 Task: In the  document Civilrightsmovement.txt, select heading and apply ' Italics' Use the "find feature" to find mentioned word and apply Strikethrough in: 'Rosa Parks'. Insert smartchip (Place) on bottom of the page New York Insert the mentioned footnote for 11th word with font style Arial and font size 8: The source material provides additional context
Action: Mouse moved to (295, 431)
Screenshot: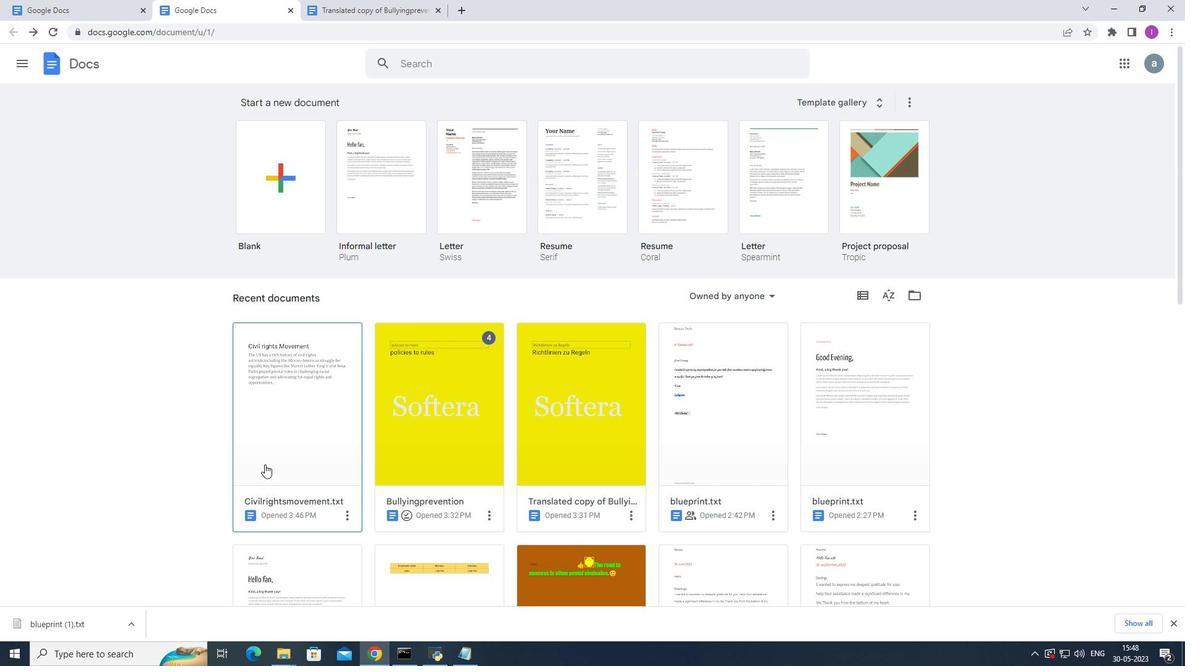
Action: Mouse pressed left at (295, 431)
Screenshot: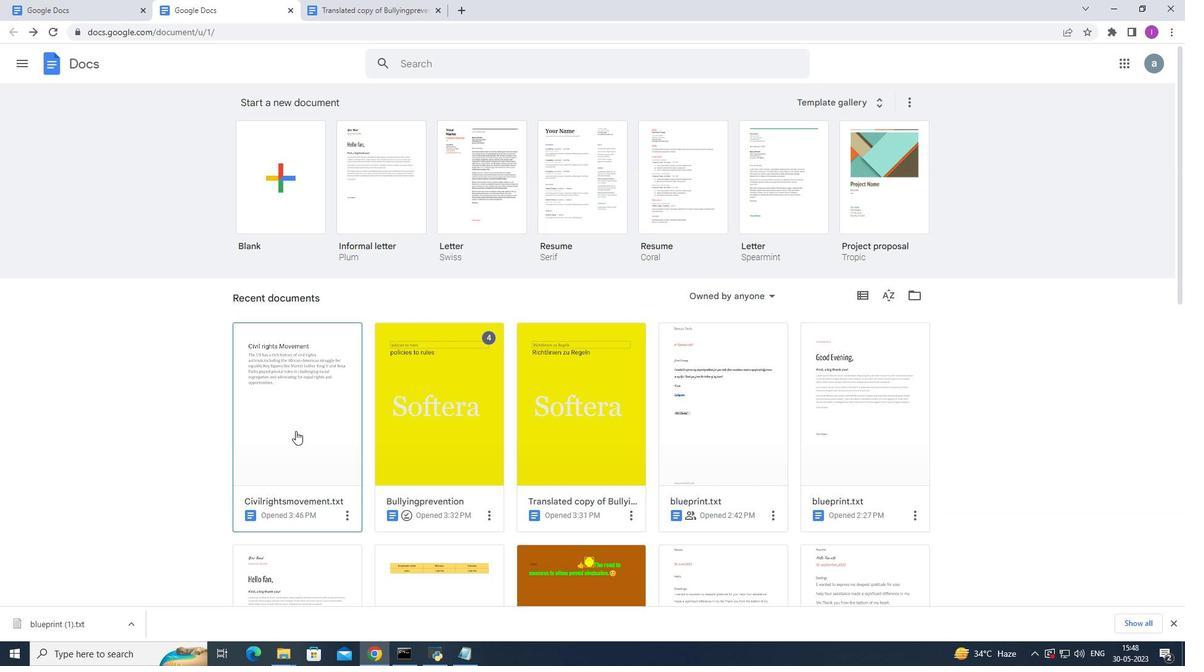 
Action: Mouse moved to (645, 220)
Screenshot: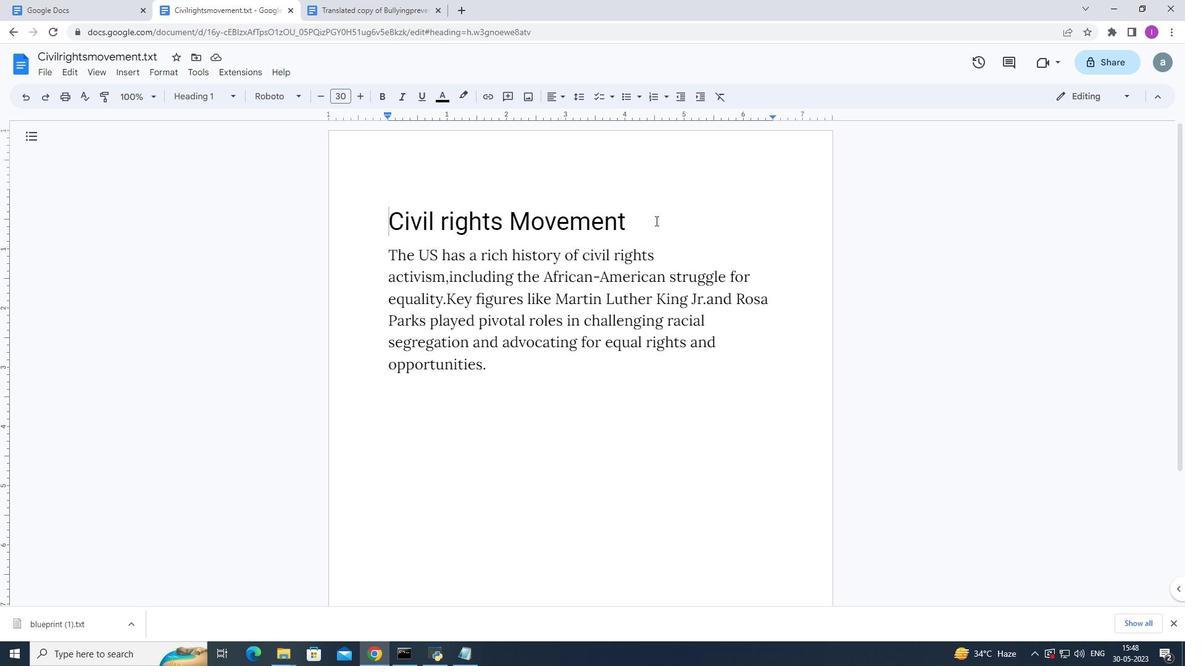 
Action: Mouse pressed left at (645, 220)
Screenshot: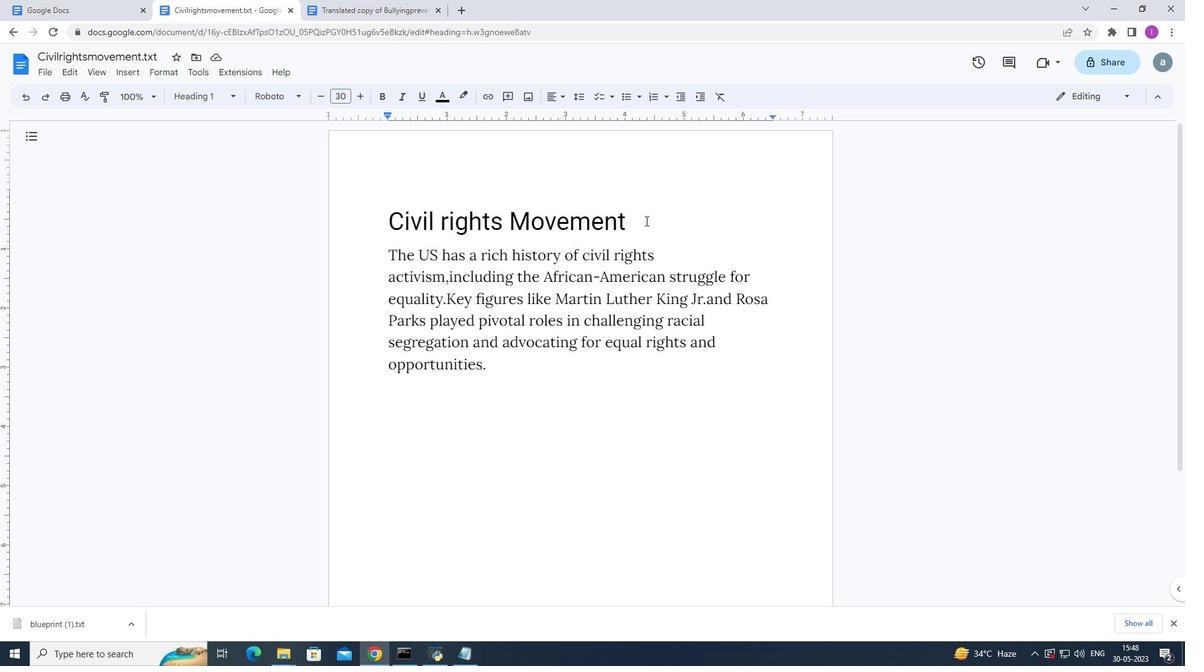 
Action: Mouse moved to (235, 95)
Screenshot: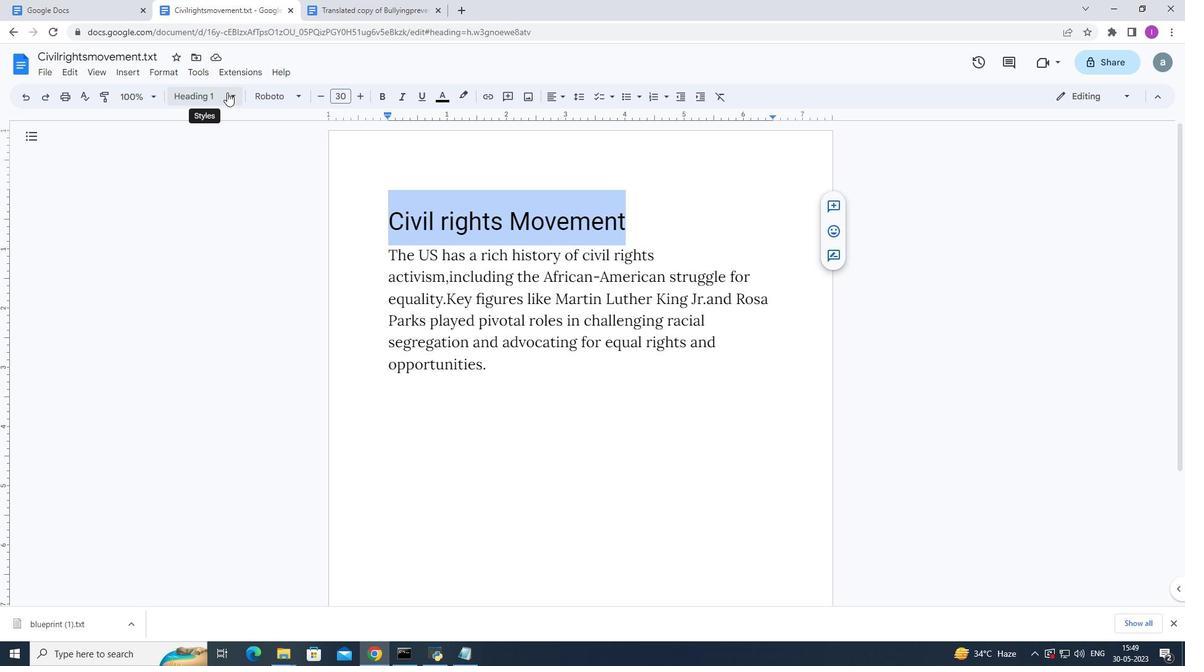 
Action: Mouse pressed left at (235, 95)
Screenshot: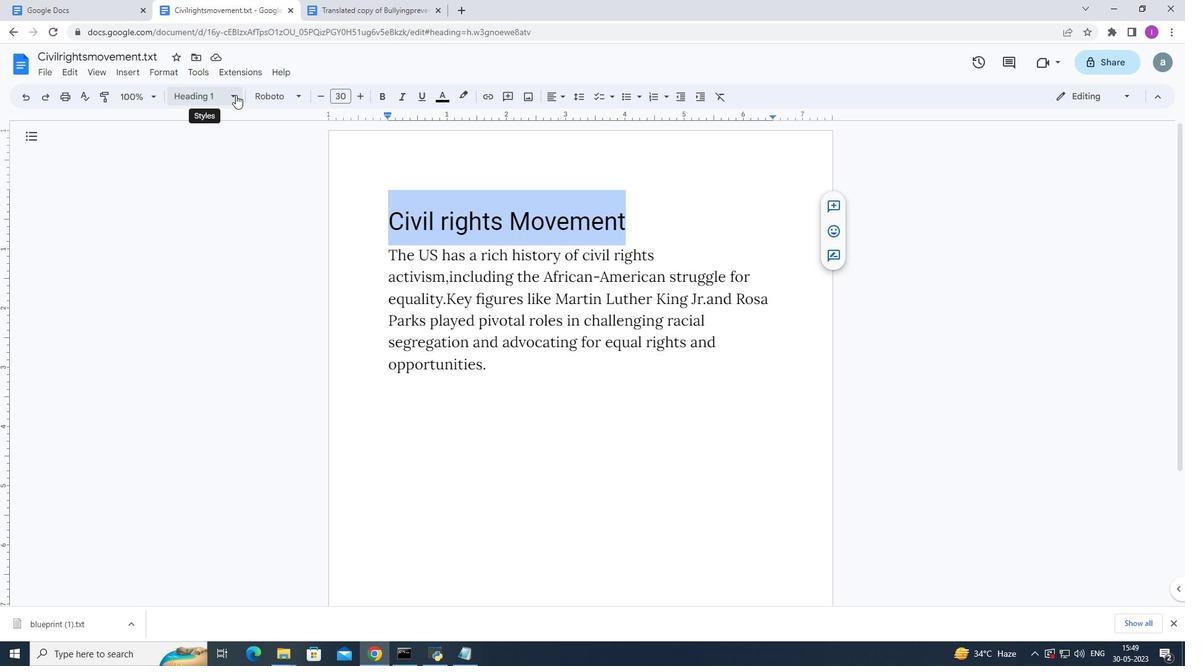 
Action: Mouse moved to (137, 148)
Screenshot: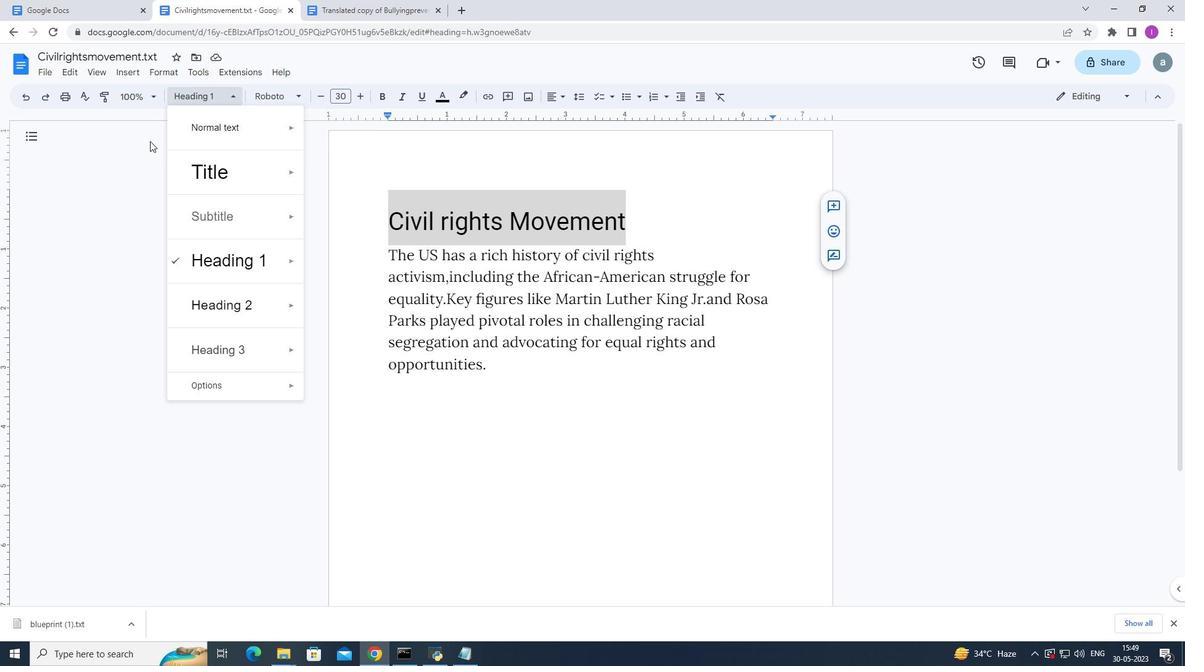 
Action: Mouse pressed left at (137, 148)
Screenshot: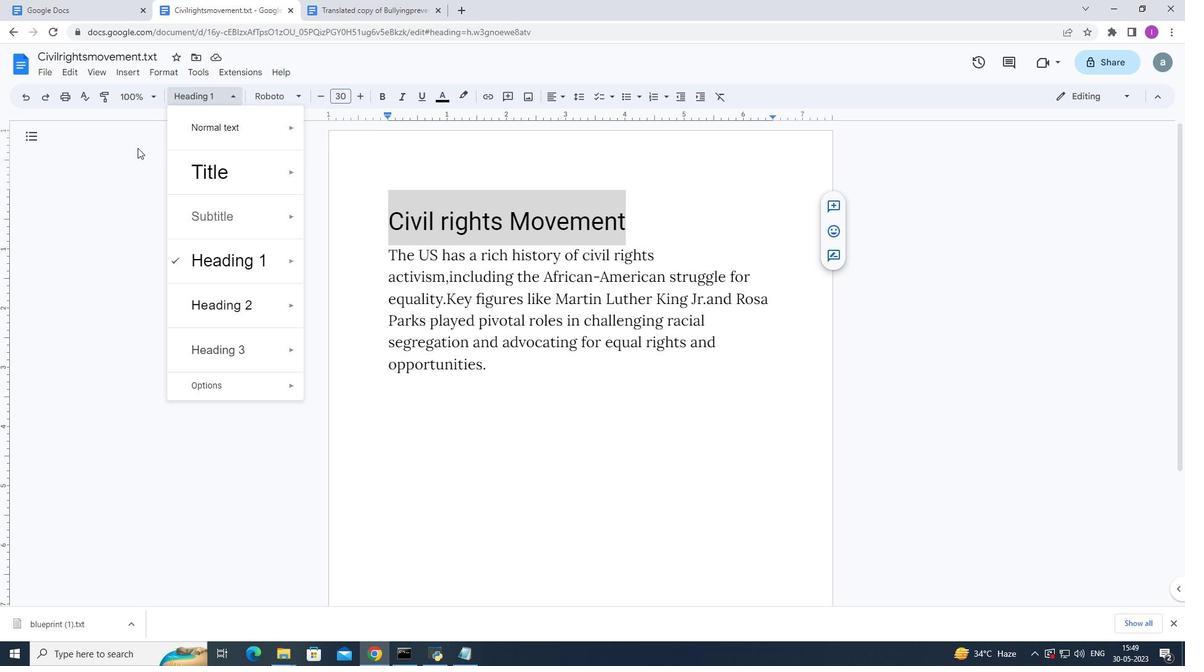 
Action: Mouse moved to (83, 96)
Screenshot: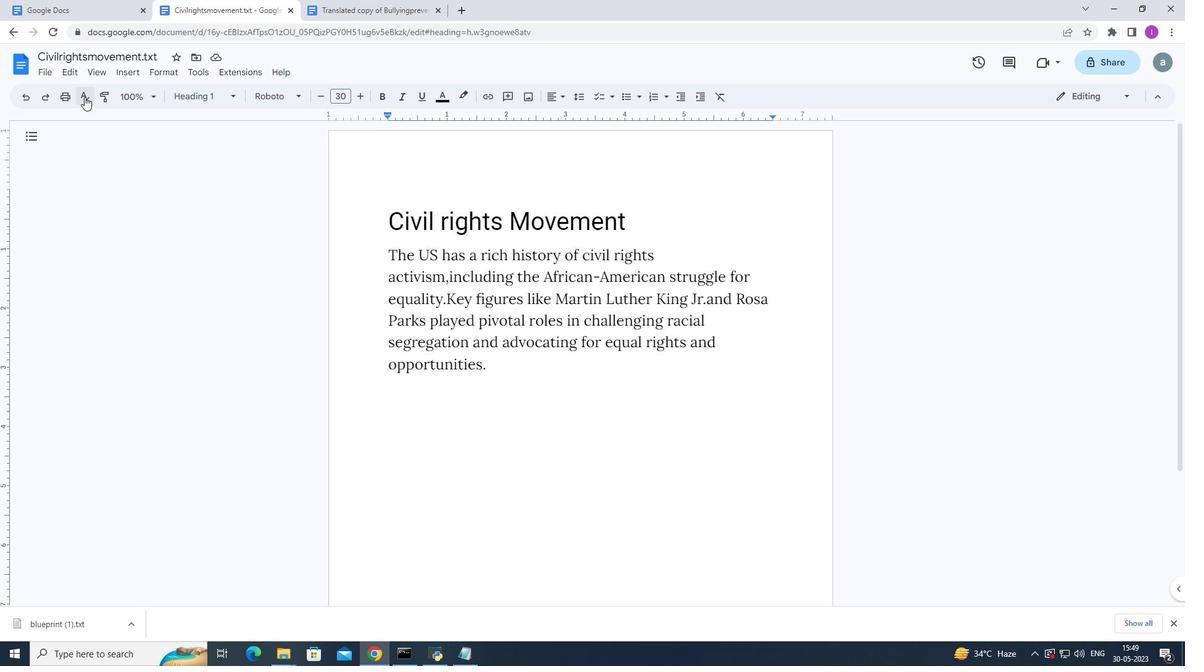 
Action: Mouse pressed left at (83, 96)
Screenshot: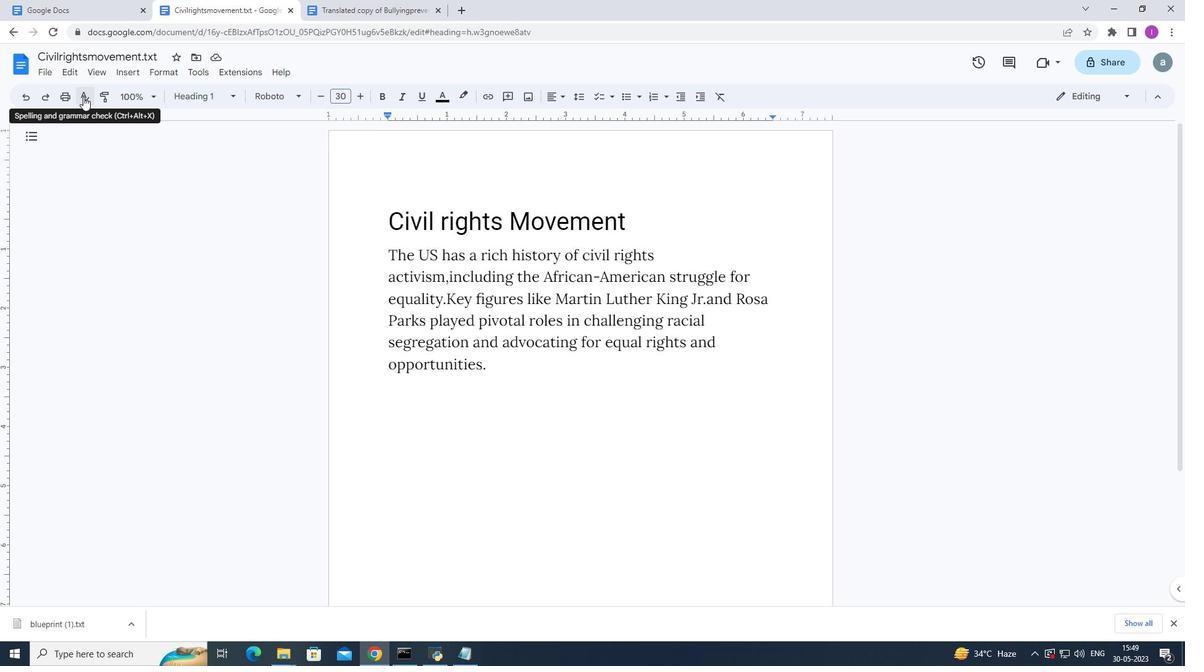 
Action: Mouse moved to (168, 71)
Screenshot: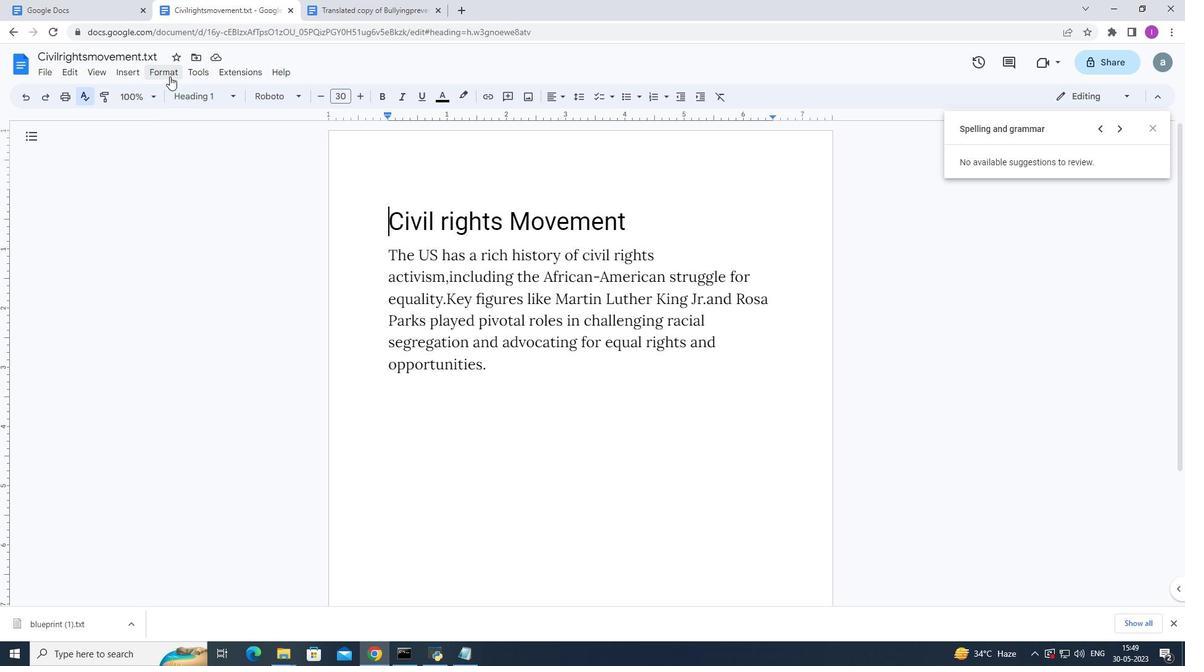 
Action: Mouse pressed left at (168, 71)
Screenshot: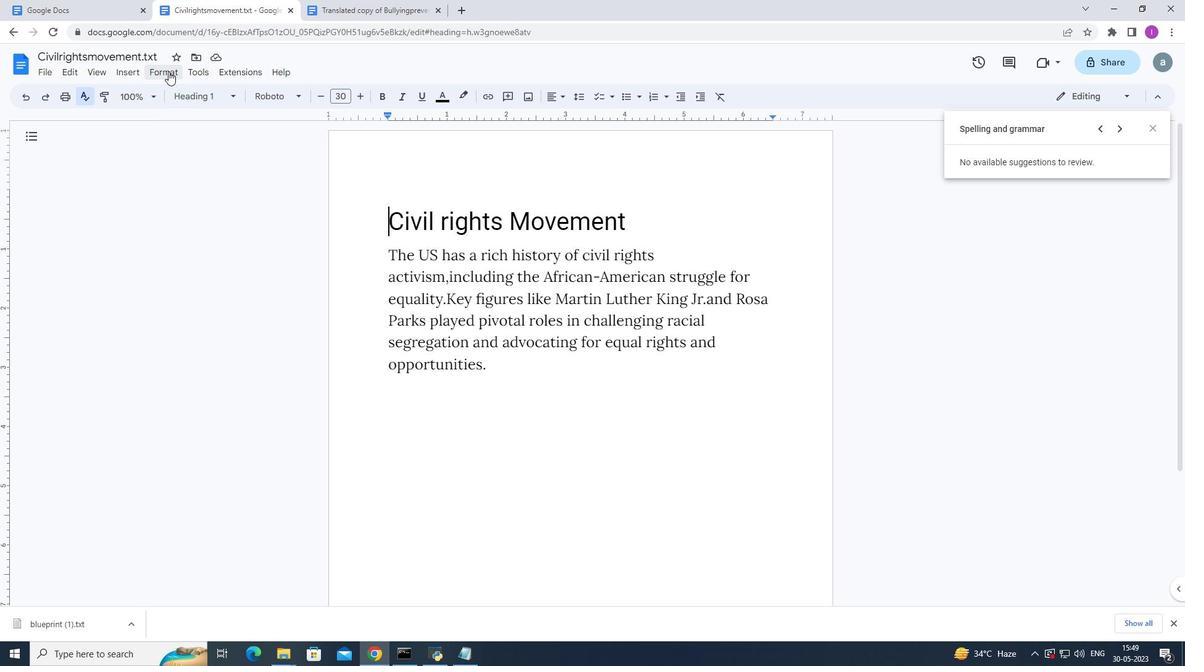 
Action: Mouse moved to (152, 72)
Screenshot: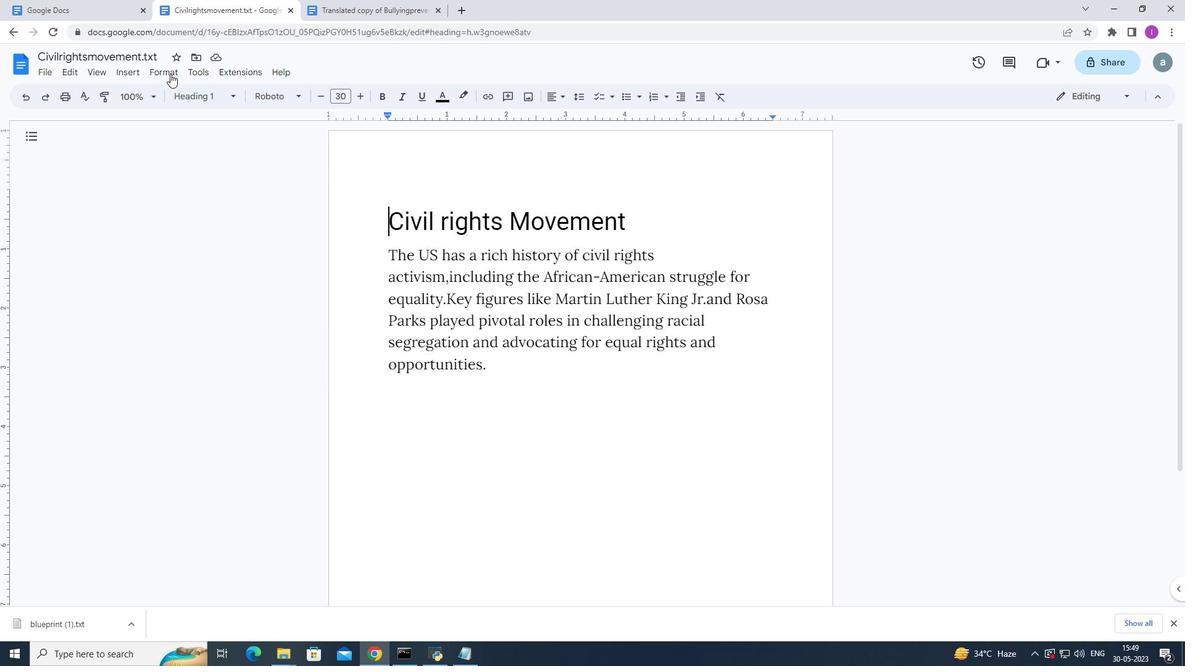 
Action: Mouse pressed left at (152, 72)
Screenshot: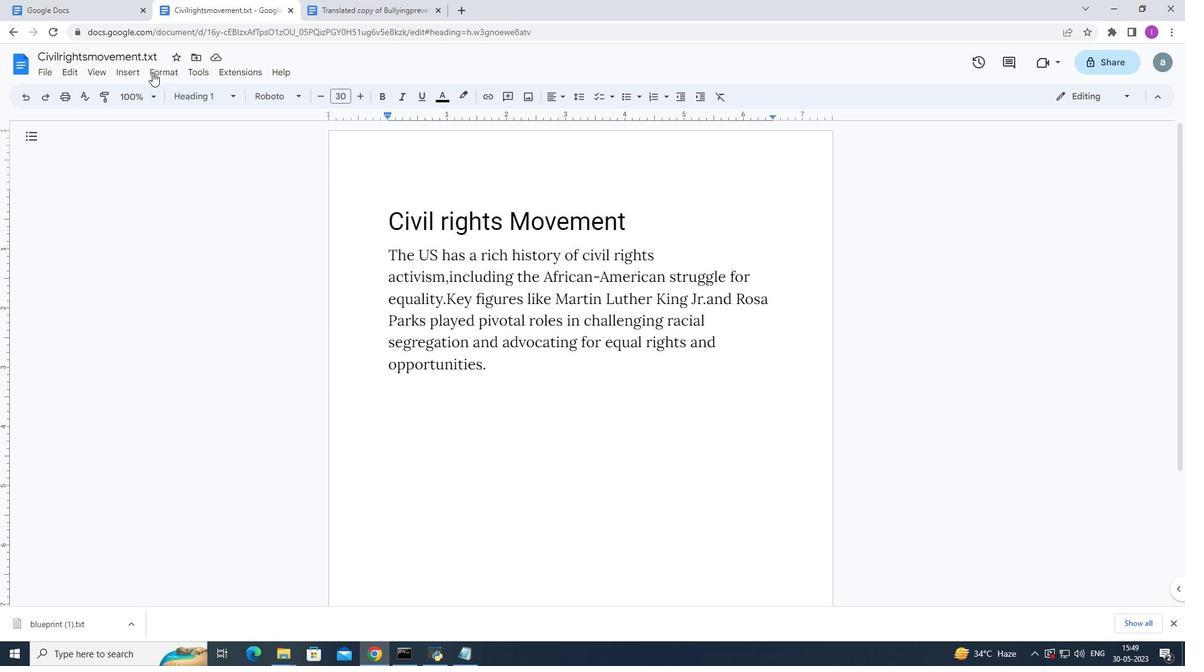 
Action: Mouse moved to (372, 111)
Screenshot: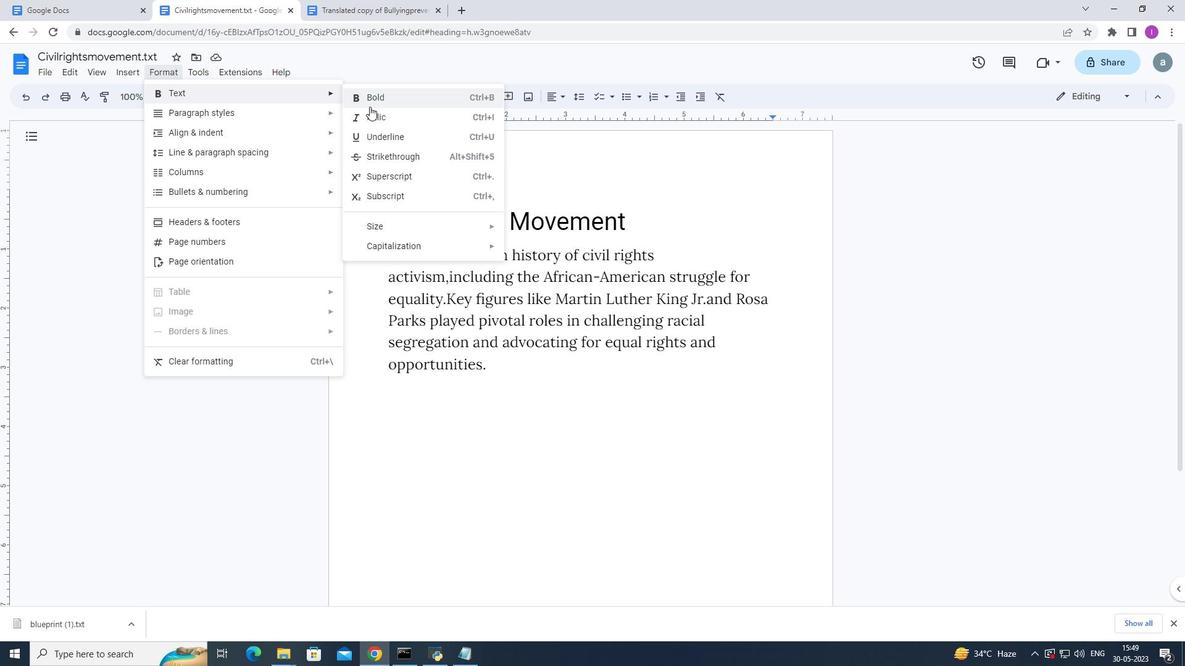 
Action: Mouse pressed left at (372, 111)
Screenshot: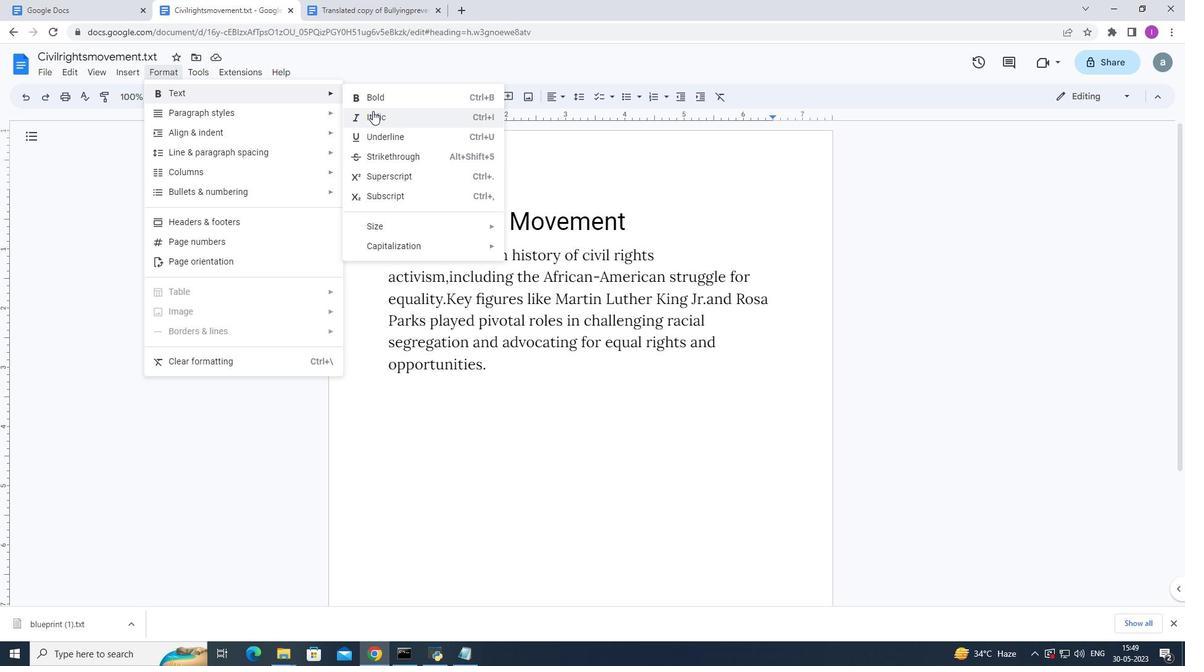 
Action: Mouse moved to (688, 203)
Screenshot: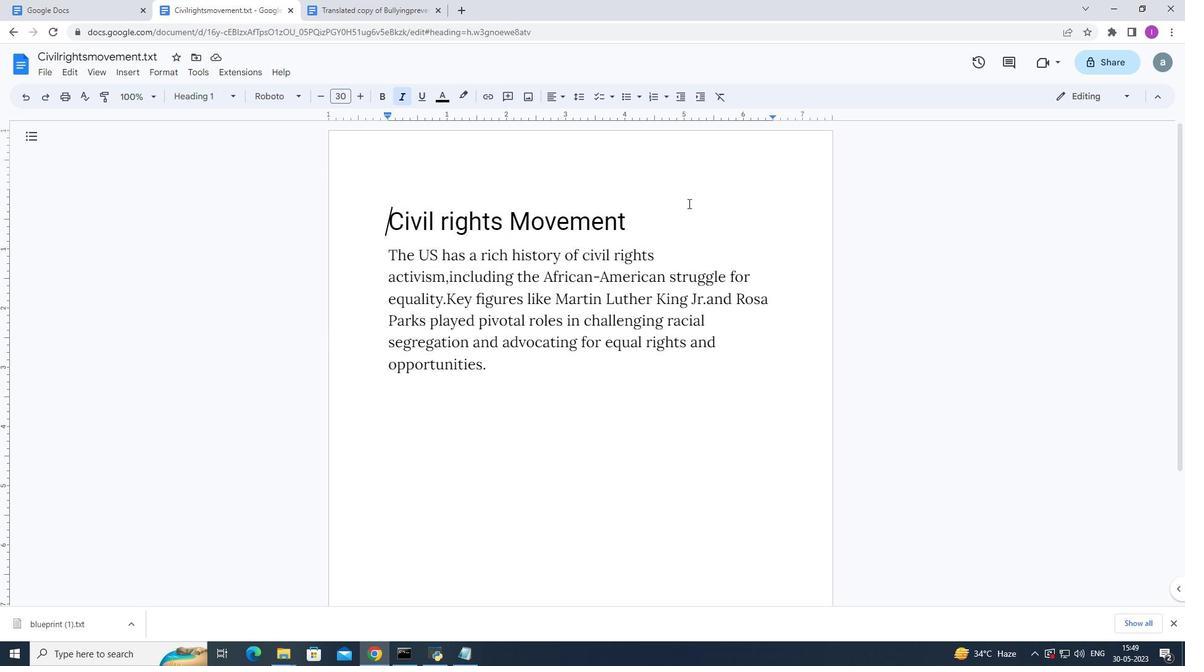 
Action: Mouse pressed left at (688, 203)
Screenshot: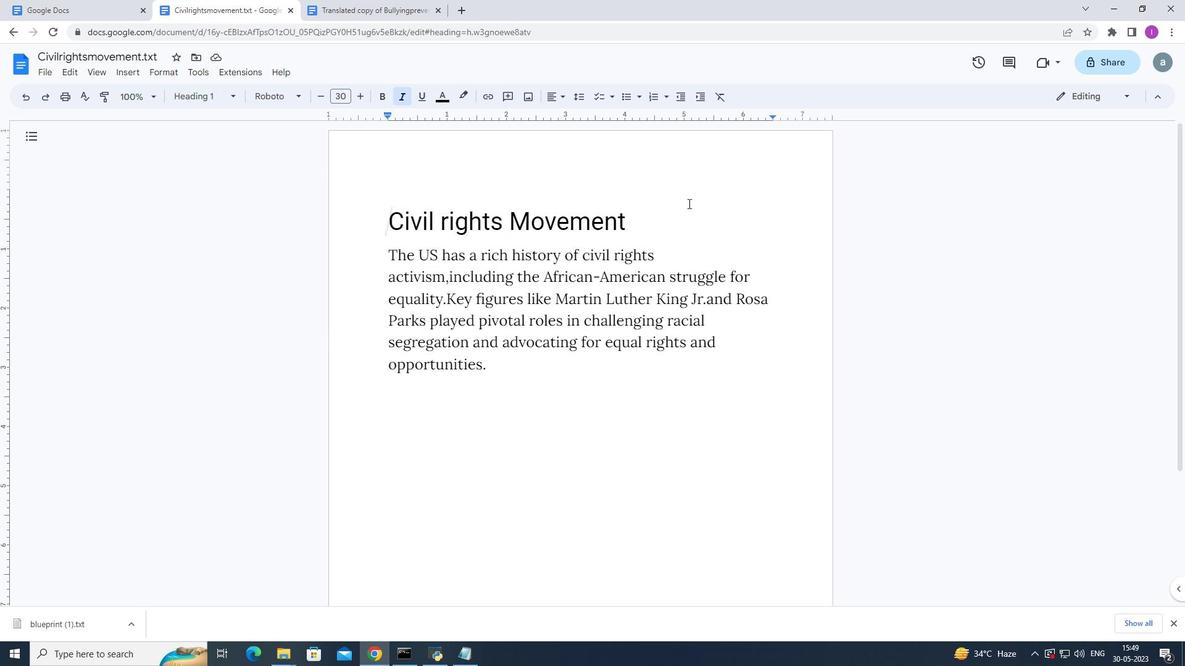 
Action: Mouse moved to (161, 68)
Screenshot: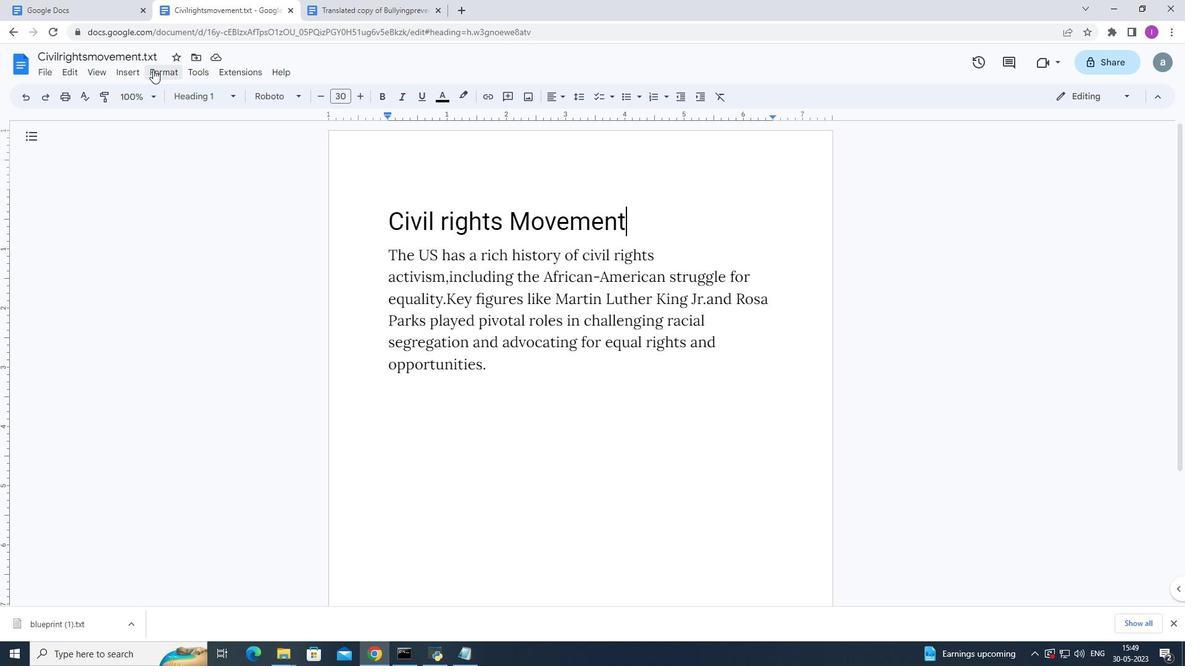 
Action: Mouse pressed left at (161, 68)
Screenshot: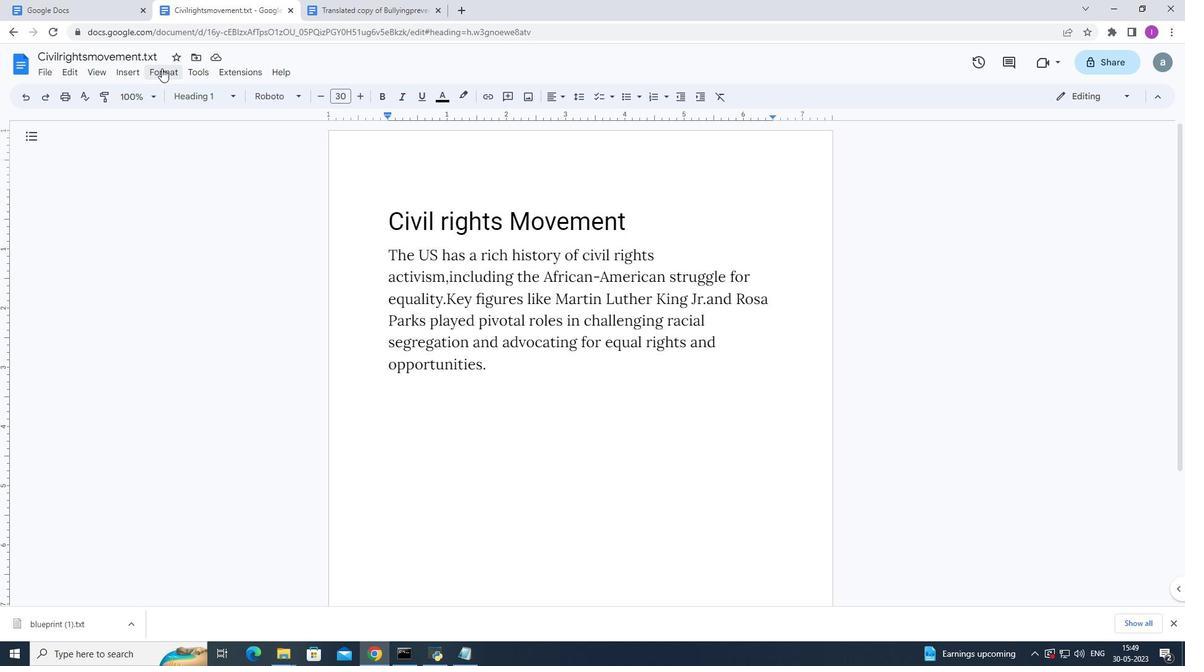 
Action: Mouse moved to (86, 256)
Screenshot: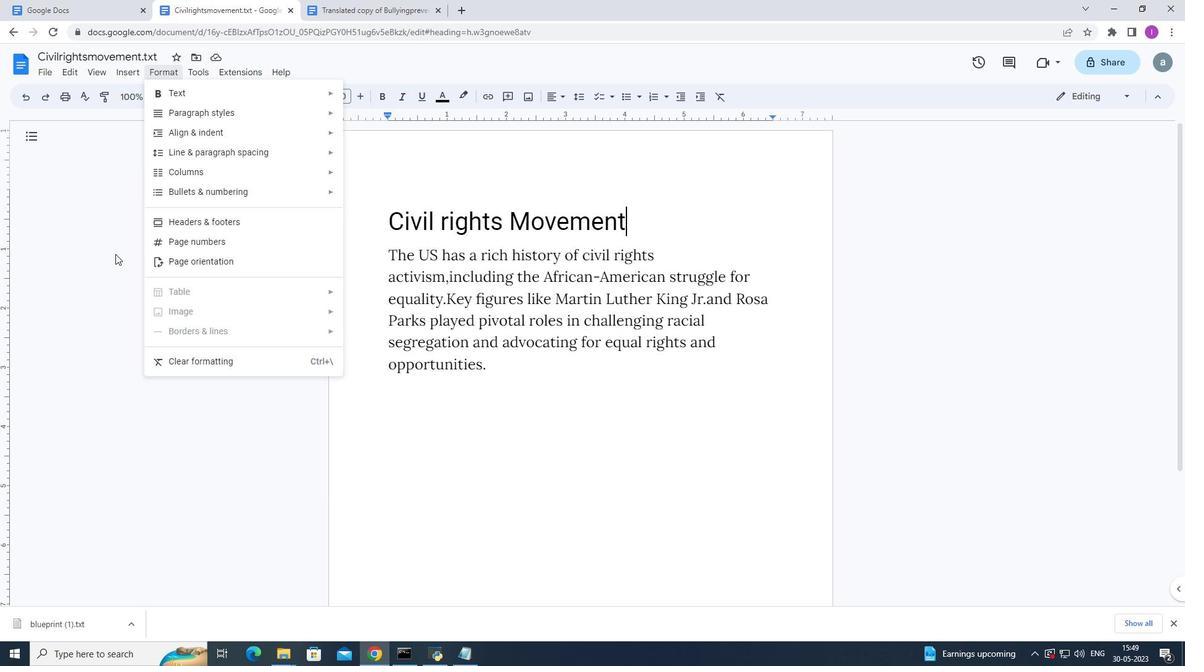
Action: Mouse pressed left at (86, 256)
Screenshot: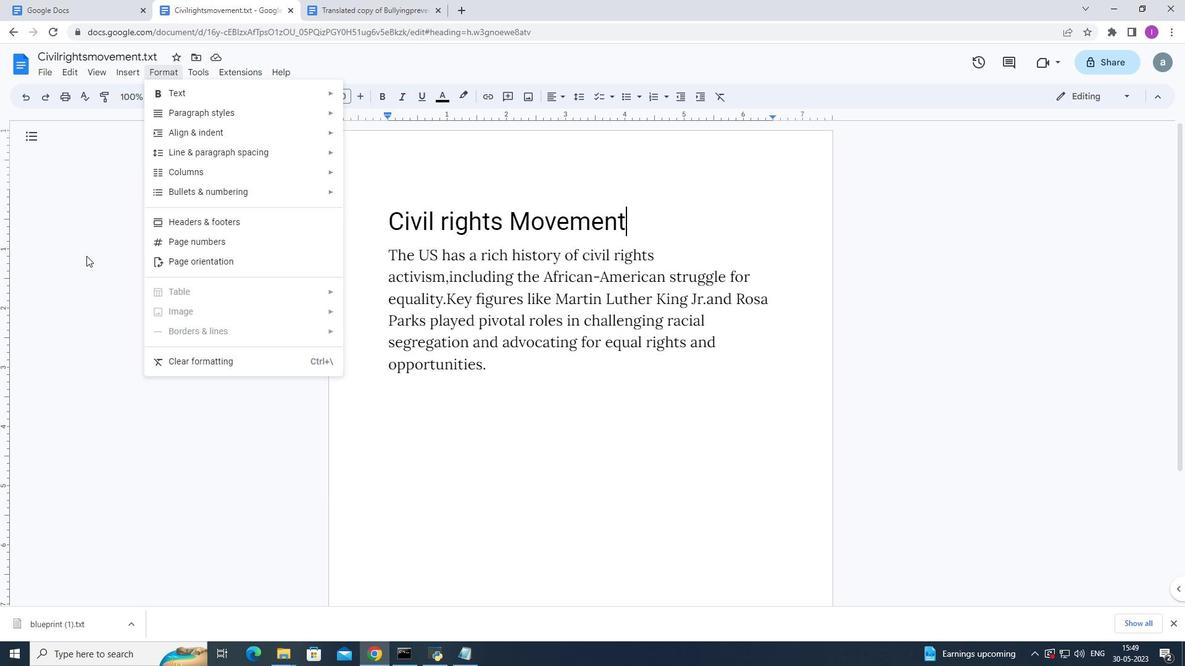
Action: Mouse moved to (133, 70)
Screenshot: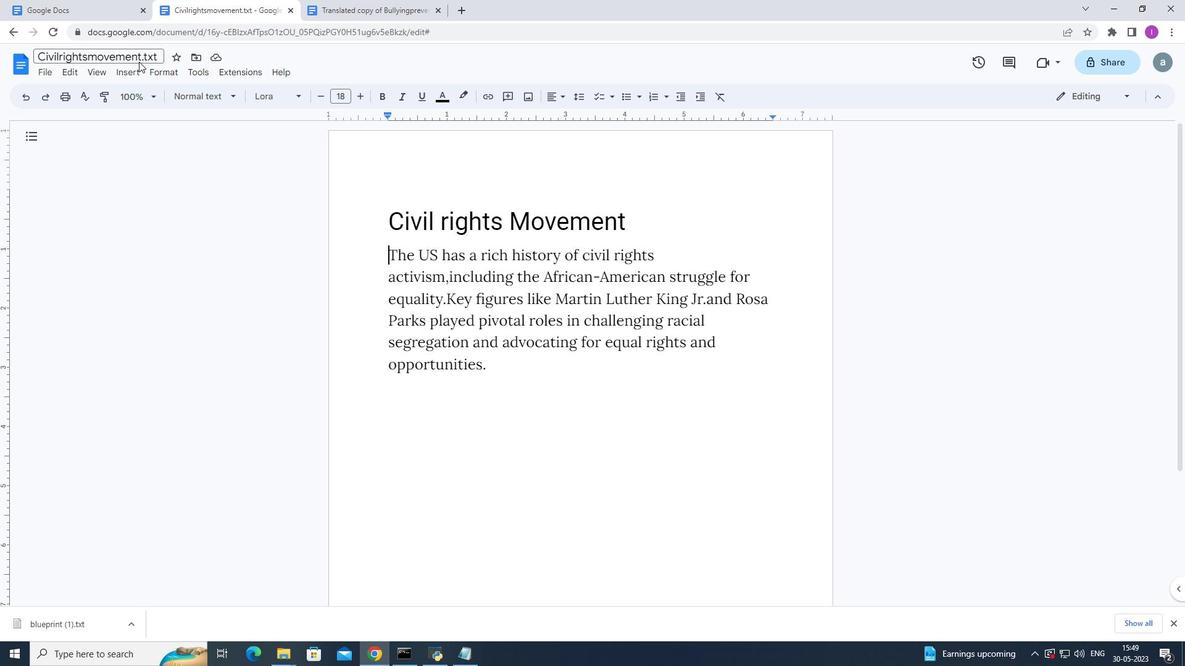 
Action: Mouse pressed left at (133, 70)
Screenshot: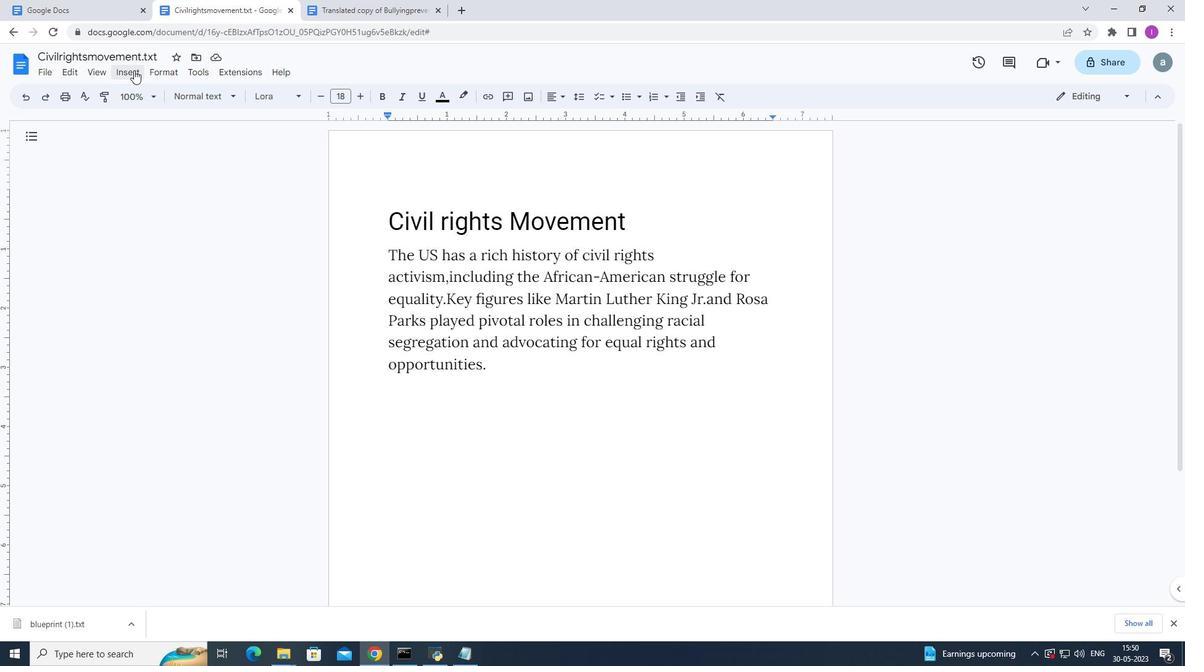 
Action: Mouse moved to (47, 204)
Screenshot: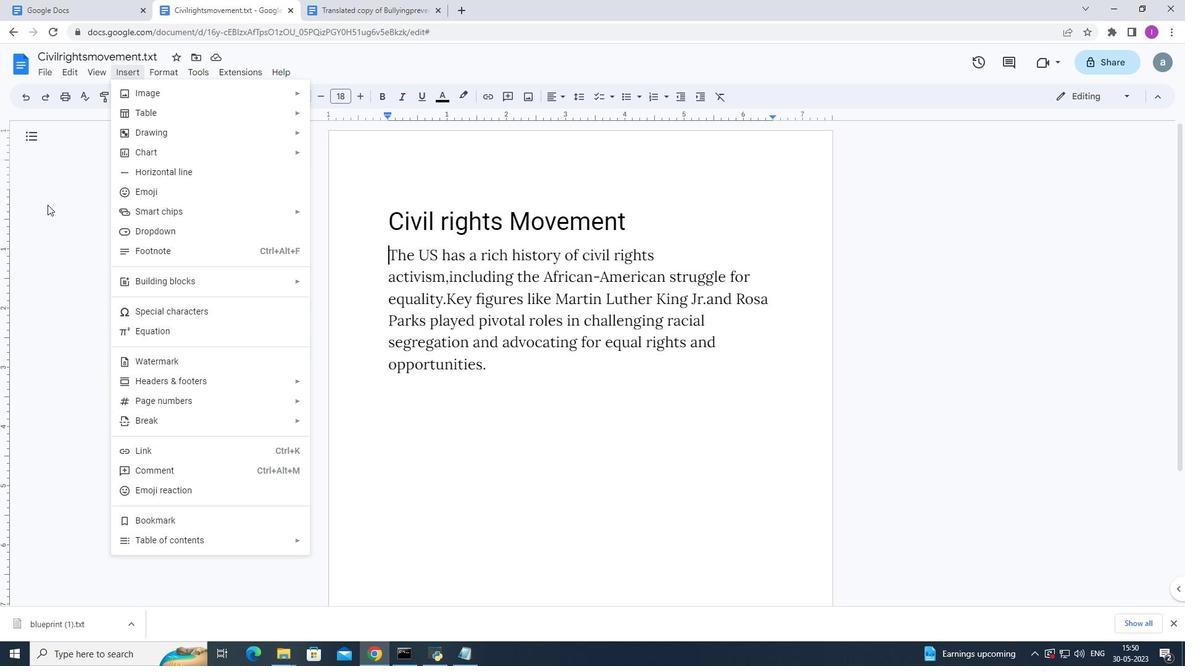 
Action: Mouse pressed left at (47, 204)
Screenshot: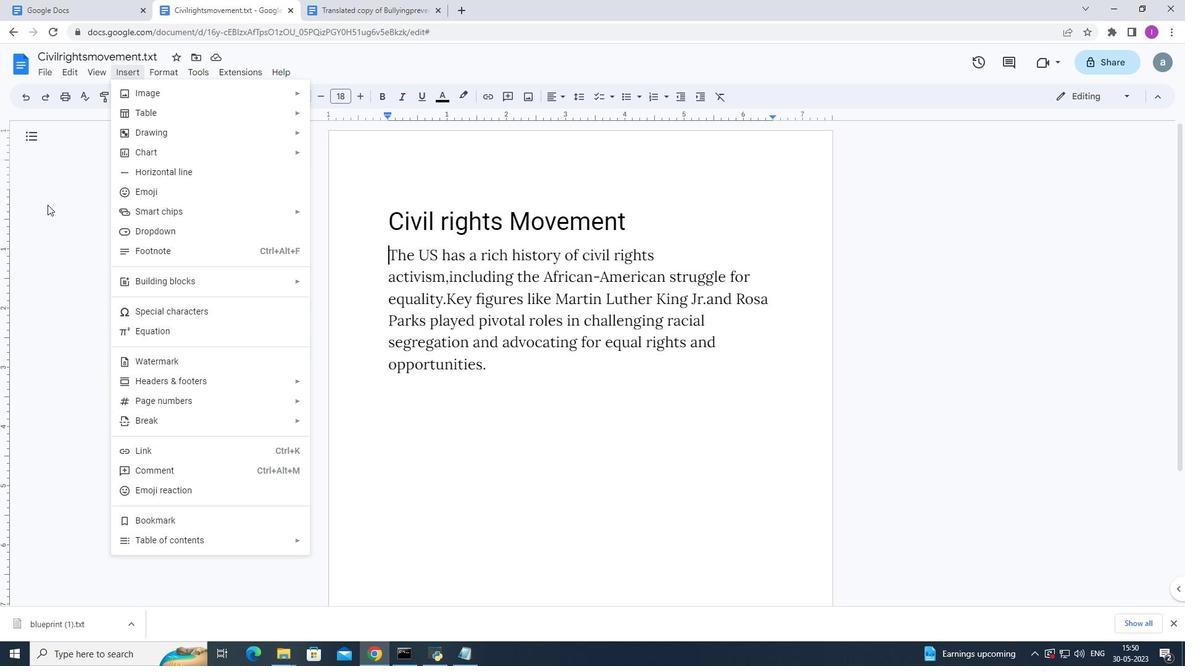 
Action: Mouse moved to (41, 74)
Screenshot: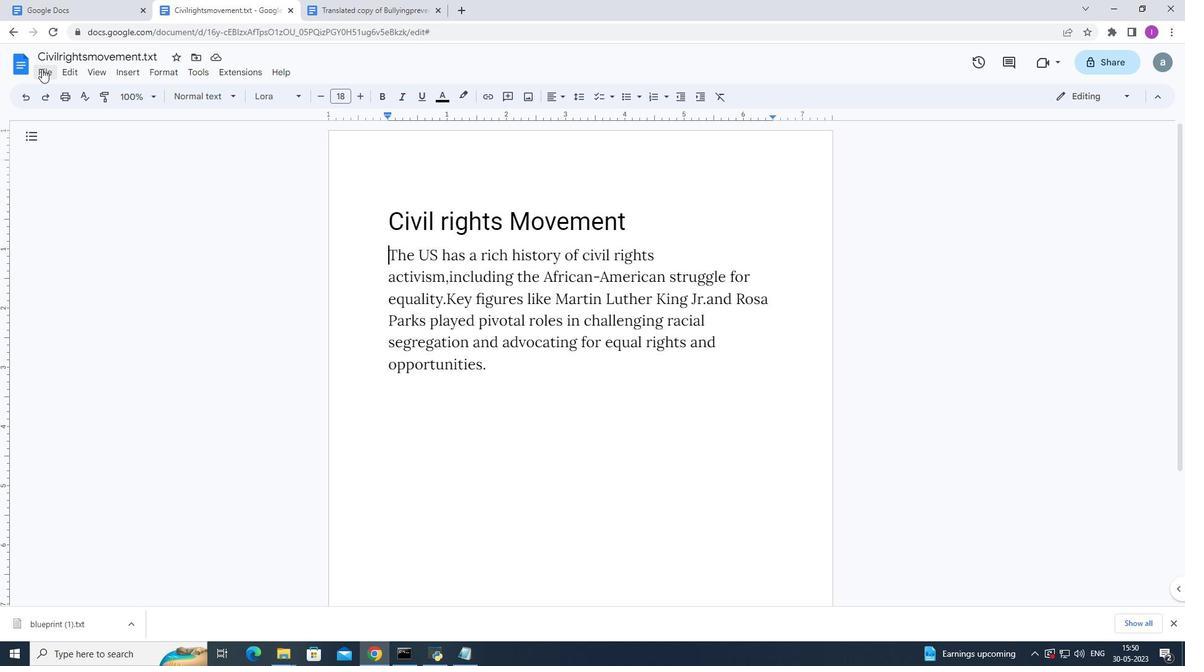 
Action: Mouse pressed left at (41, 74)
Screenshot: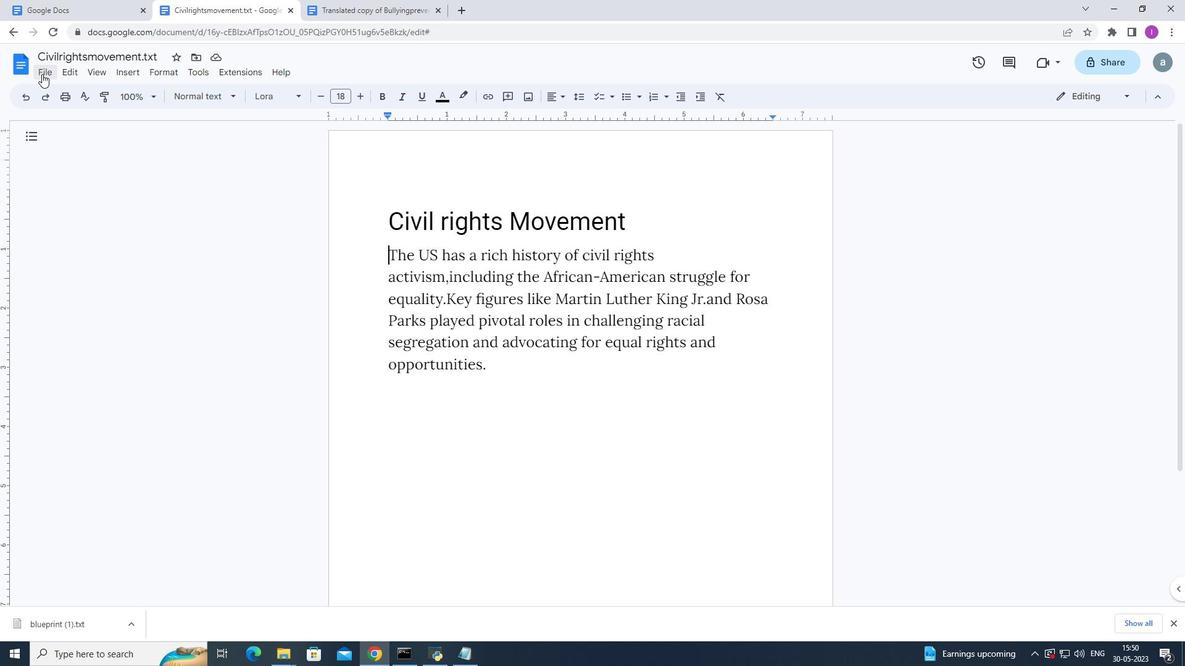
Action: Mouse moved to (75, 472)
Screenshot: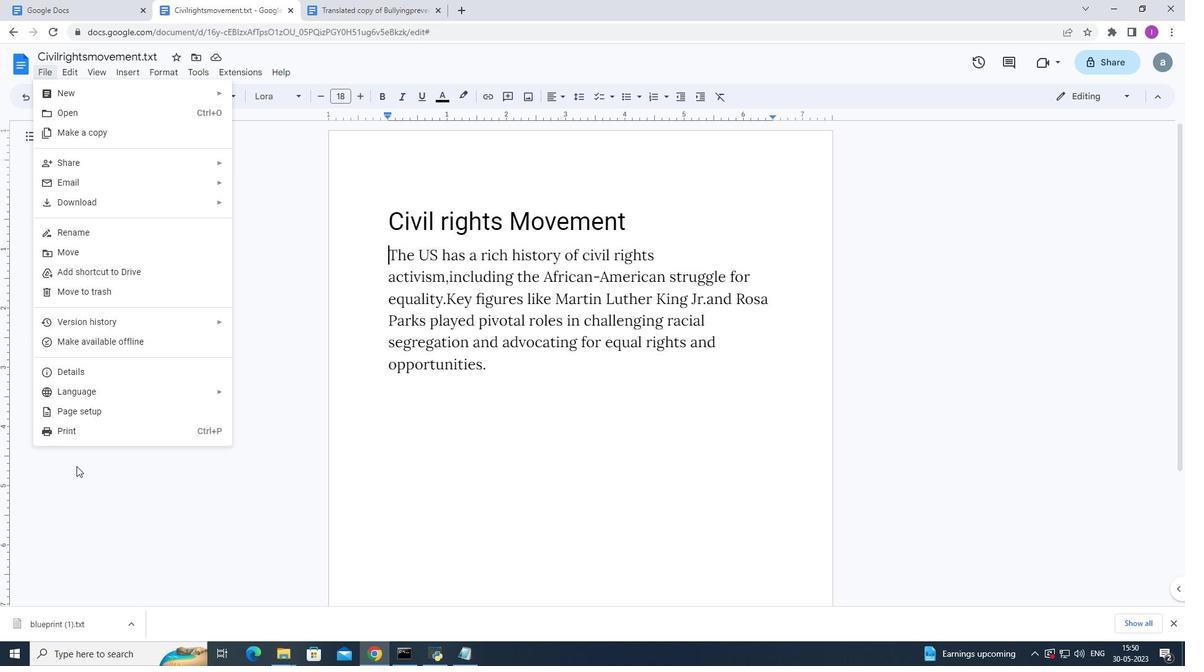 
Action: Mouse pressed left at (75, 472)
Screenshot: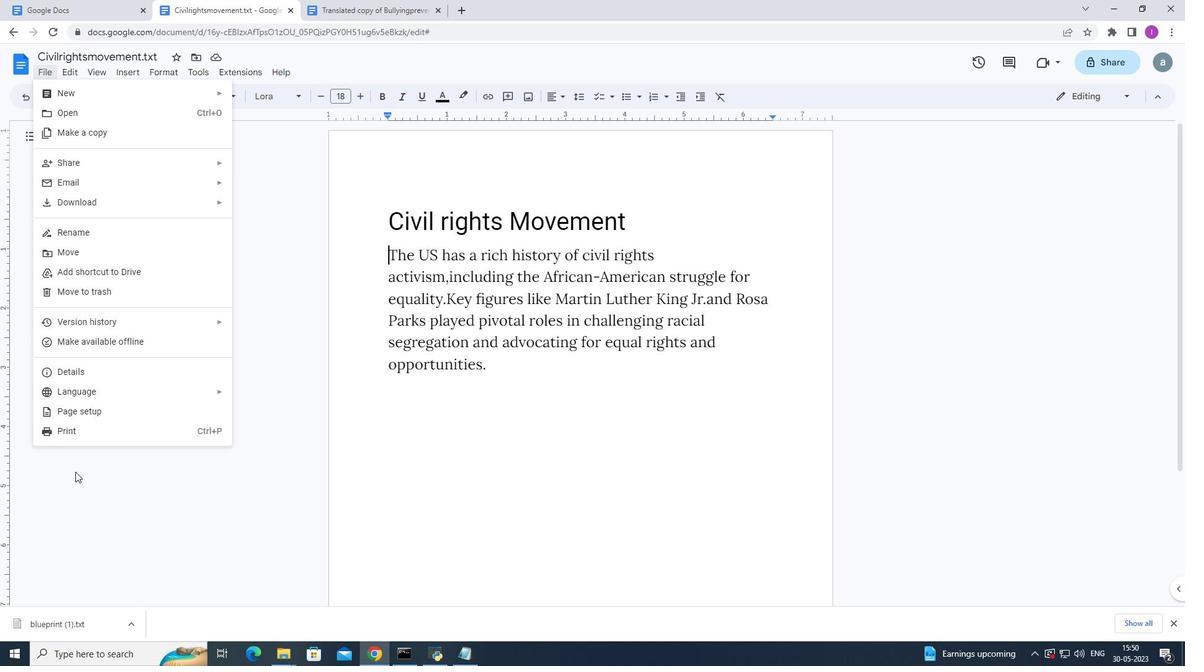 
Action: Mouse moved to (70, 67)
Screenshot: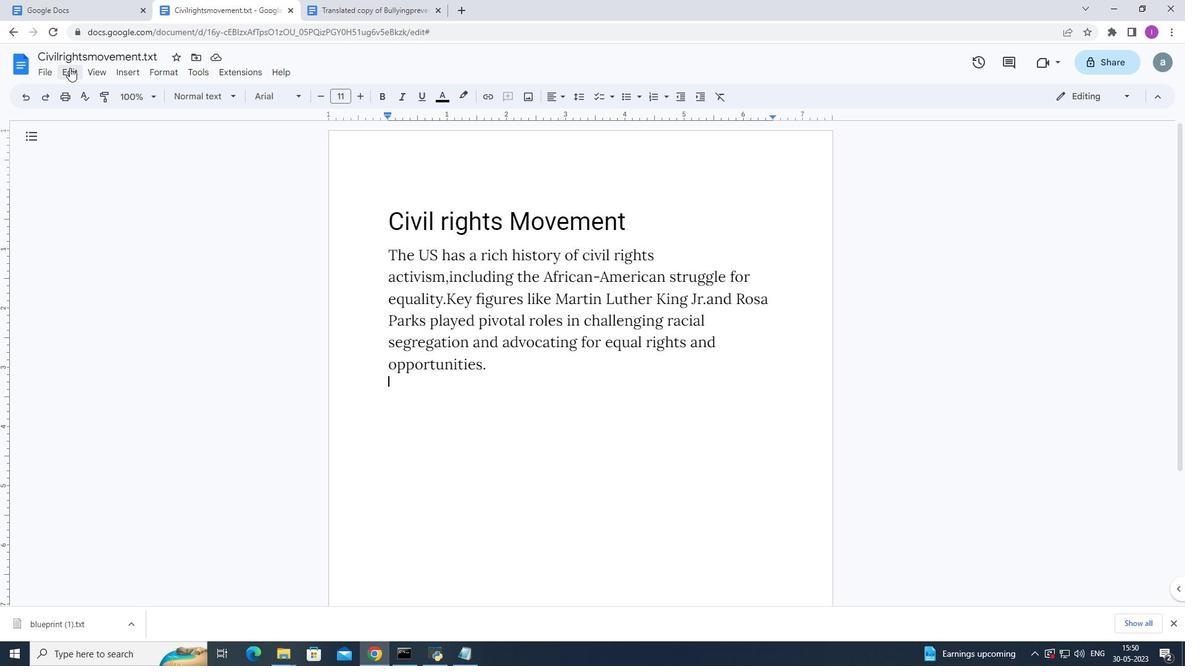 
Action: Mouse pressed left at (70, 67)
Screenshot: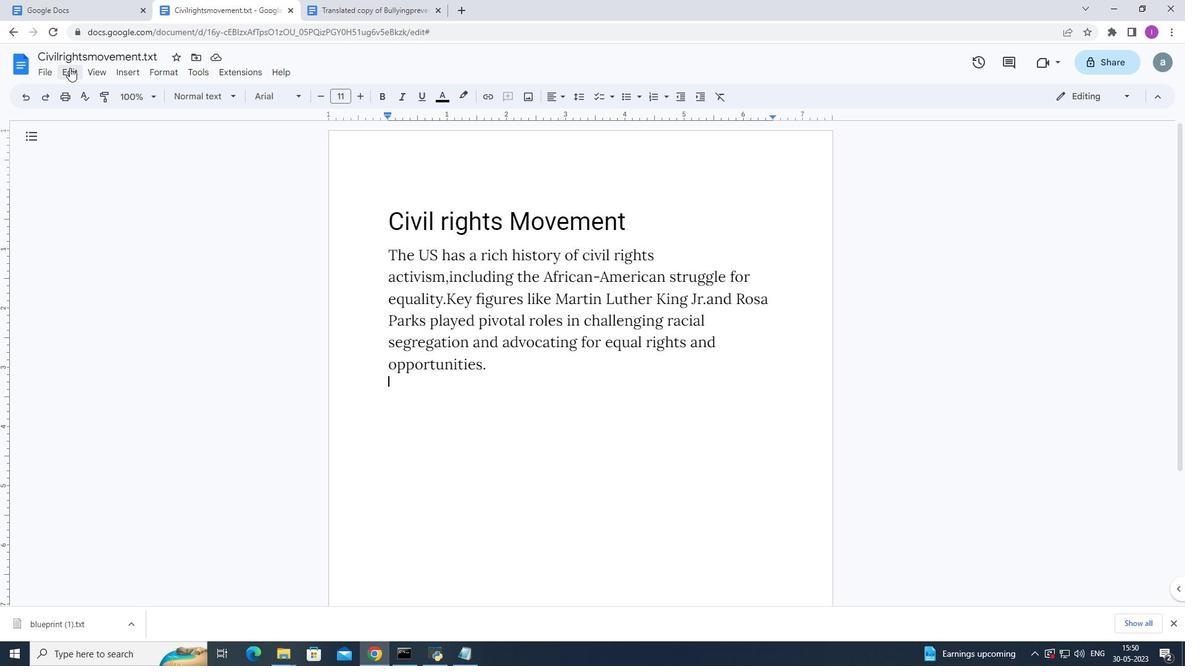 
Action: Mouse moved to (78, 336)
Screenshot: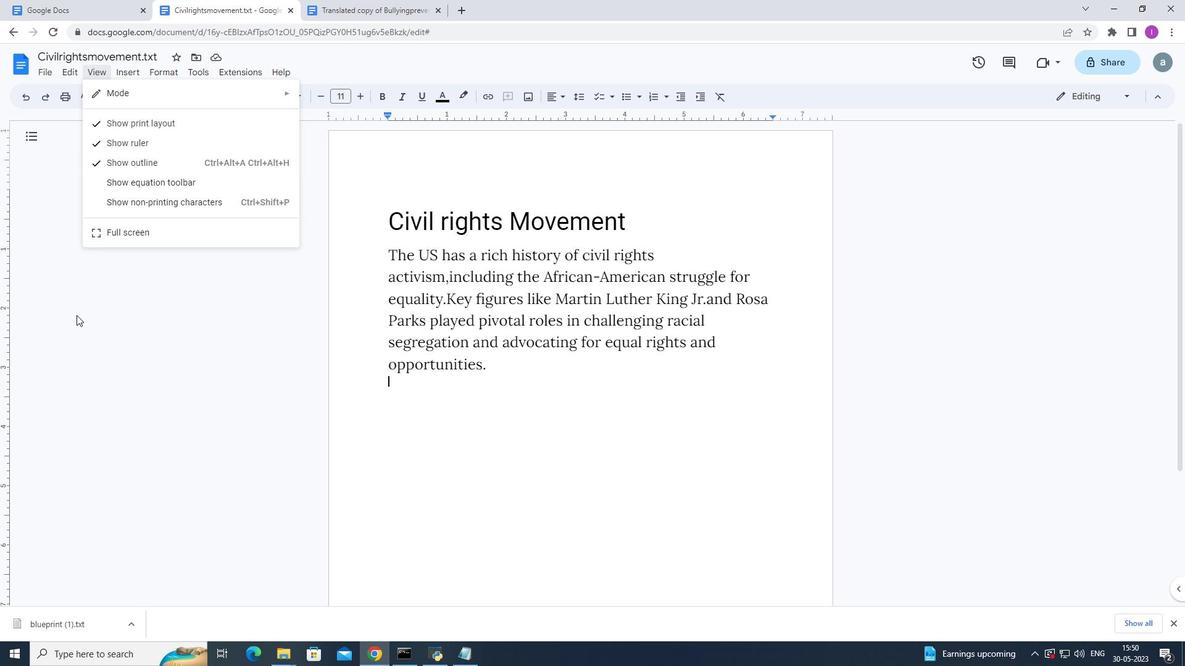 
Action: Mouse pressed left at (78, 336)
Screenshot: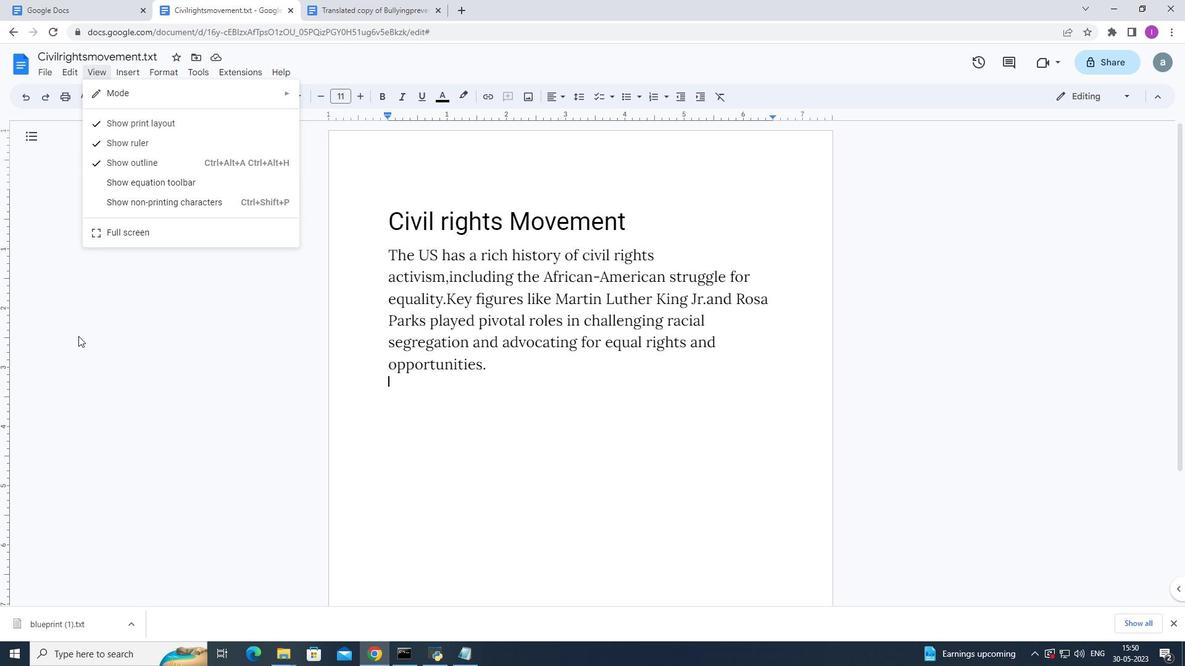 
Action: Mouse moved to (248, 69)
Screenshot: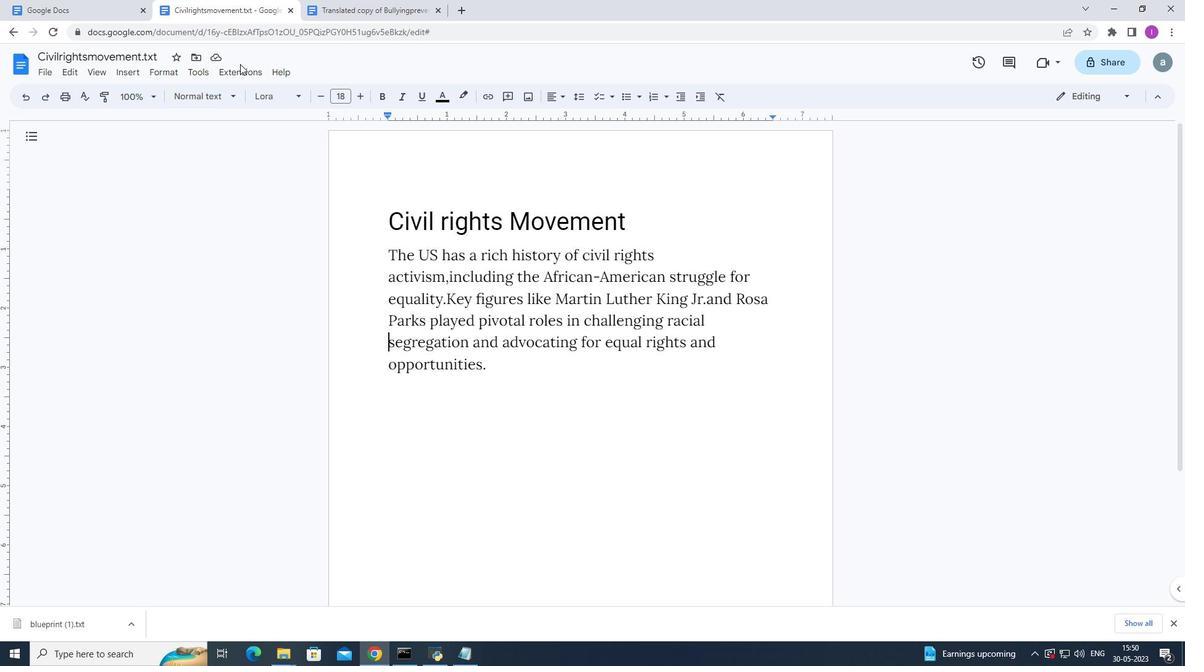 
Action: Mouse pressed left at (248, 69)
Screenshot: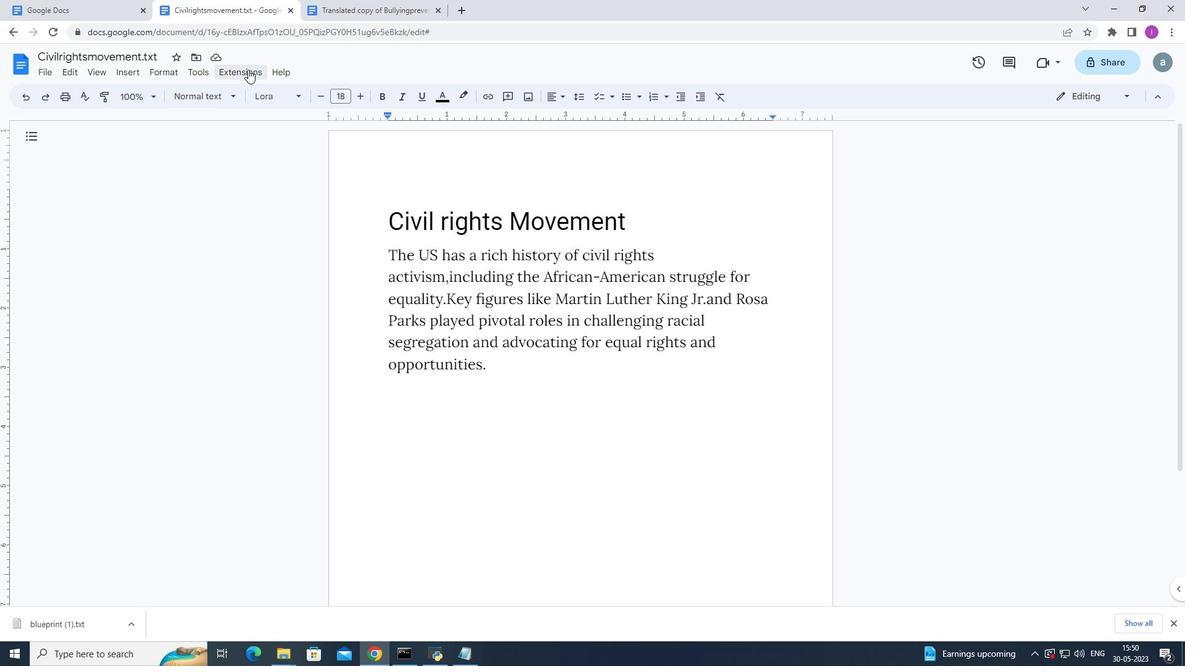 
Action: Mouse moved to (166, 281)
Screenshot: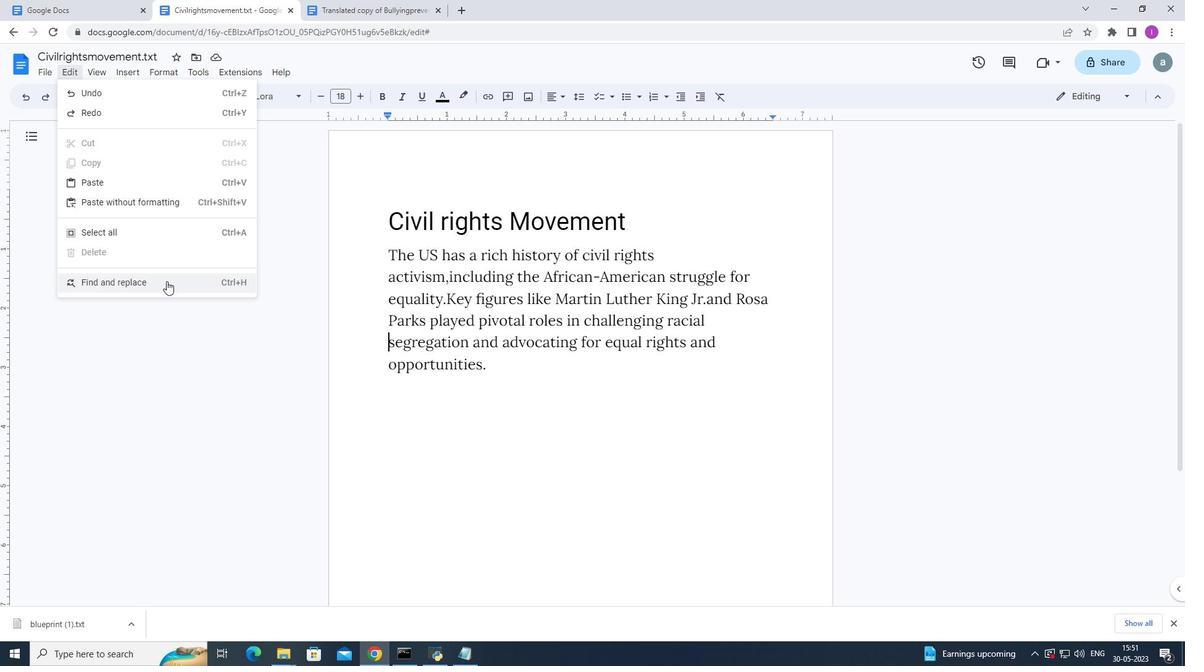 
Action: Mouse pressed left at (166, 281)
Screenshot: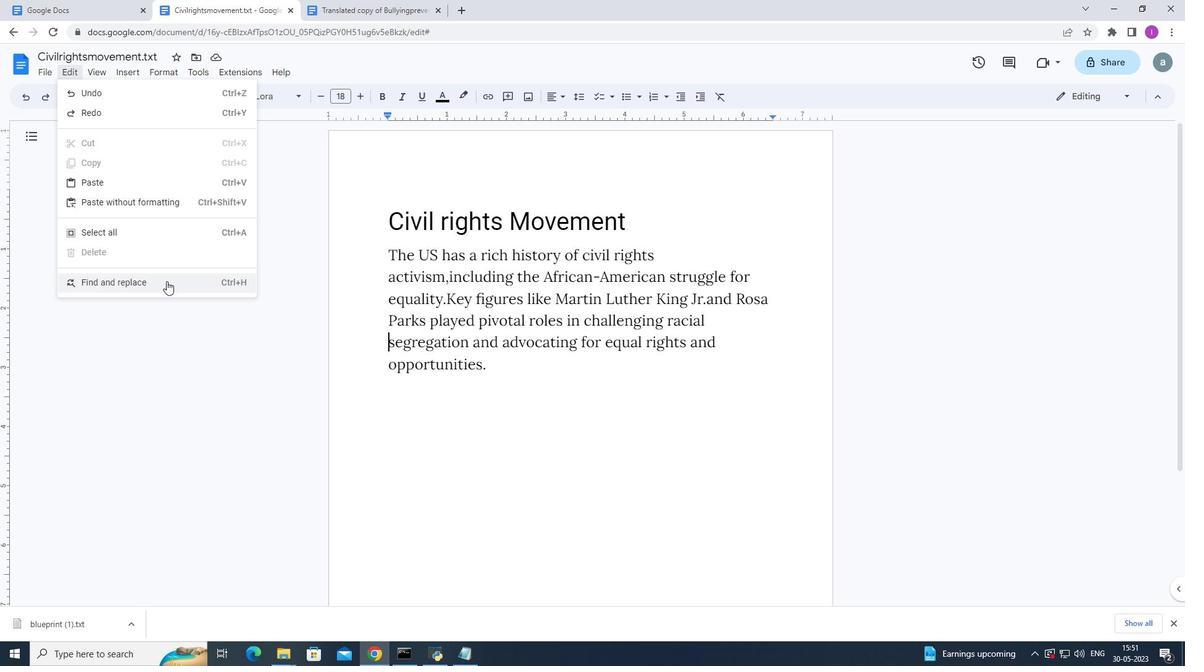 
Action: Mouse moved to (528, 278)
Screenshot: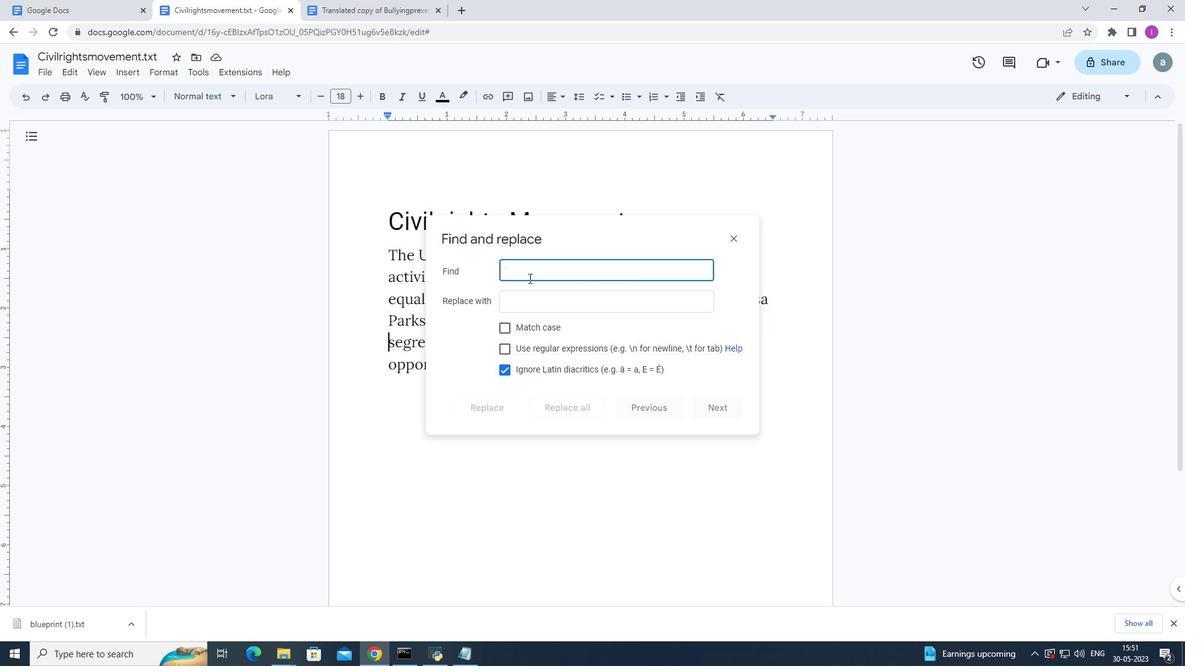 
Action: Key pressed <Key.shift>Stril<Key.backspace>kethrough<Key.space>inbn<Key.backspace><Key.backspace>
Screenshot: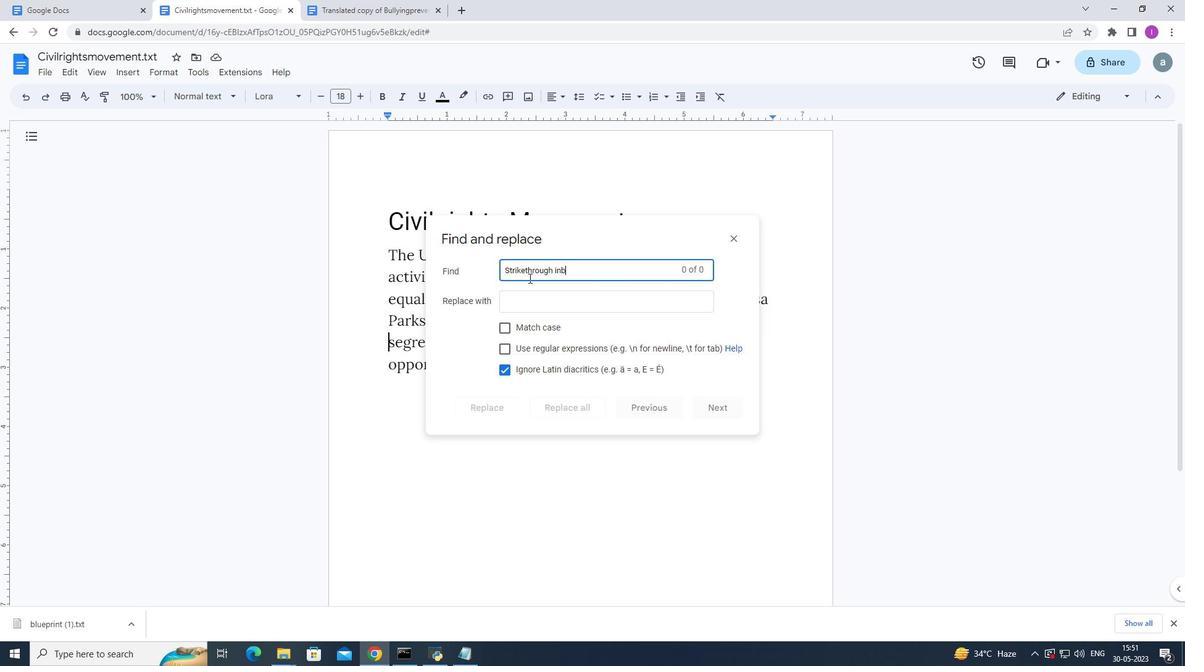 
Action: Mouse moved to (514, 305)
Screenshot: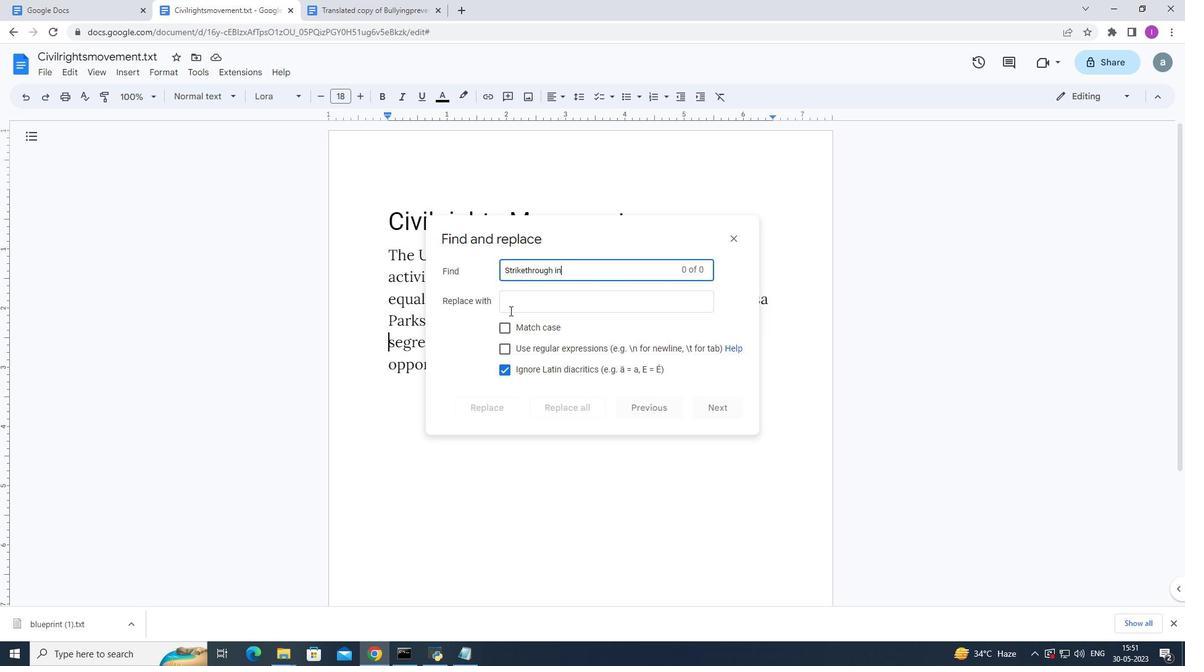 
Action: Mouse pressed left at (514, 305)
Screenshot: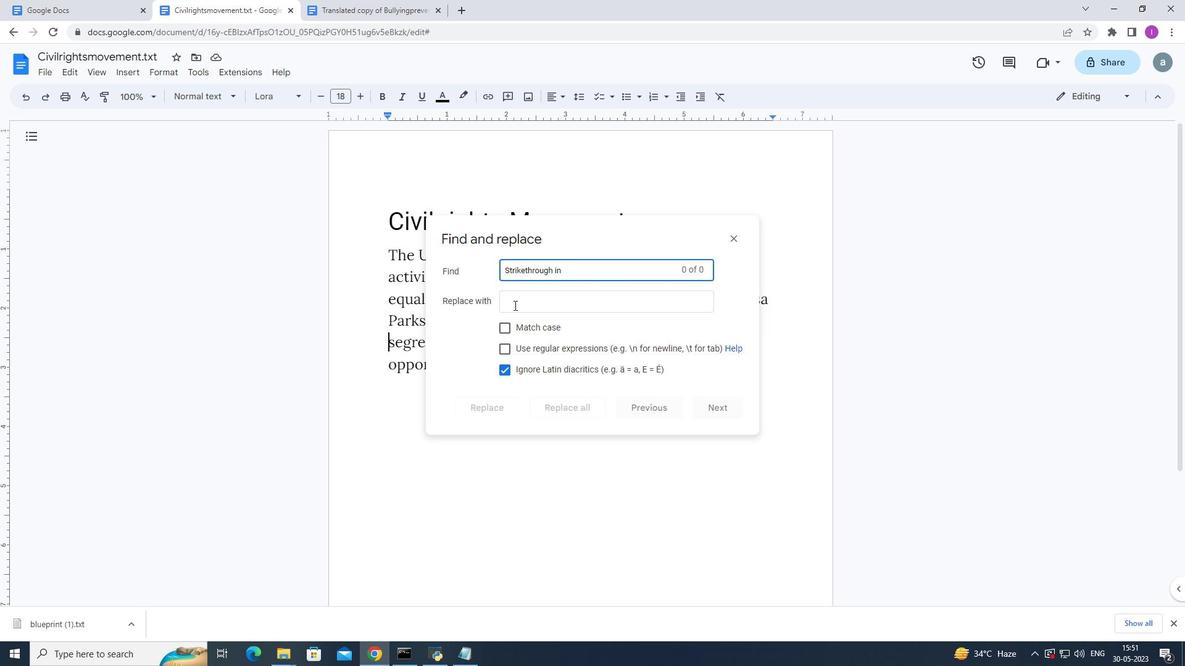 
Action: Mouse moved to (596, 299)
Screenshot: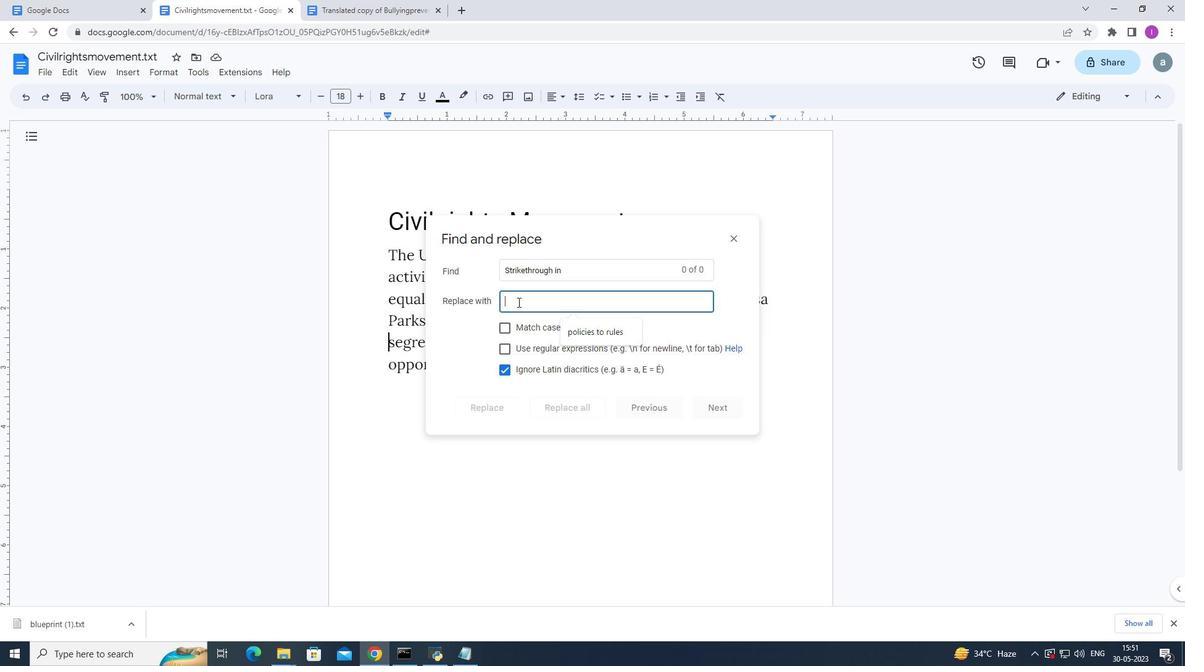 
Action: Key pressed <Key.shift>Rosa<Key.space><Key.shift>parks
Screenshot: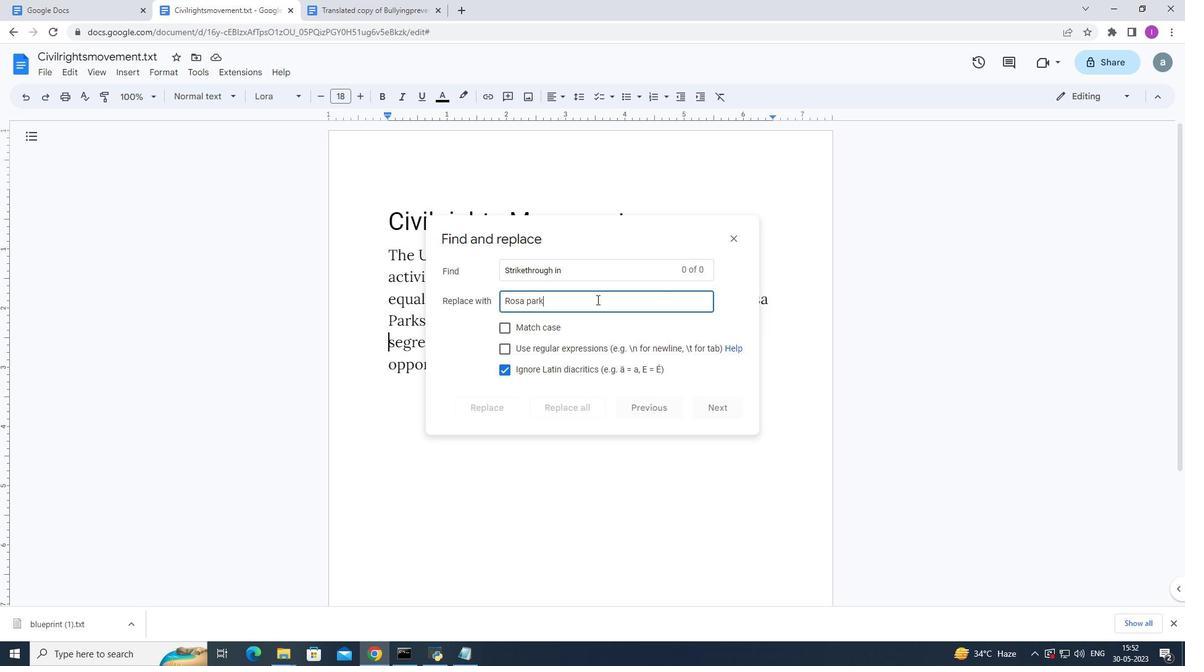 
Action: Mouse moved to (719, 407)
Screenshot: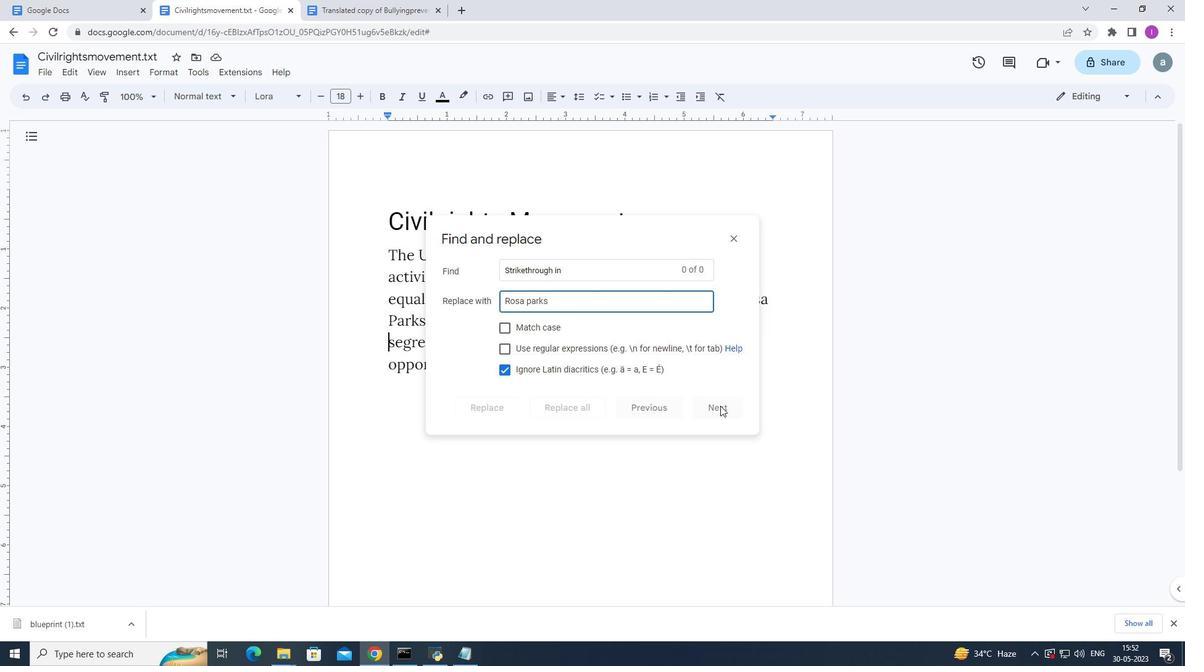 
Action: Mouse pressed left at (719, 407)
Screenshot: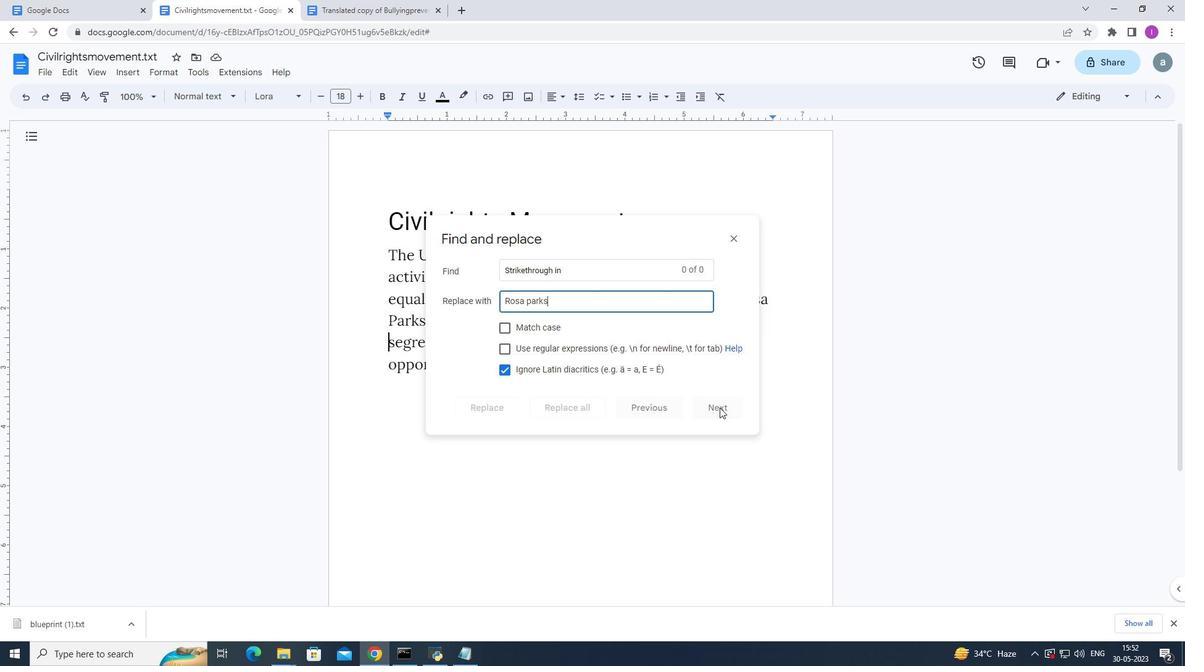 
Action: Mouse moved to (581, 403)
Screenshot: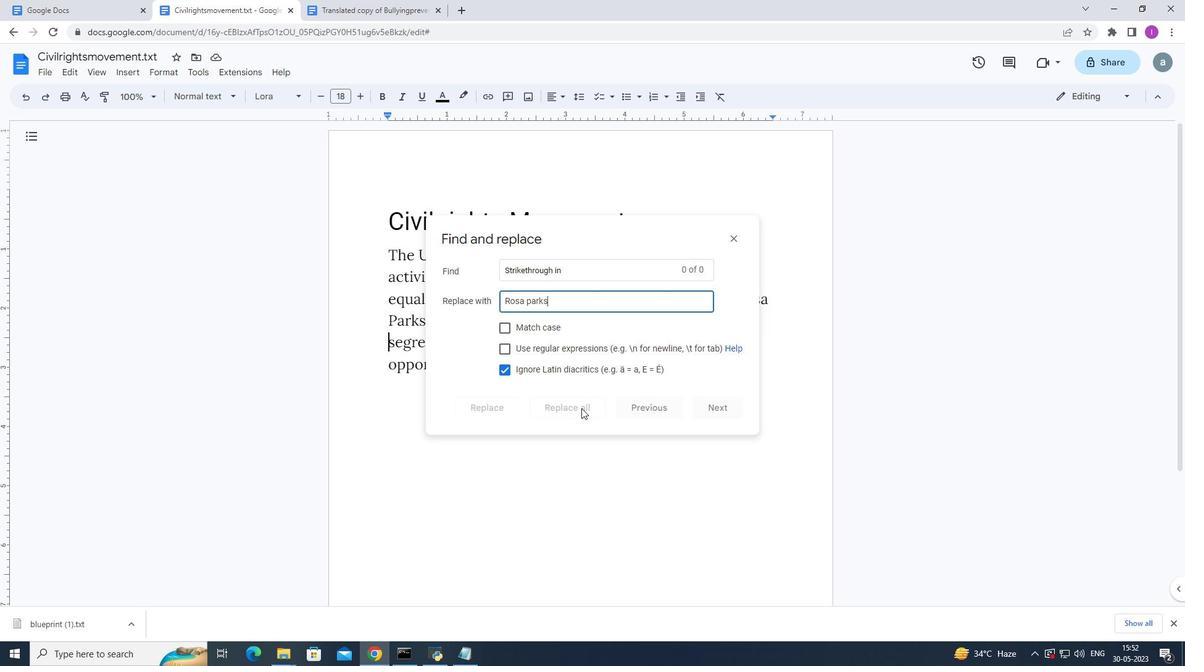 
Action: Mouse pressed left at (581, 403)
Screenshot: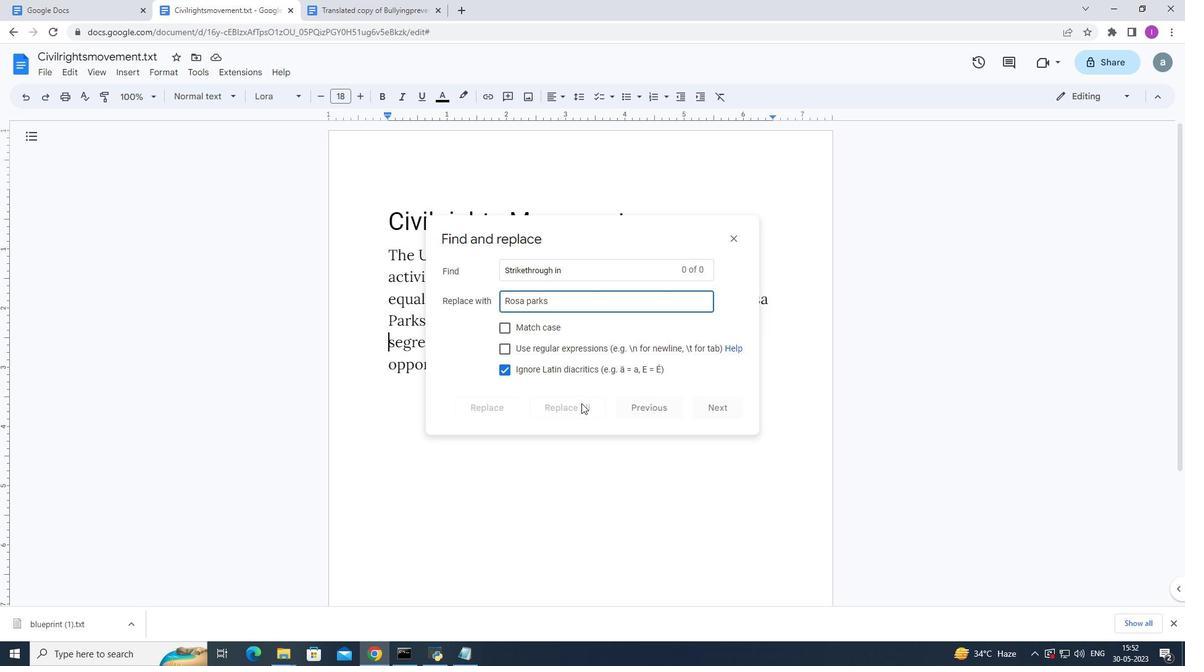 
Action: Mouse moved to (504, 367)
Screenshot: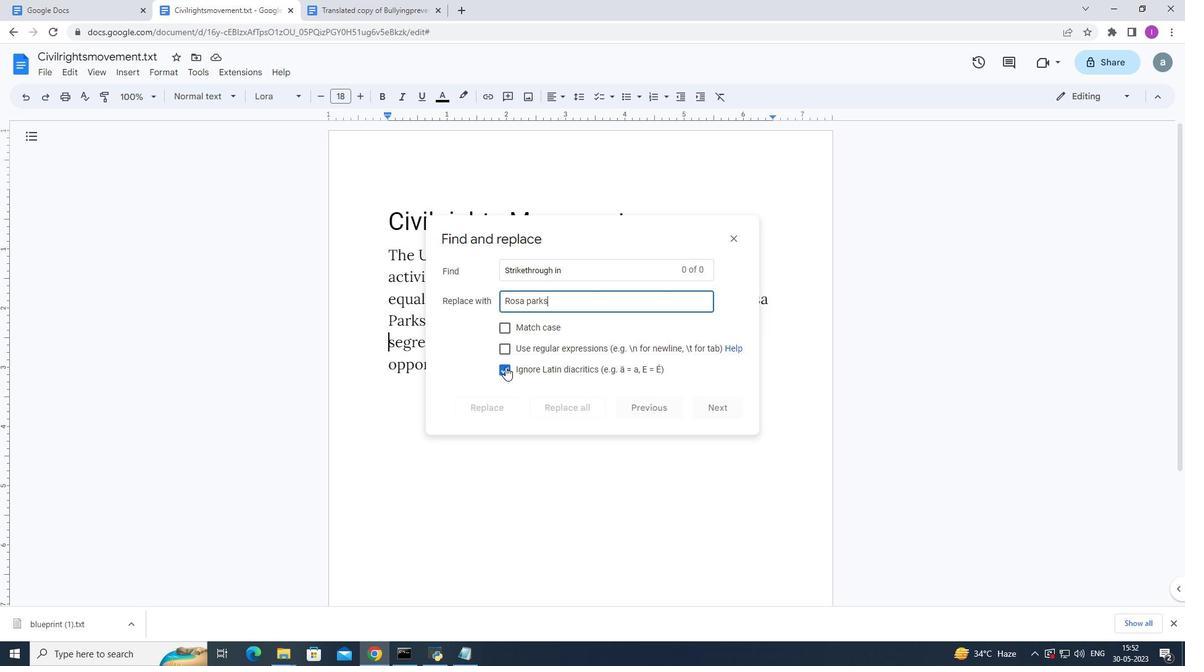 
Action: Mouse pressed left at (504, 367)
Screenshot: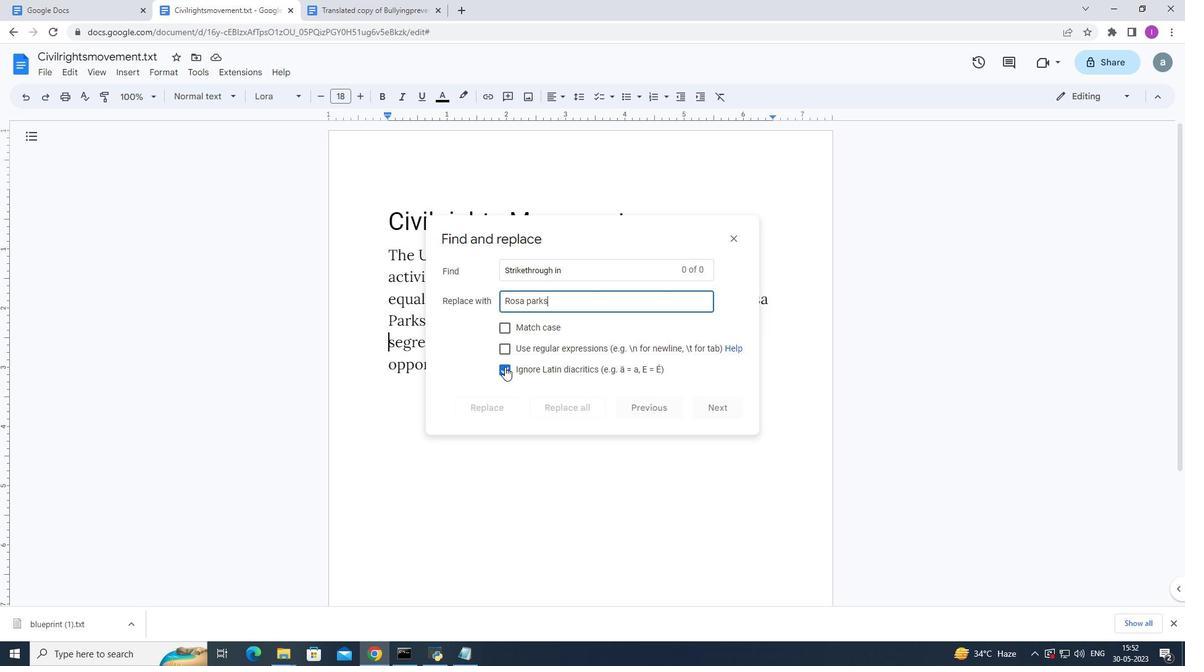 
Action: Mouse moved to (605, 270)
Screenshot: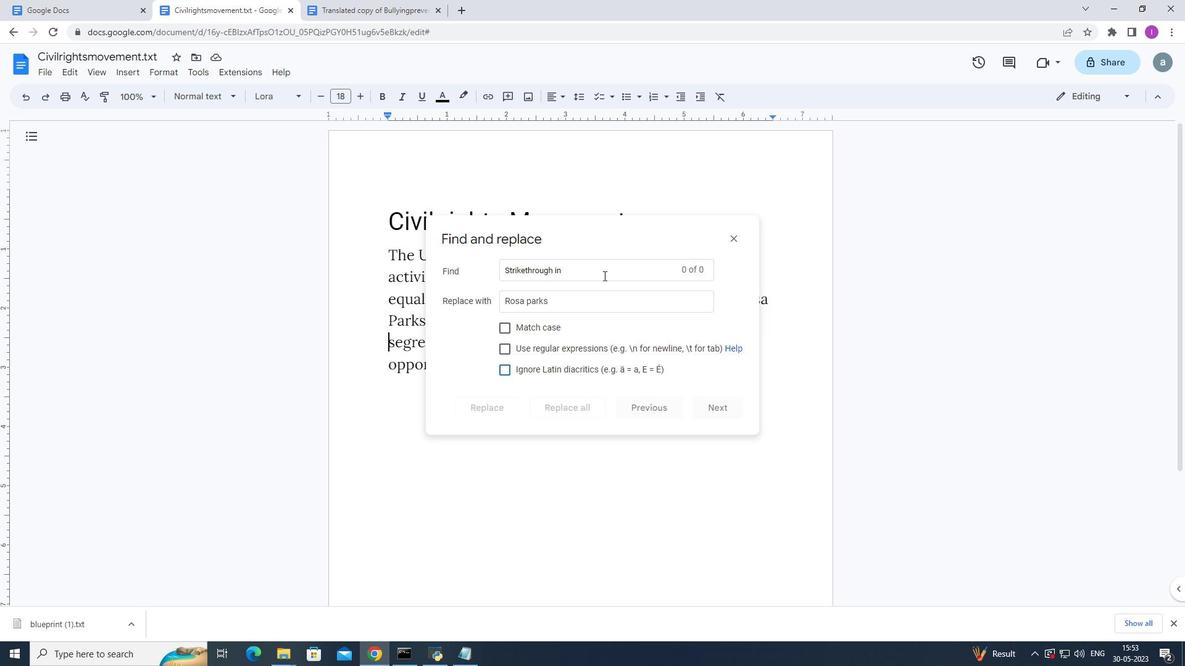 
Action: Mouse pressed left at (605, 270)
Screenshot: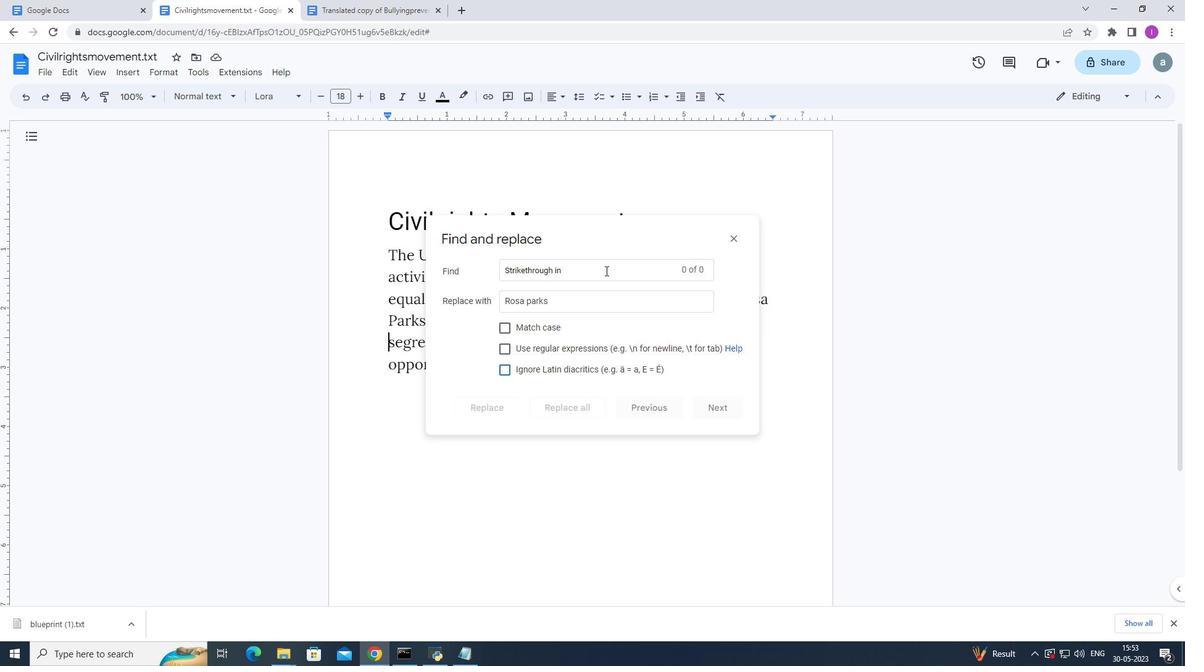 
Action: Mouse moved to (588, 259)
Screenshot: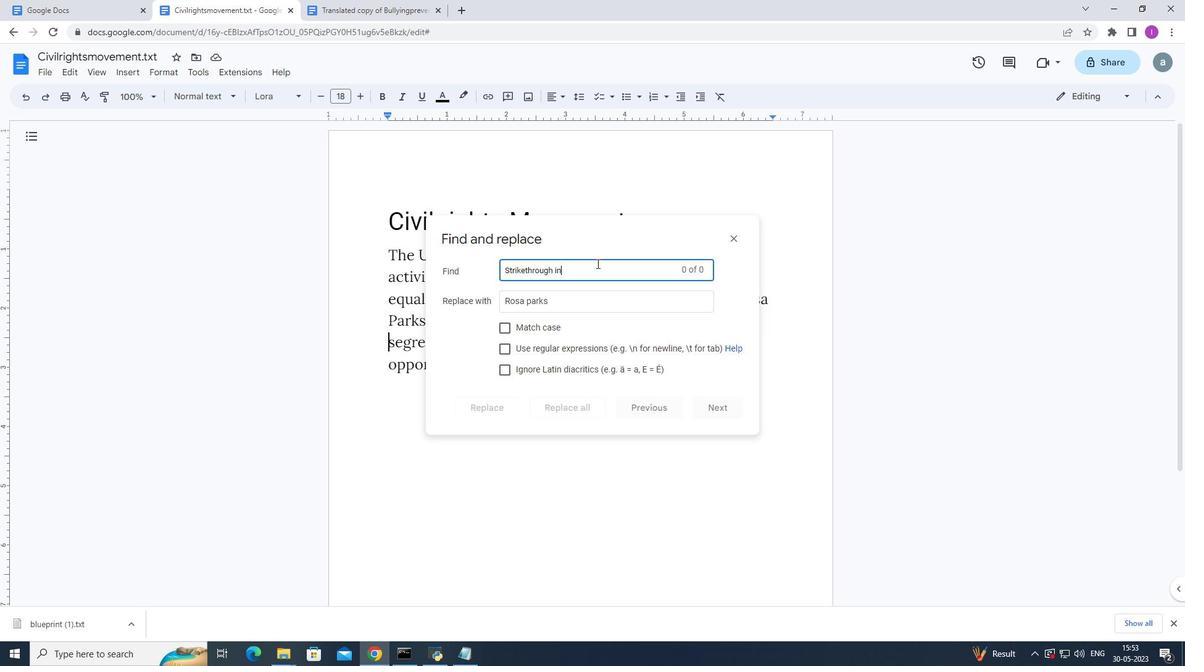 
Action: Key pressed <Key.backspace><Key.backspace><Key.backspace><Key.backspace>
Screenshot: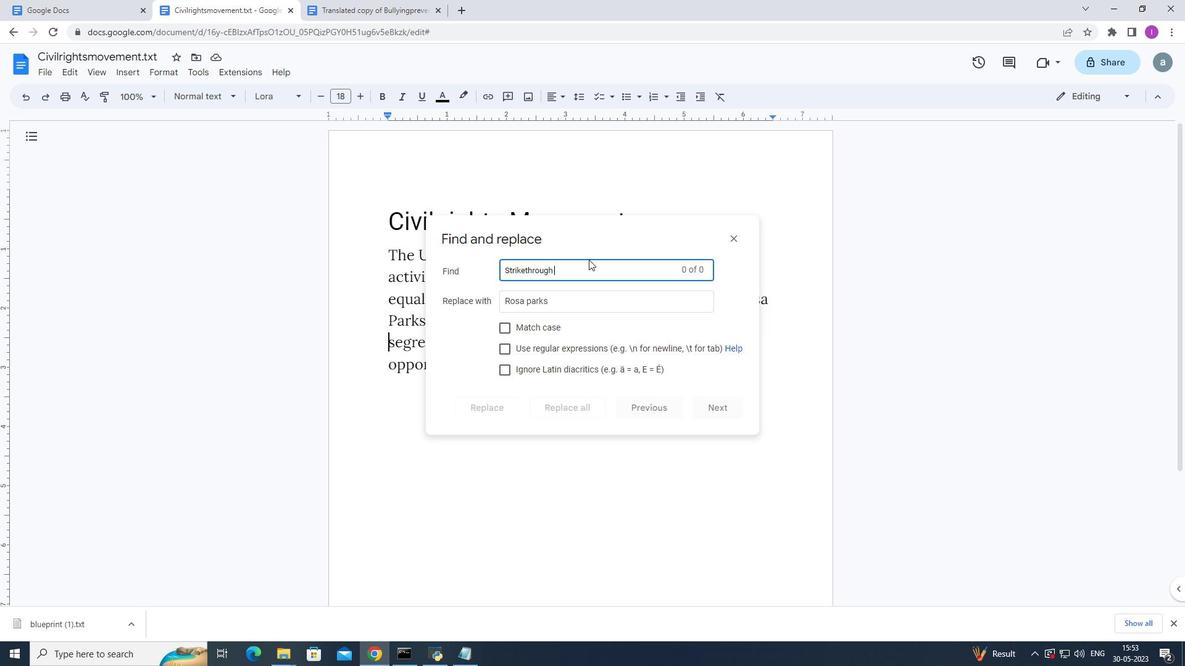 
Action: Mouse moved to (589, 259)
Screenshot: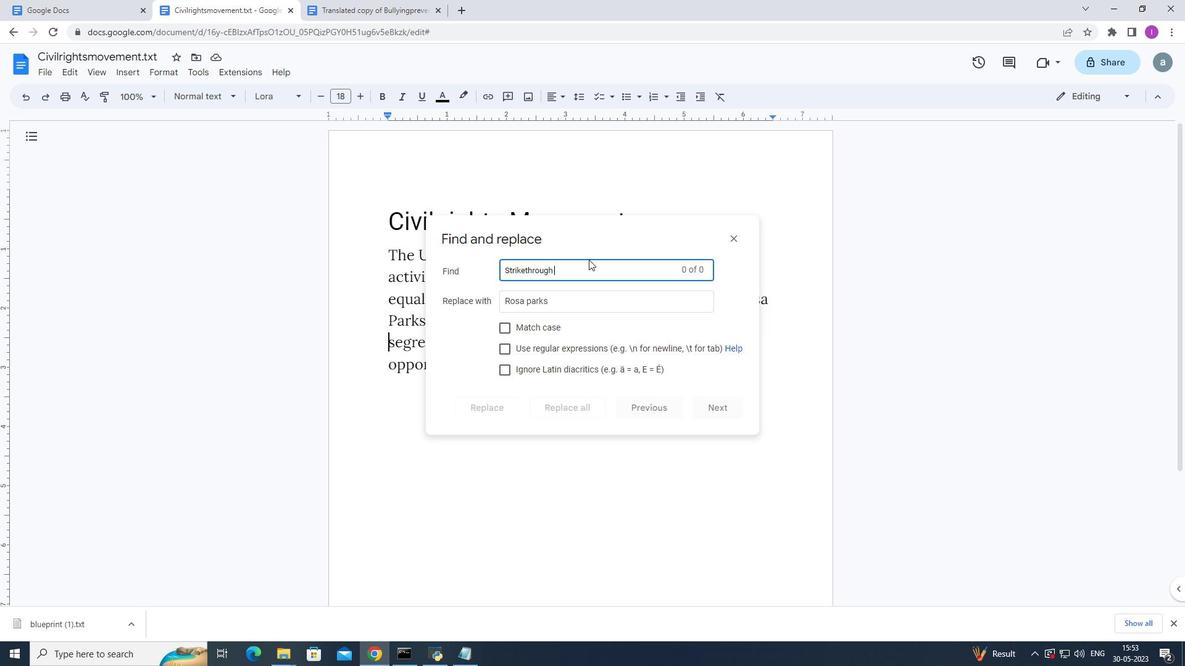 
Action: Key pressed <Key.backspace><Key.backspace><Key.backspace><Key.backspace><Key.backspace><Key.backspace><Key.backspace><Key.backspace><Key.backspace><Key.backspace><Key.backspace><Key.backspace><Key.backspace><Key.backspace>mentioned
Screenshot: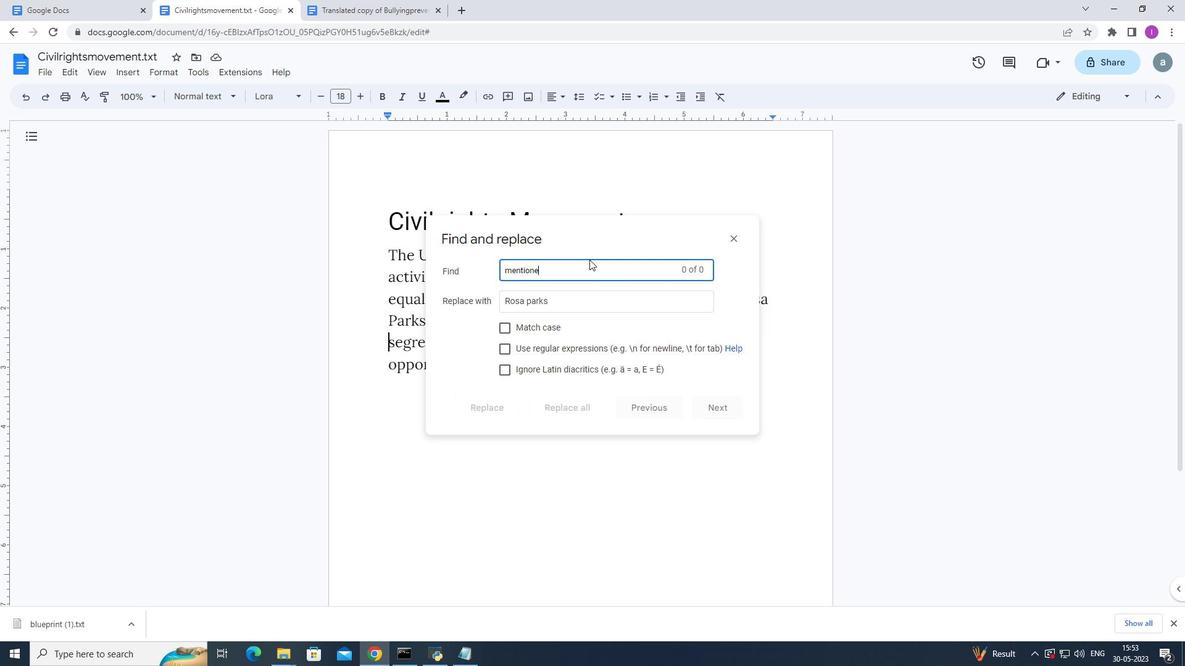 
Action: Mouse moved to (504, 324)
Screenshot: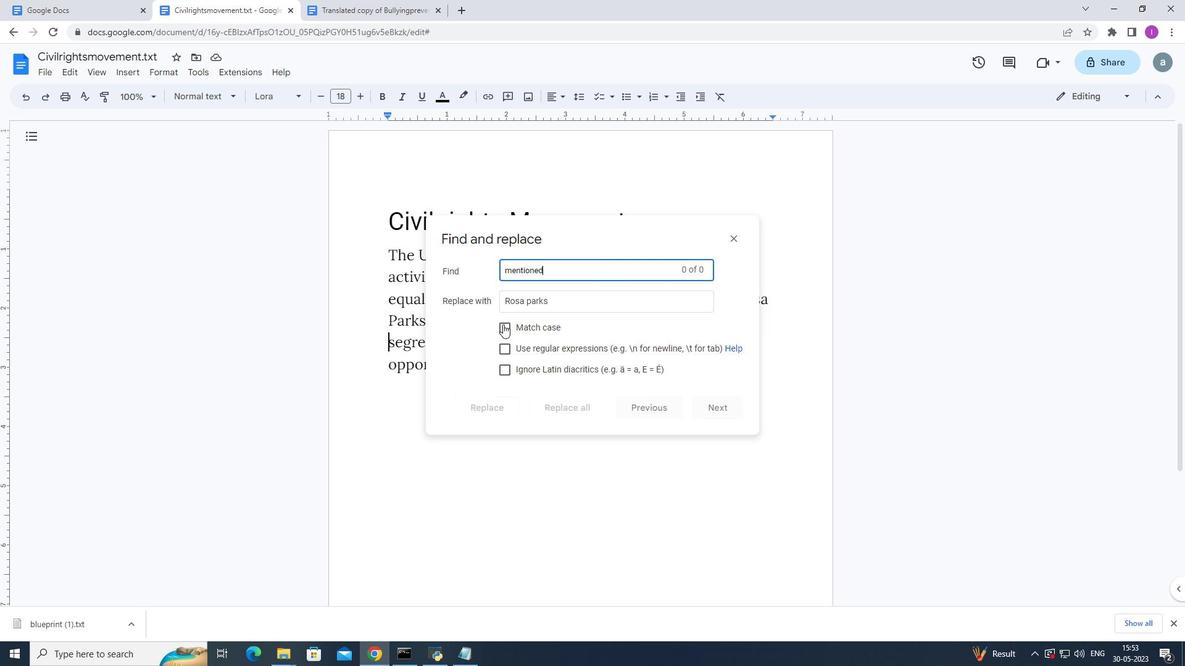 
Action: Mouse pressed left at (503, 324)
Screenshot: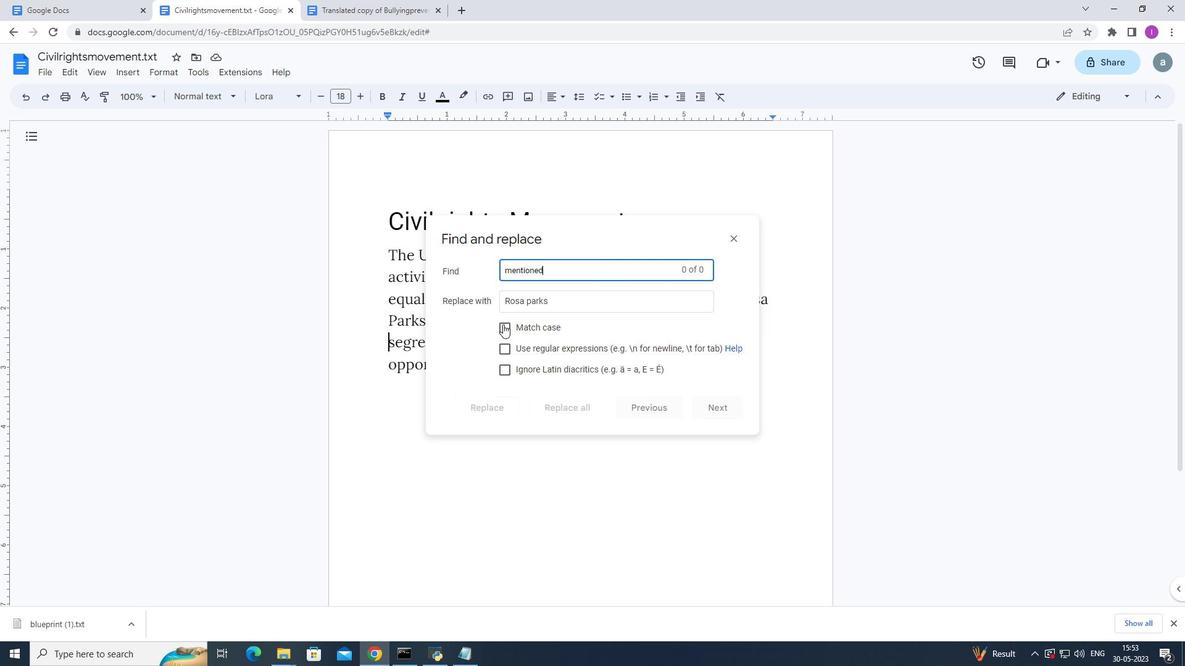 
Action: Mouse moved to (512, 348)
Screenshot: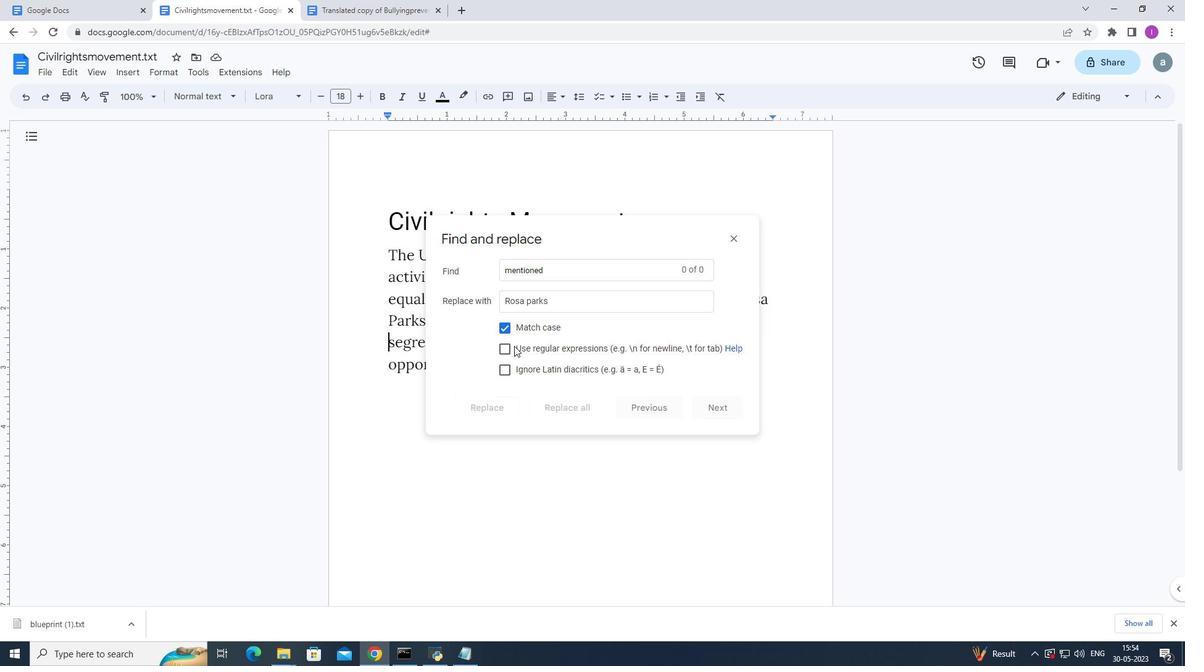 
Action: Mouse pressed left at (512, 348)
Screenshot: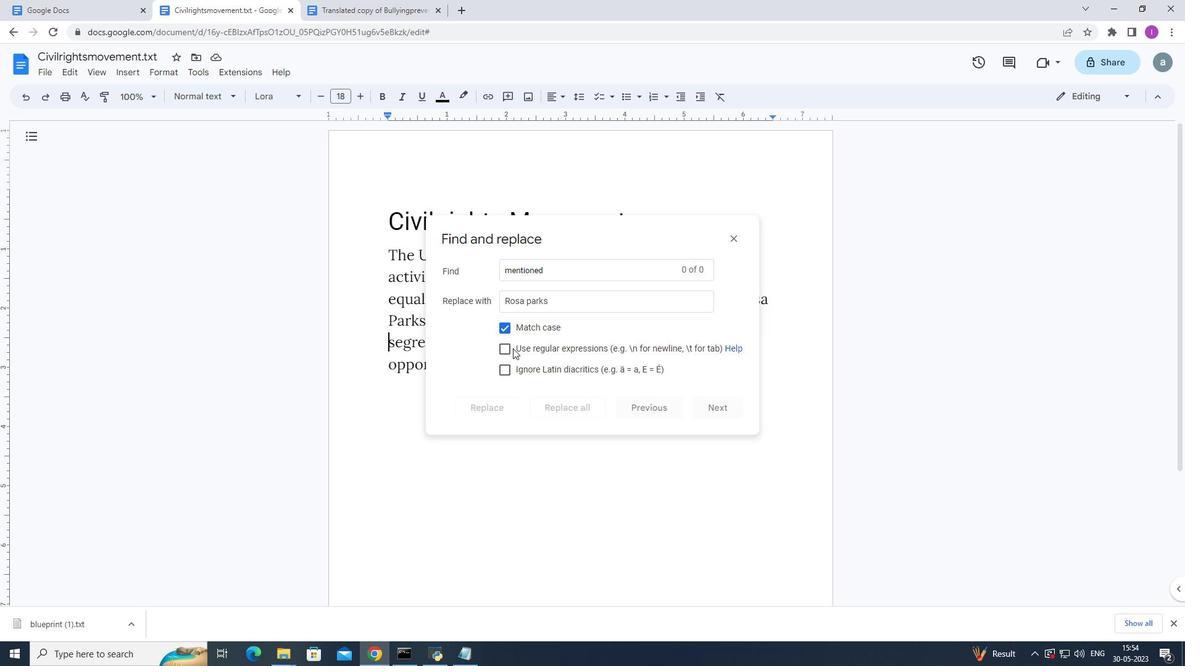 
Action: Mouse moved to (507, 367)
Screenshot: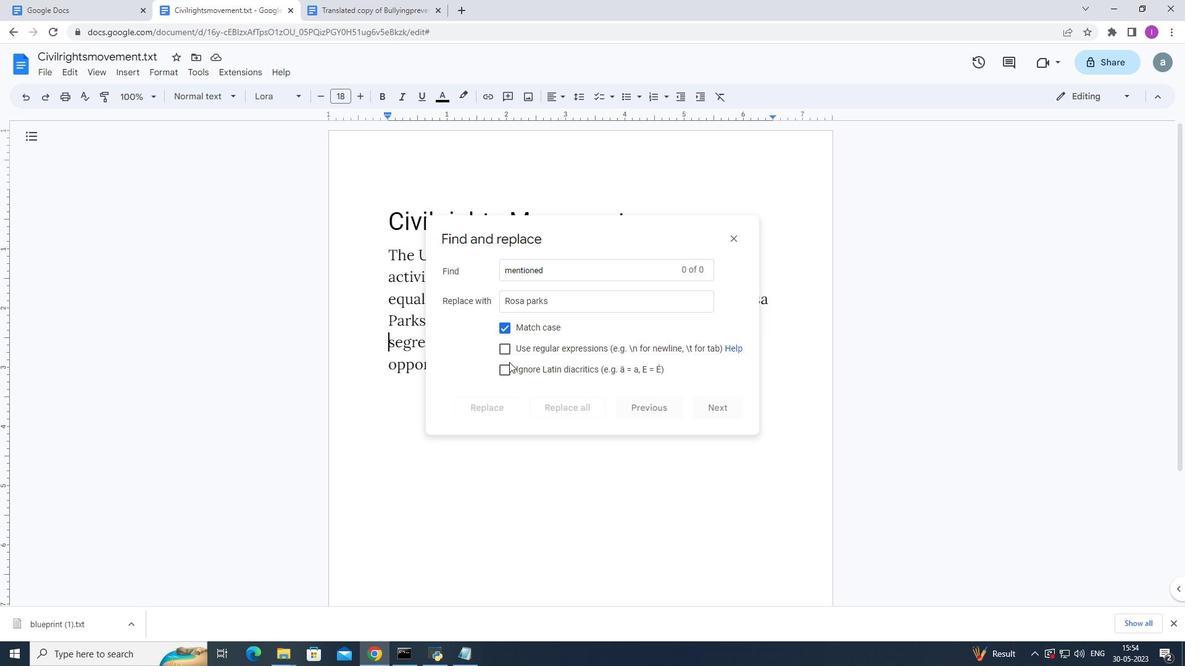 
Action: Mouse pressed left at (507, 367)
Screenshot: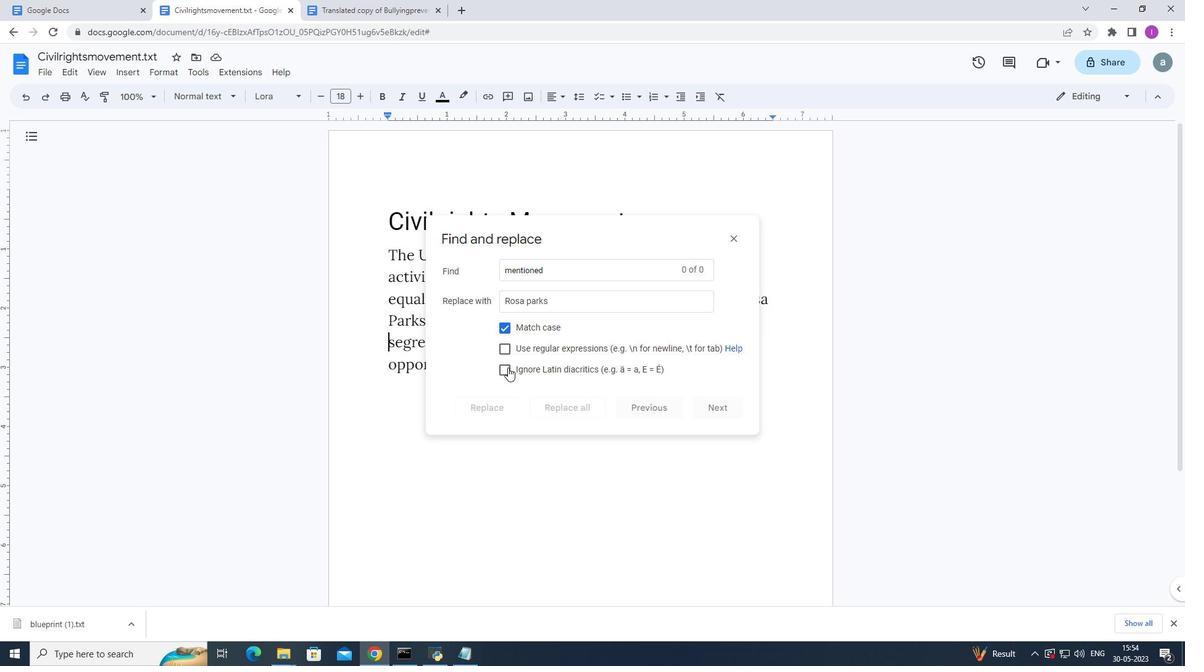 
Action: Mouse moved to (506, 350)
Screenshot: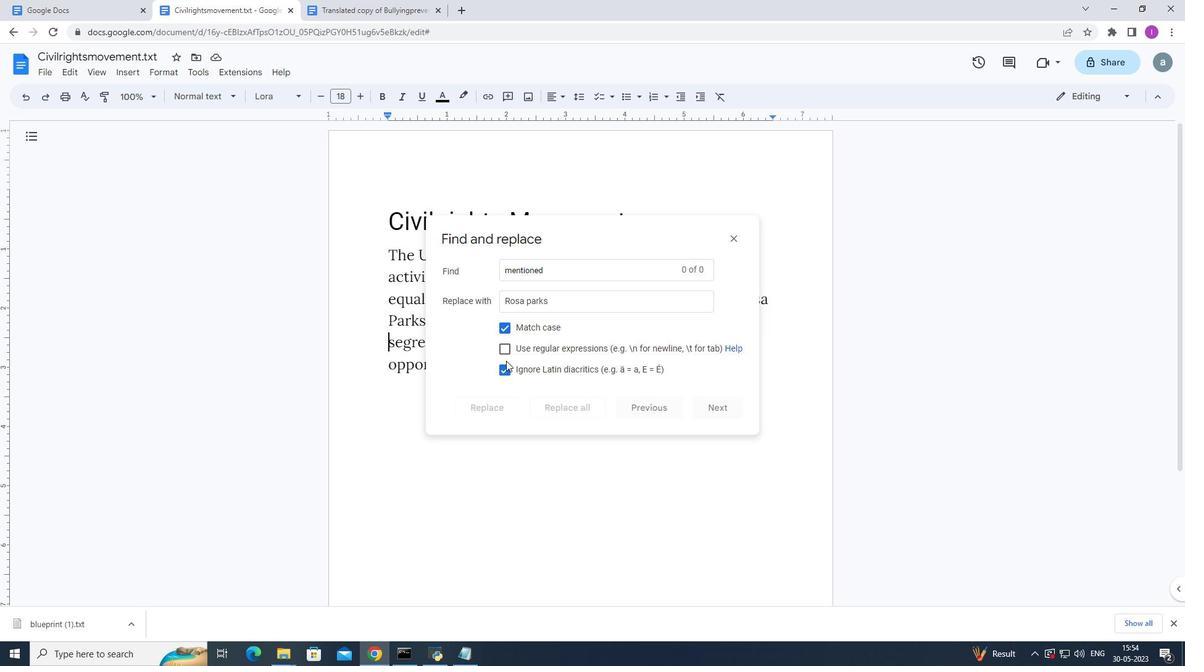 
Action: Mouse pressed left at (506, 350)
Screenshot: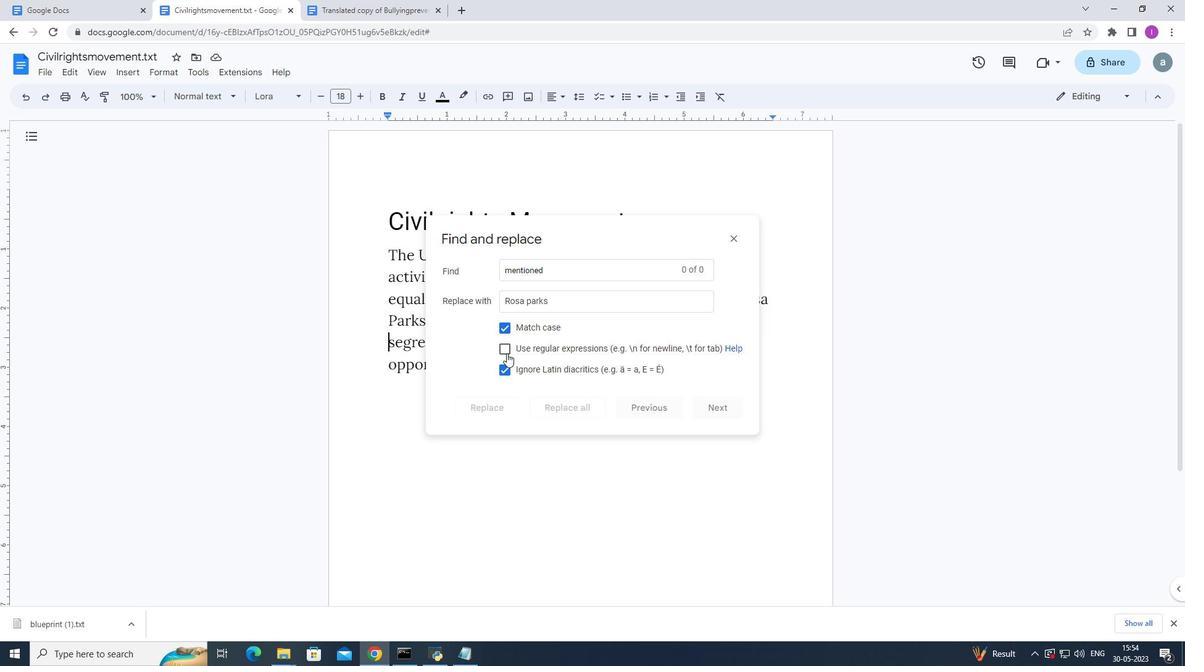 
Action: Mouse moved to (504, 333)
Screenshot: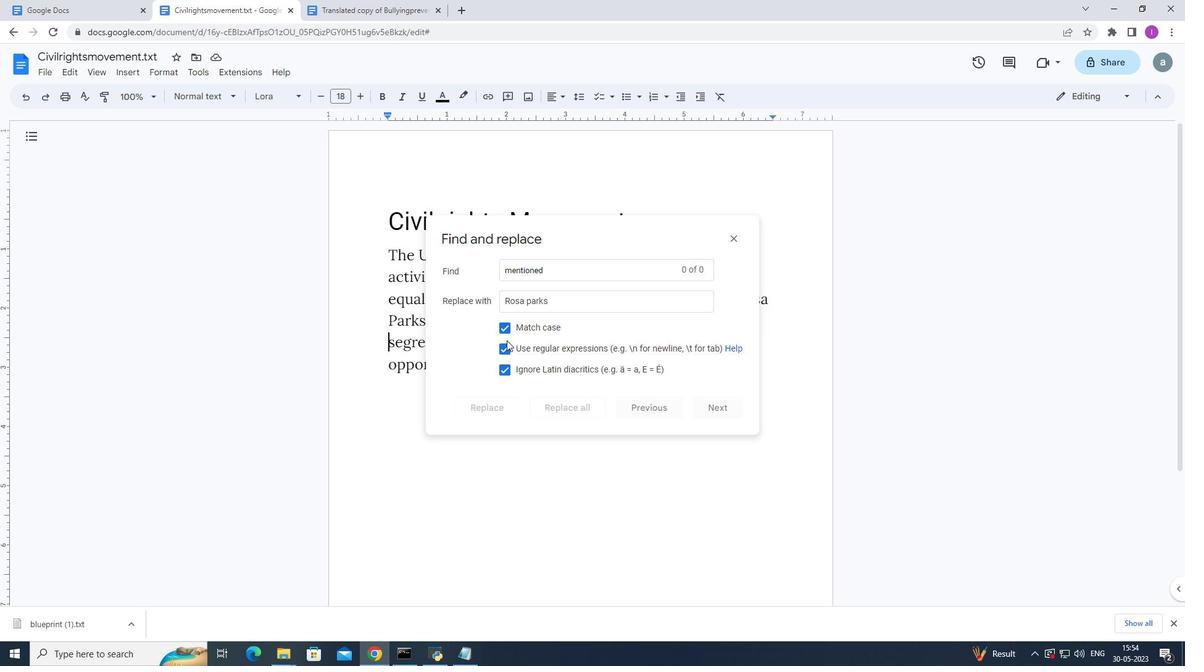 
Action: Mouse pressed left at (504, 333)
Screenshot: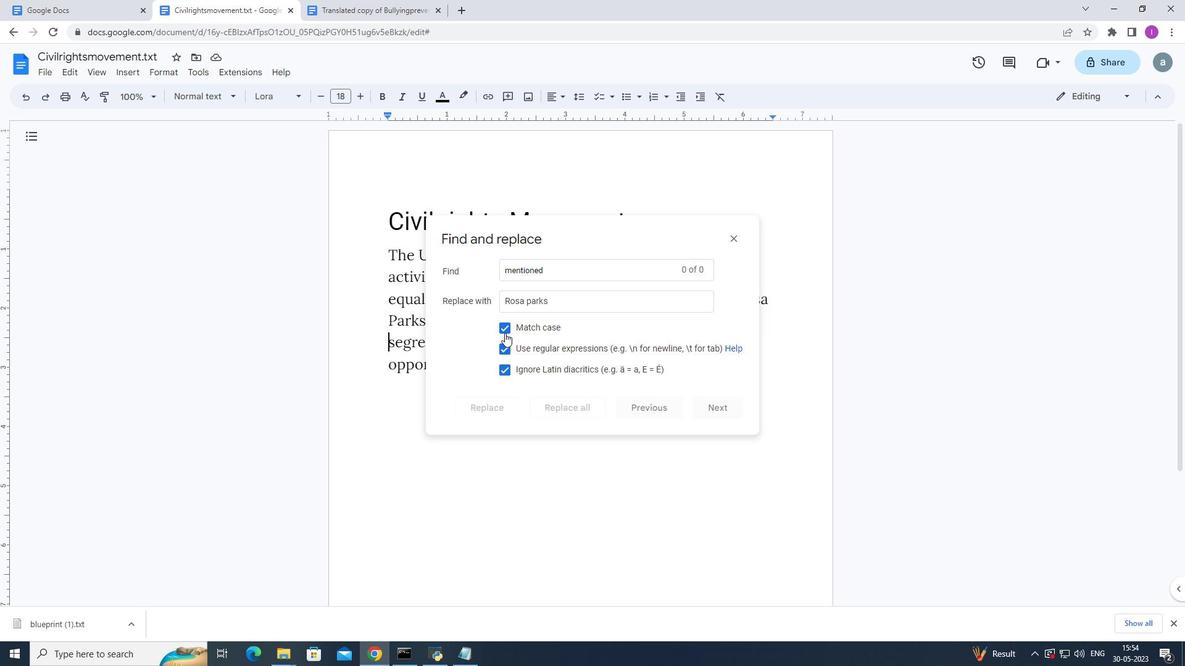 
Action: Mouse moved to (504, 343)
Screenshot: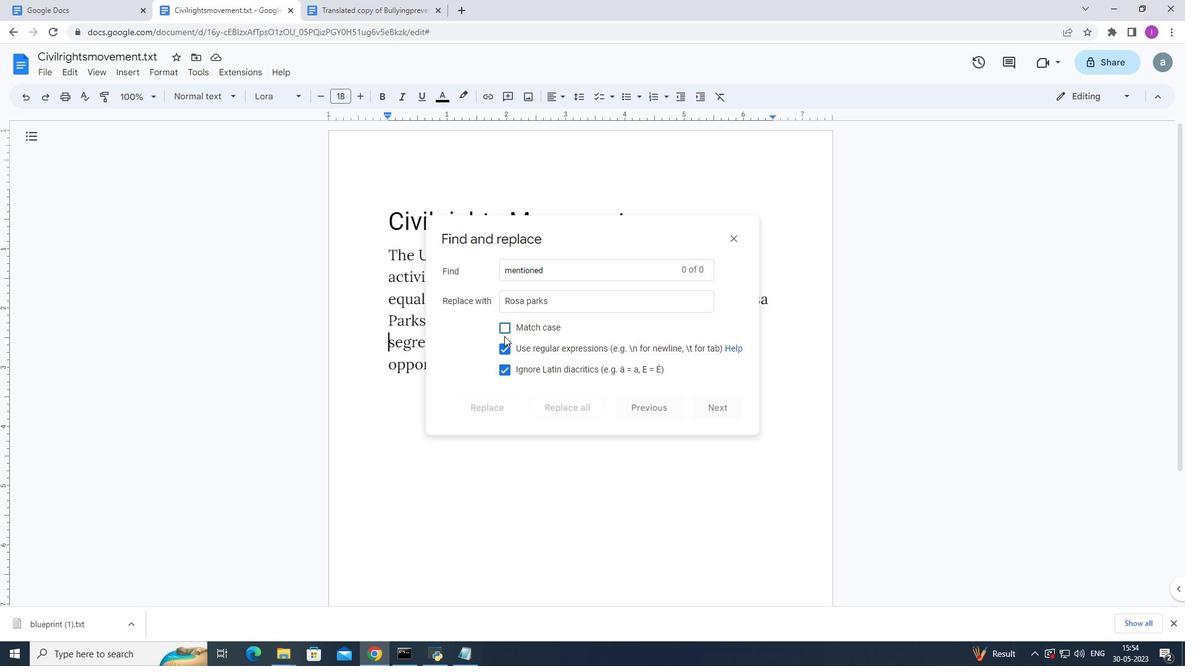 
Action: Mouse pressed left at (504, 343)
Screenshot: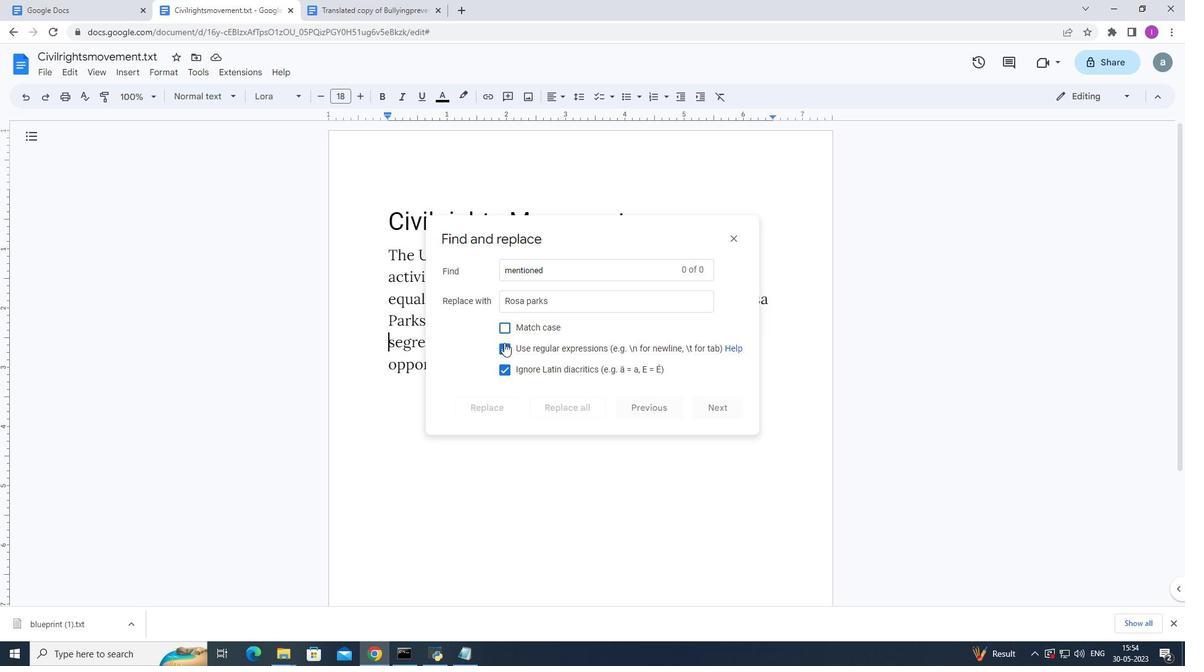 
Action: Mouse moved to (504, 367)
Screenshot: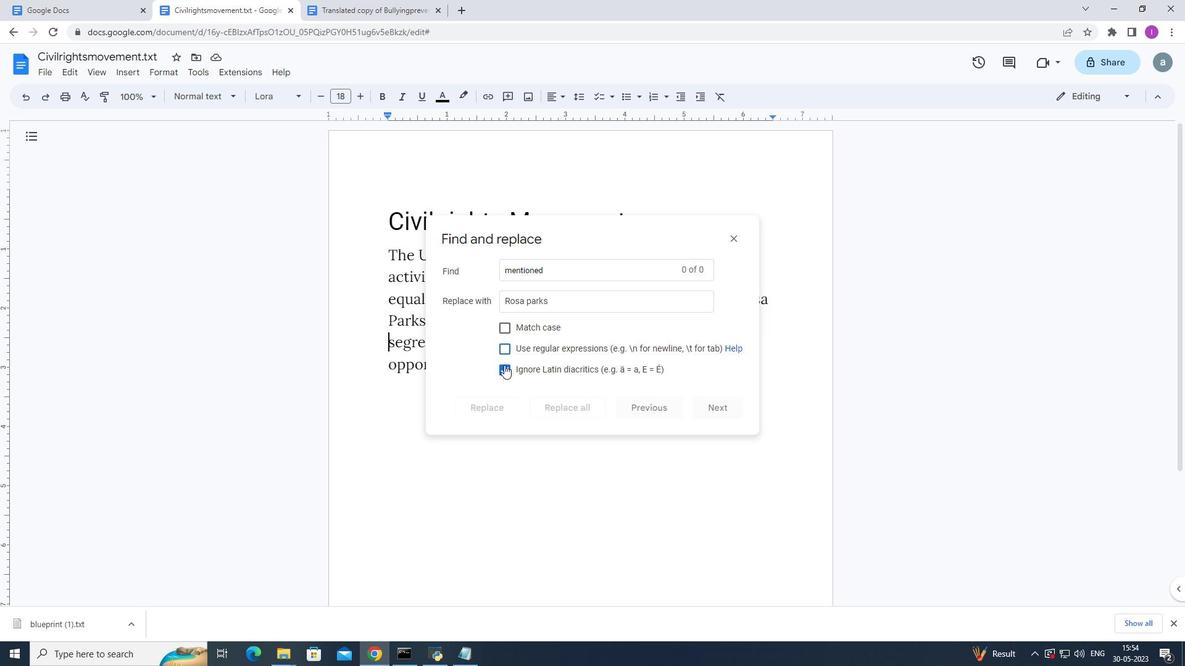 
Action: Mouse pressed left at (504, 367)
Screenshot: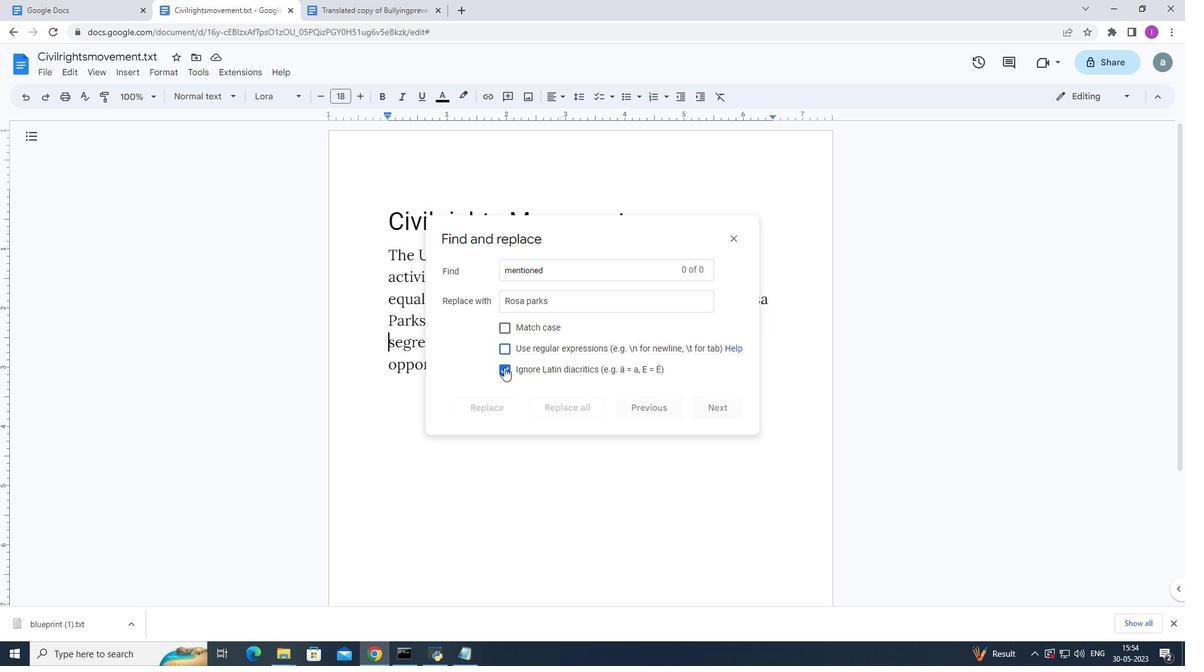
Action: Mouse moved to (733, 243)
Screenshot: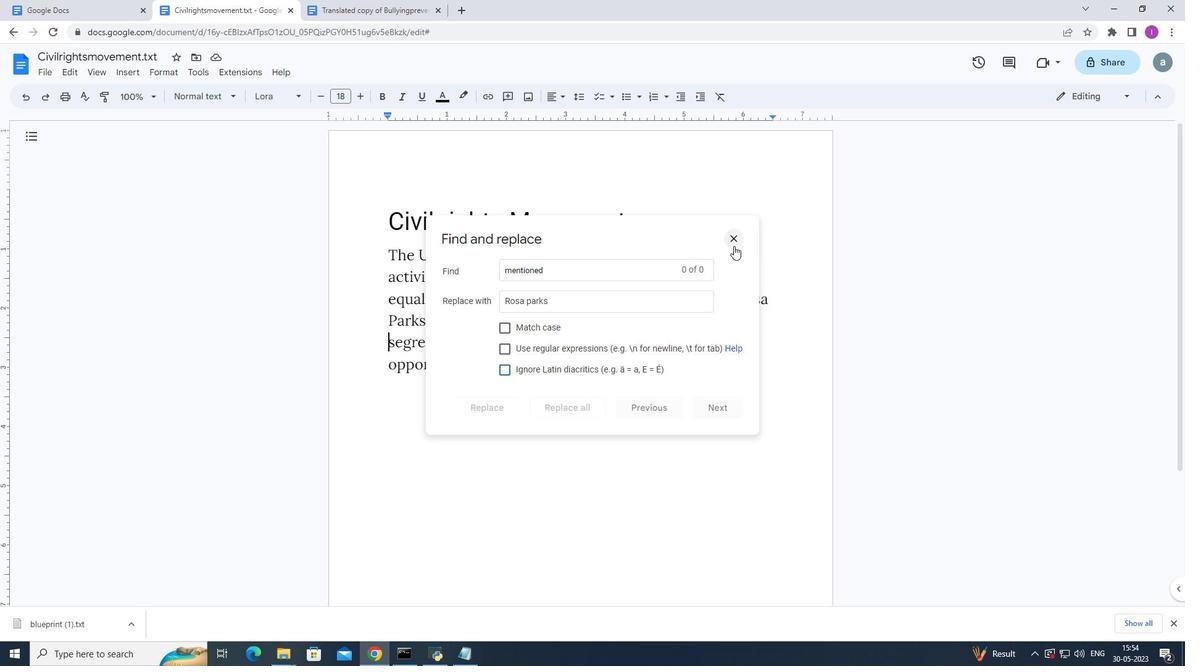 
Action: Mouse pressed left at (733, 243)
Screenshot: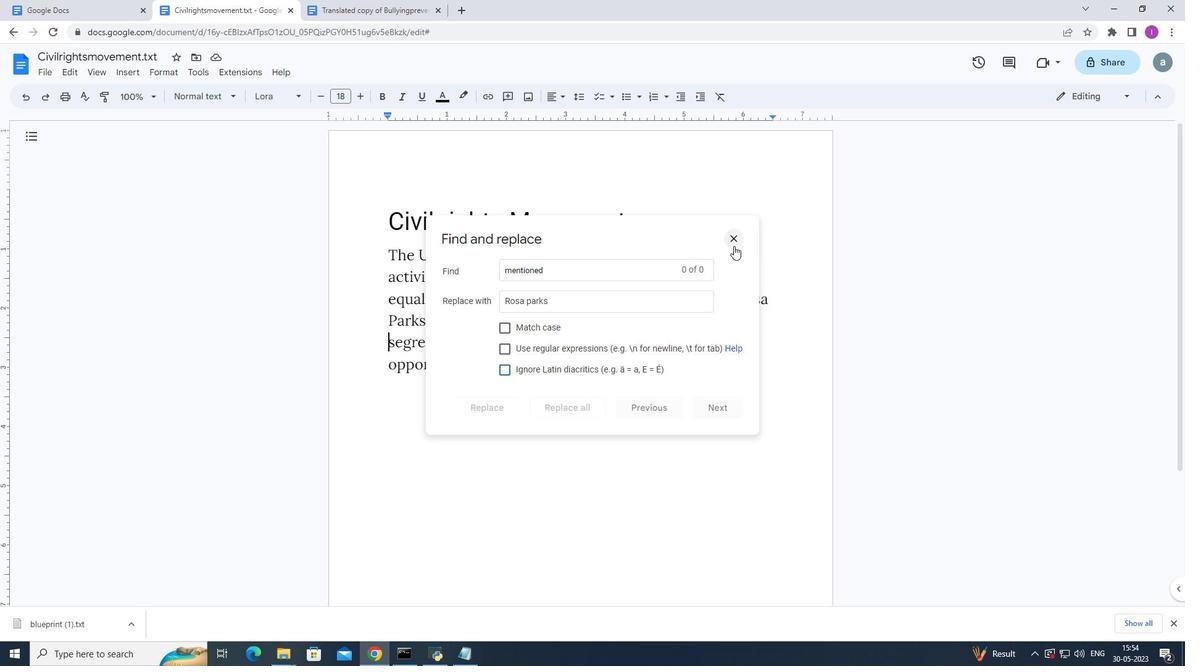 
Action: Mouse moved to (598, 360)
Screenshot: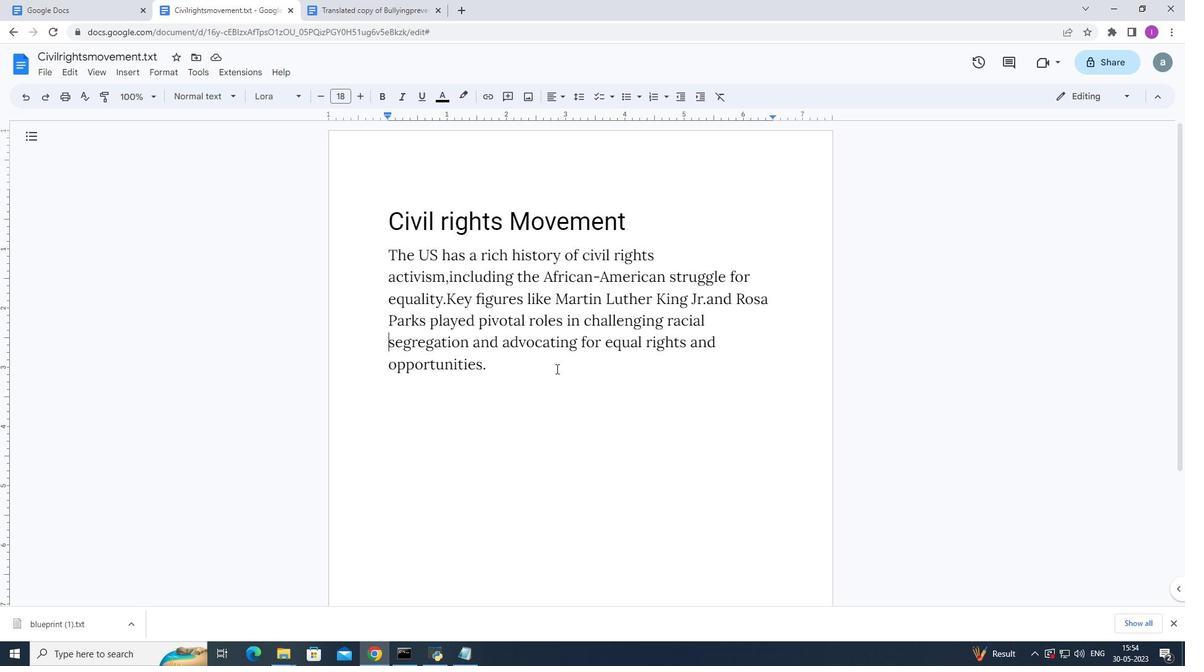 
Action: Key pressed ctrl+F
Screenshot: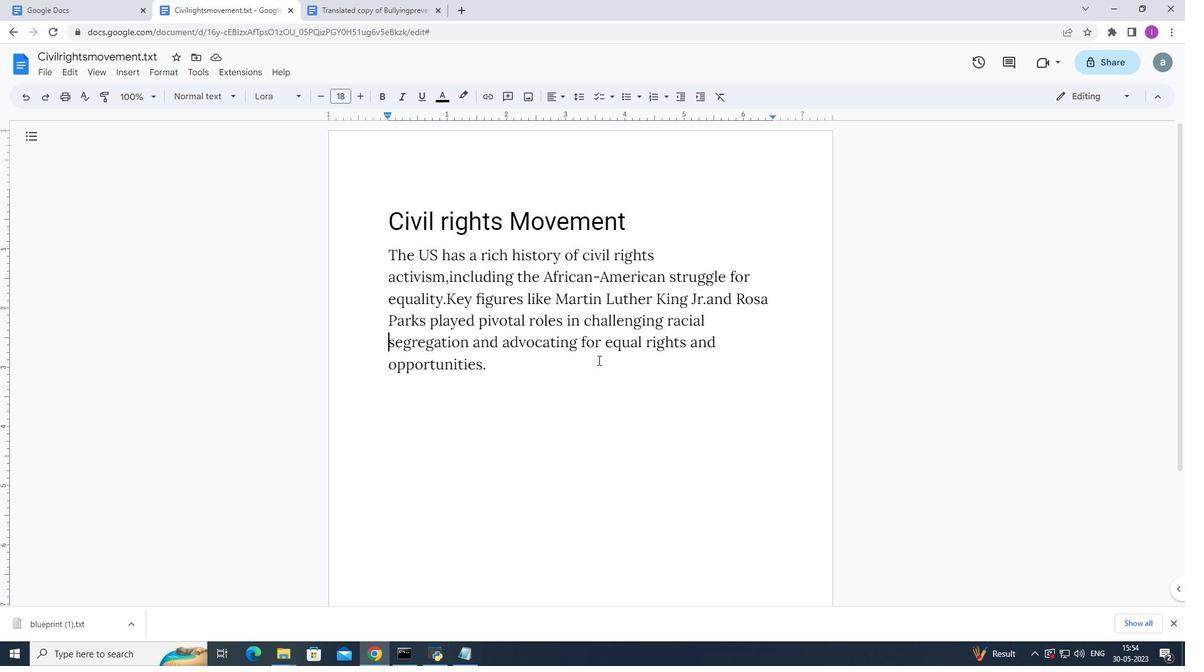 
Action: Mouse moved to (598, 360)
Screenshot: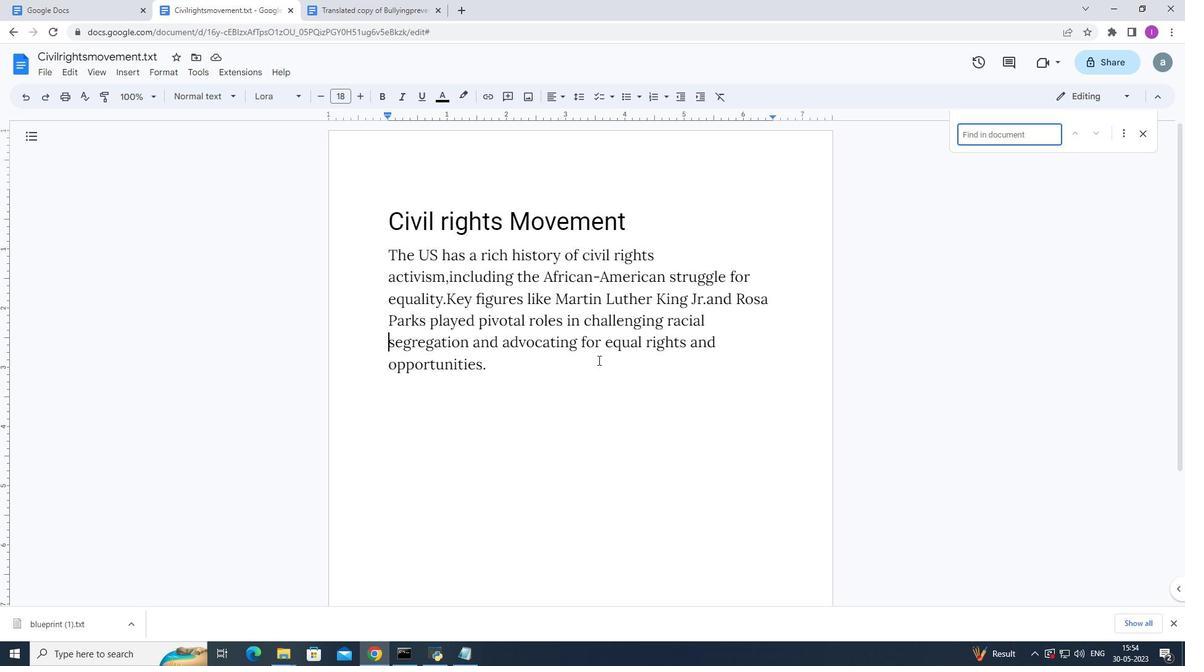
Action: Key pressed <Key.shift>Rosa<Key.space><Key.shift><Key.shift>Parks
Screenshot: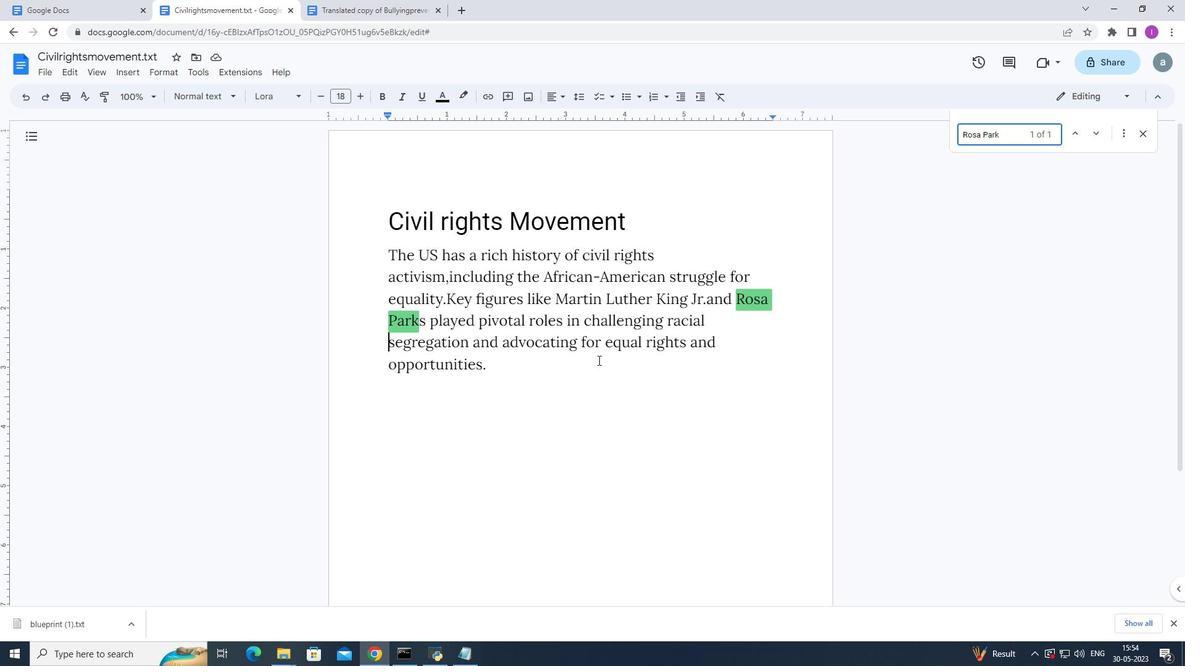 
Action: Mouse moved to (422, 325)
Screenshot: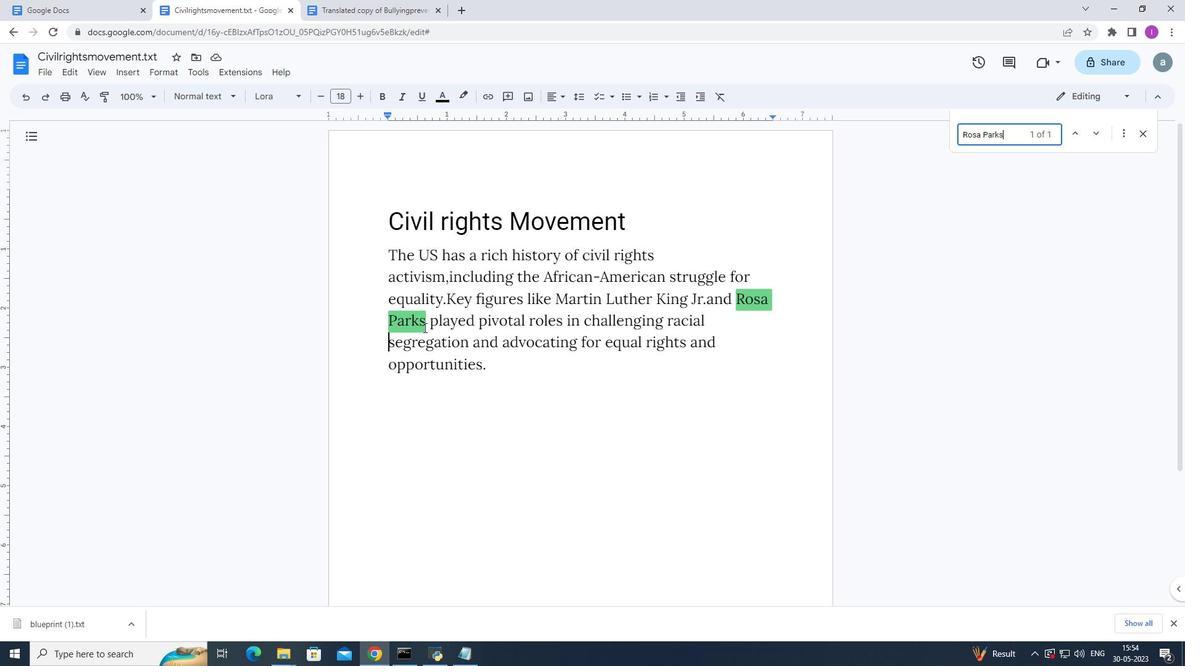 
Action: Mouse pressed left at (422, 325)
Screenshot: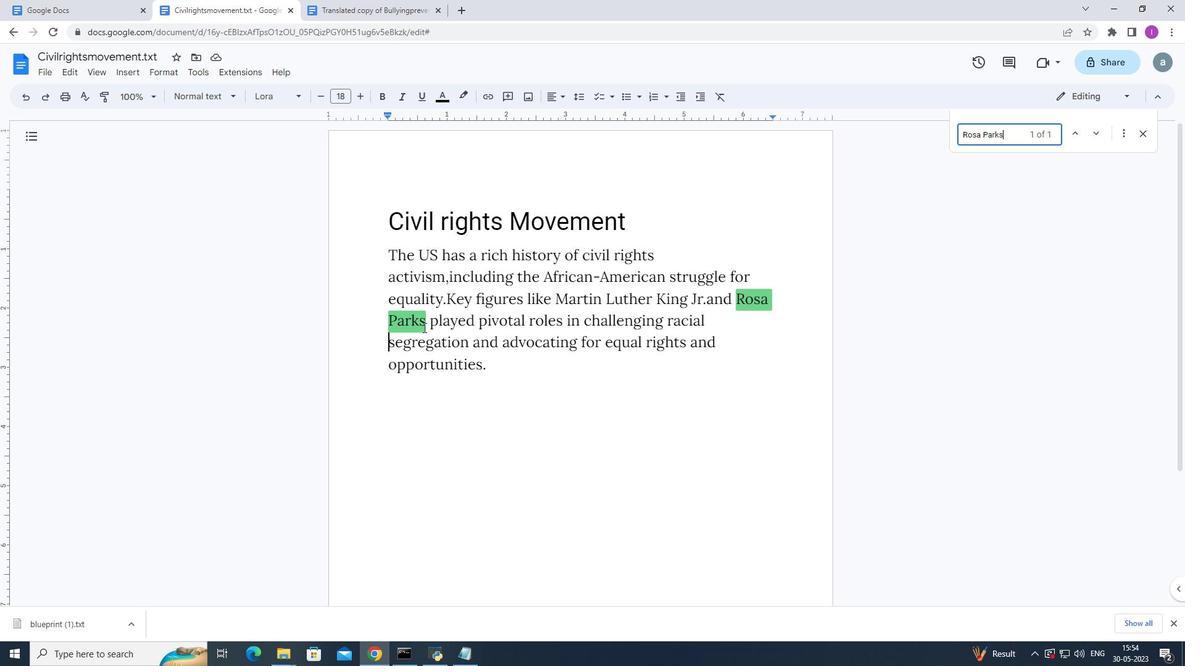 
Action: Mouse moved to (422, 324)
Screenshot: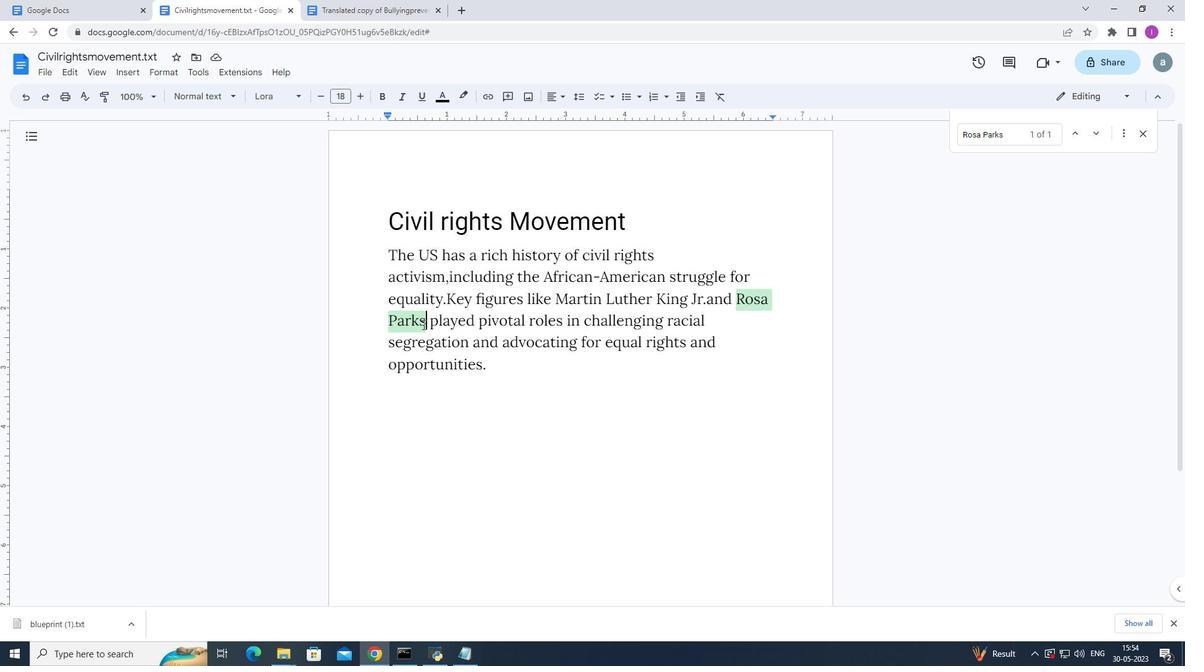 
Action: Mouse pressed left at (422, 324)
Screenshot: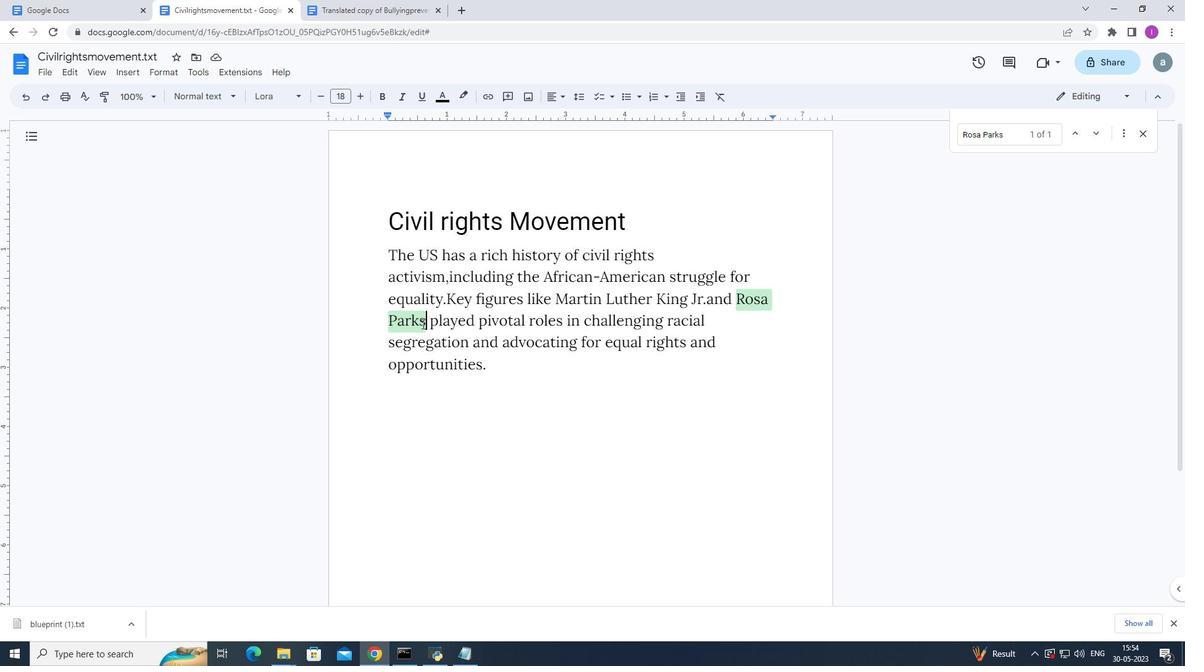 
Action: Mouse moved to (424, 323)
Screenshot: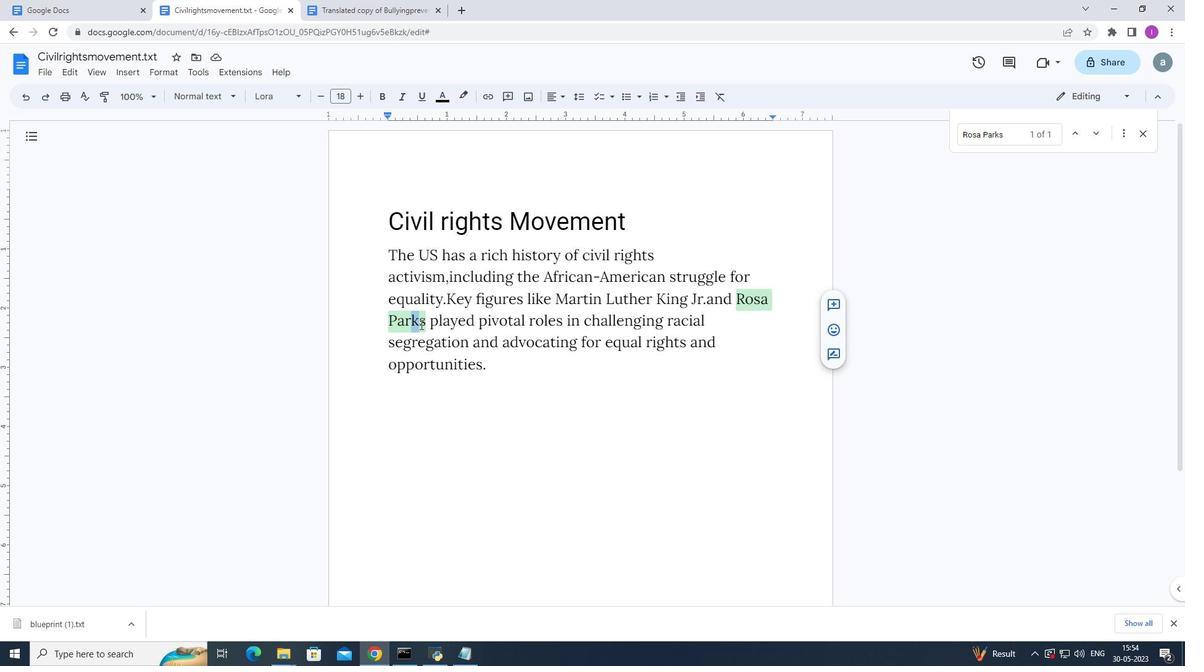
Action: Mouse pressed left at (424, 323)
Screenshot: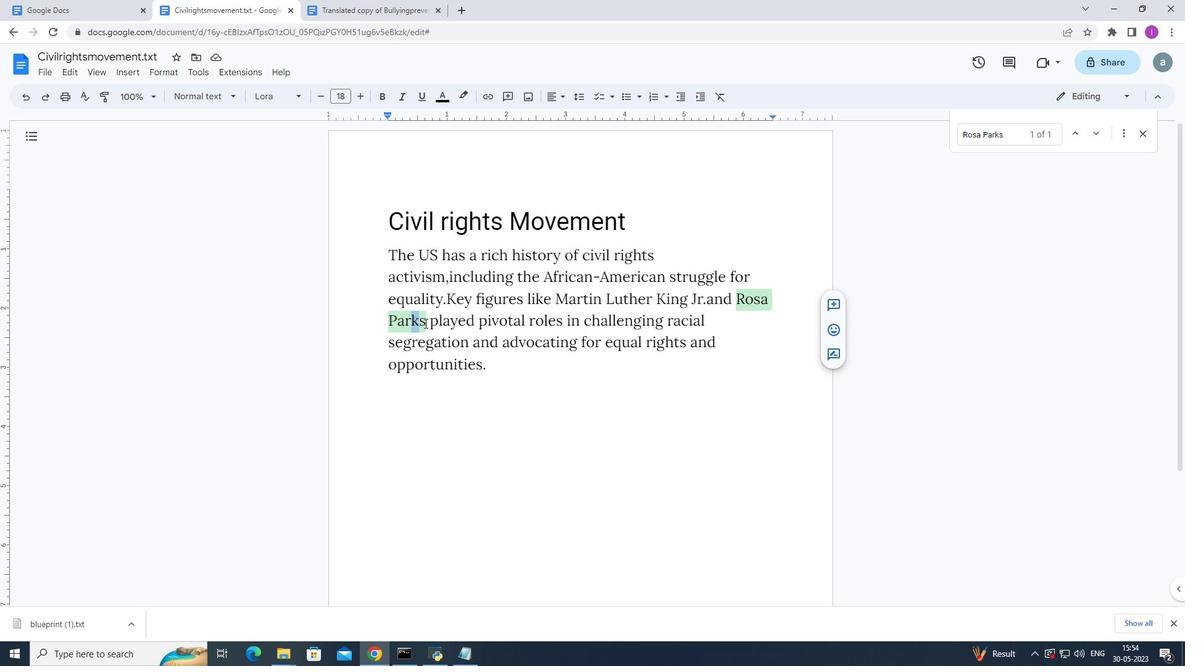 
Action: Mouse moved to (119, 75)
Screenshot: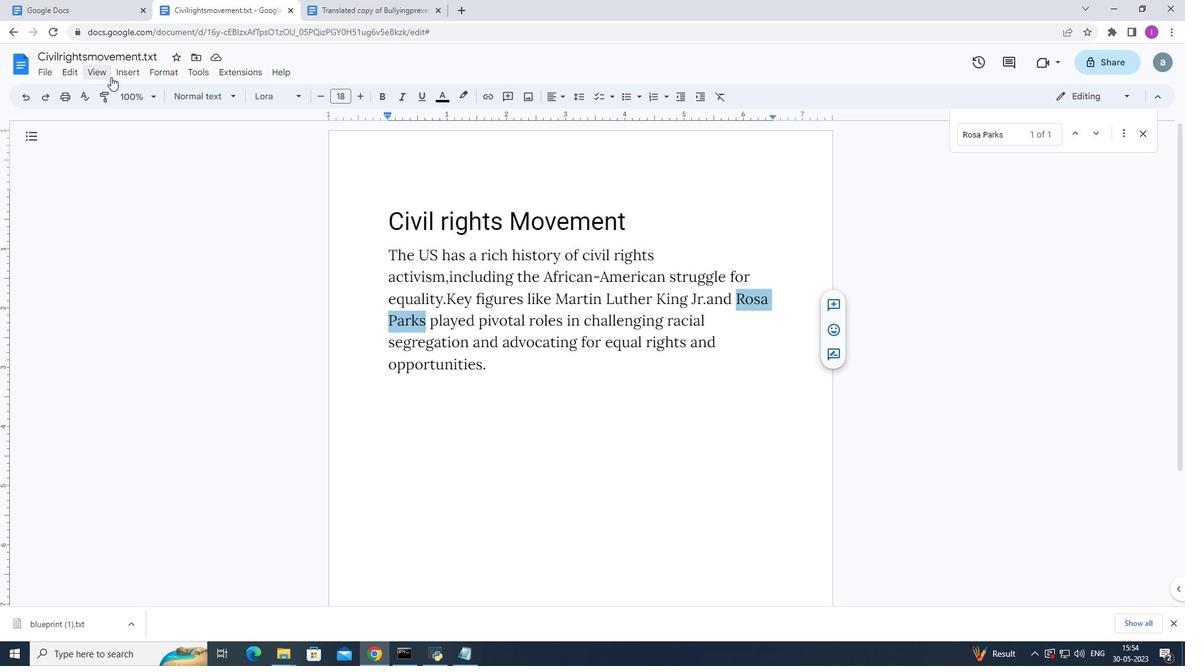 
Action: Mouse pressed left at (119, 75)
Screenshot: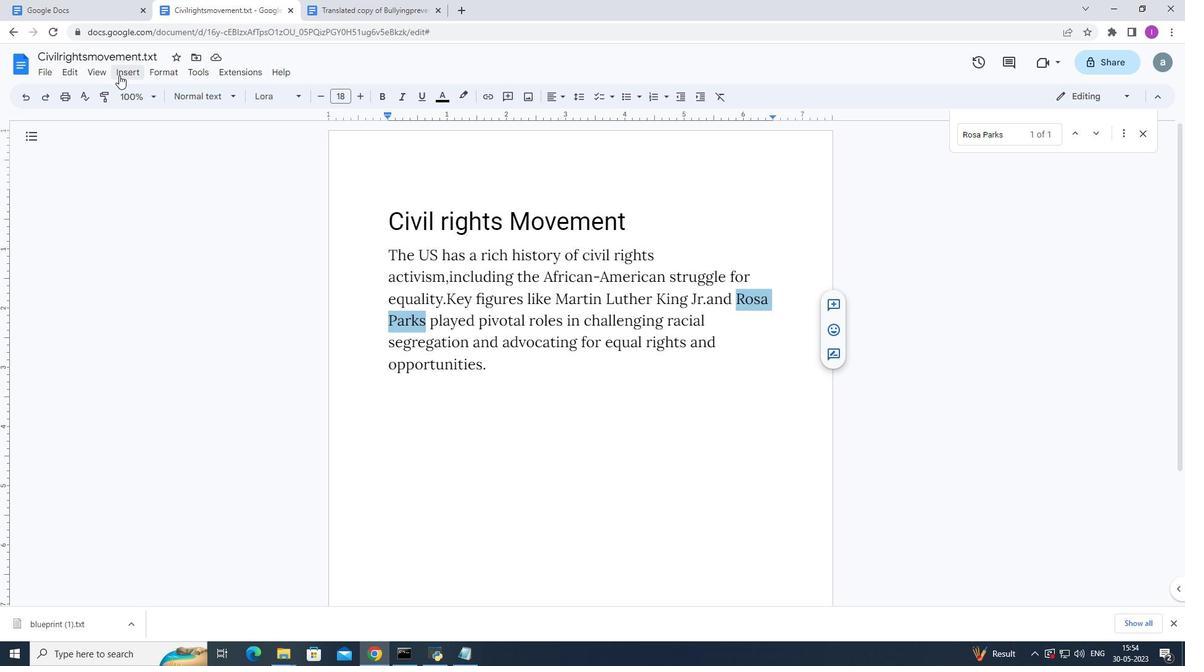 
Action: Mouse moved to (415, 158)
Screenshot: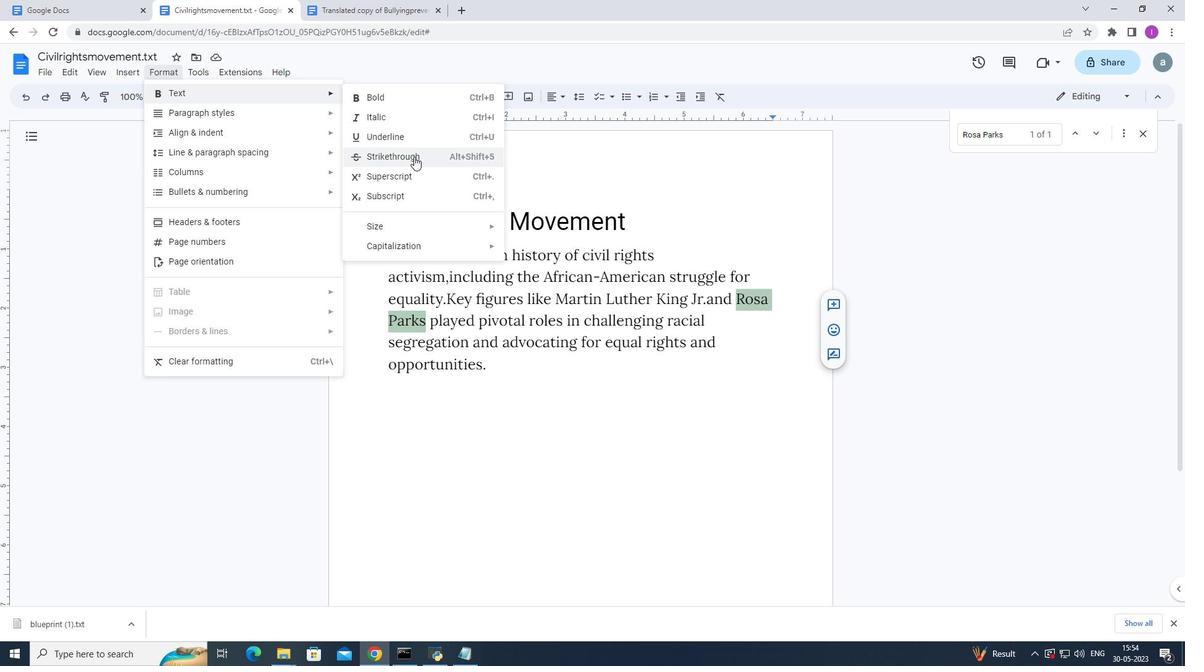 
Action: Mouse pressed left at (415, 158)
Screenshot: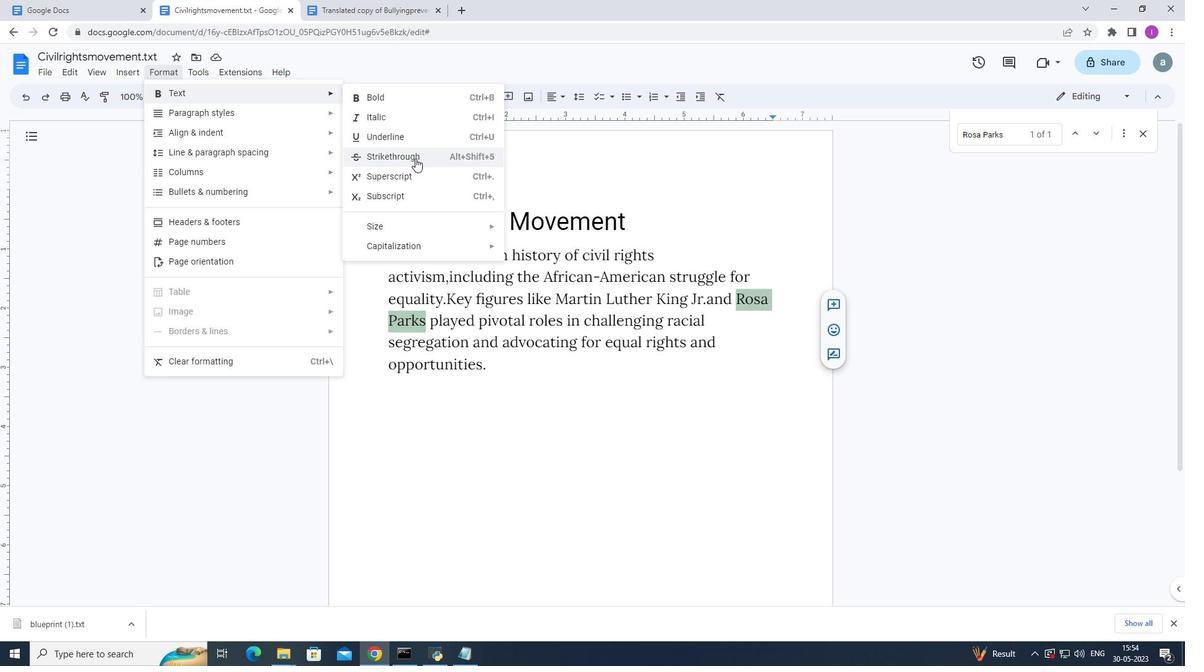 
Action: Mouse moved to (590, 407)
Screenshot: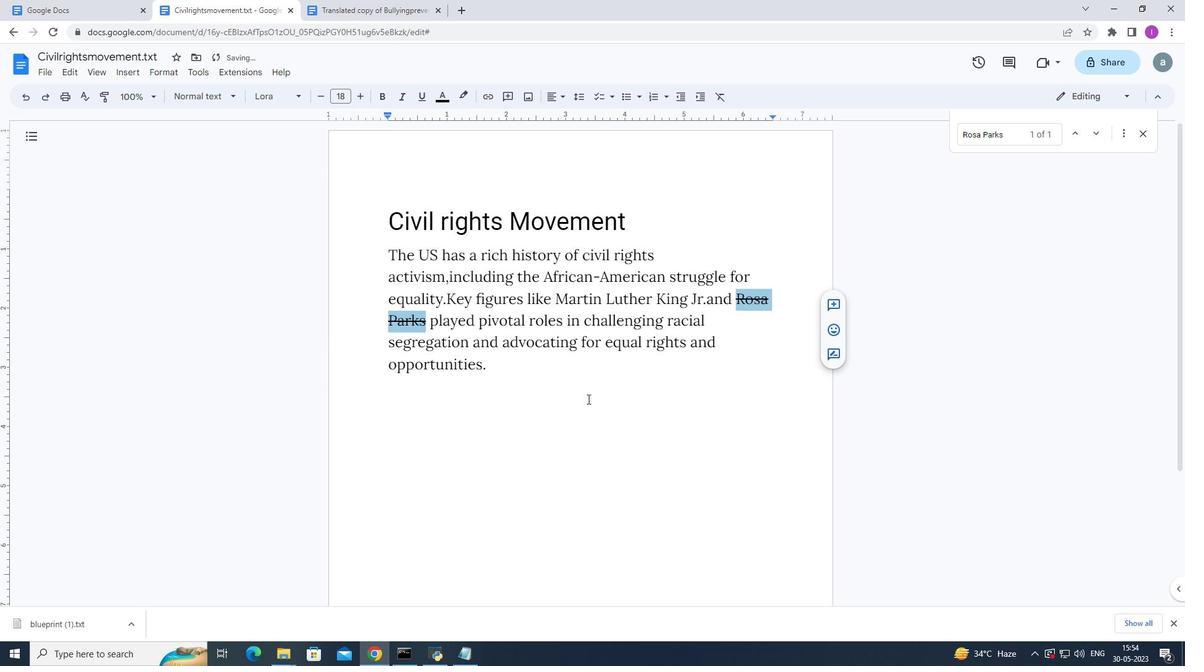 
Action: Mouse pressed left at (590, 407)
Screenshot: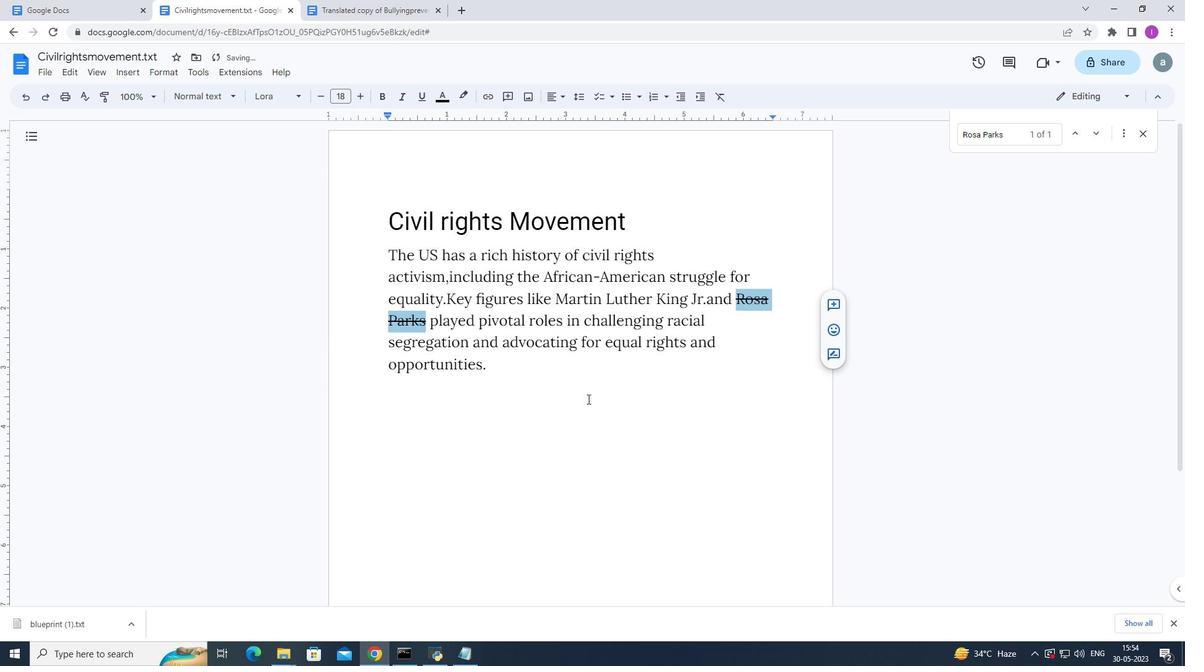 
Action: Mouse moved to (1172, 622)
Screenshot: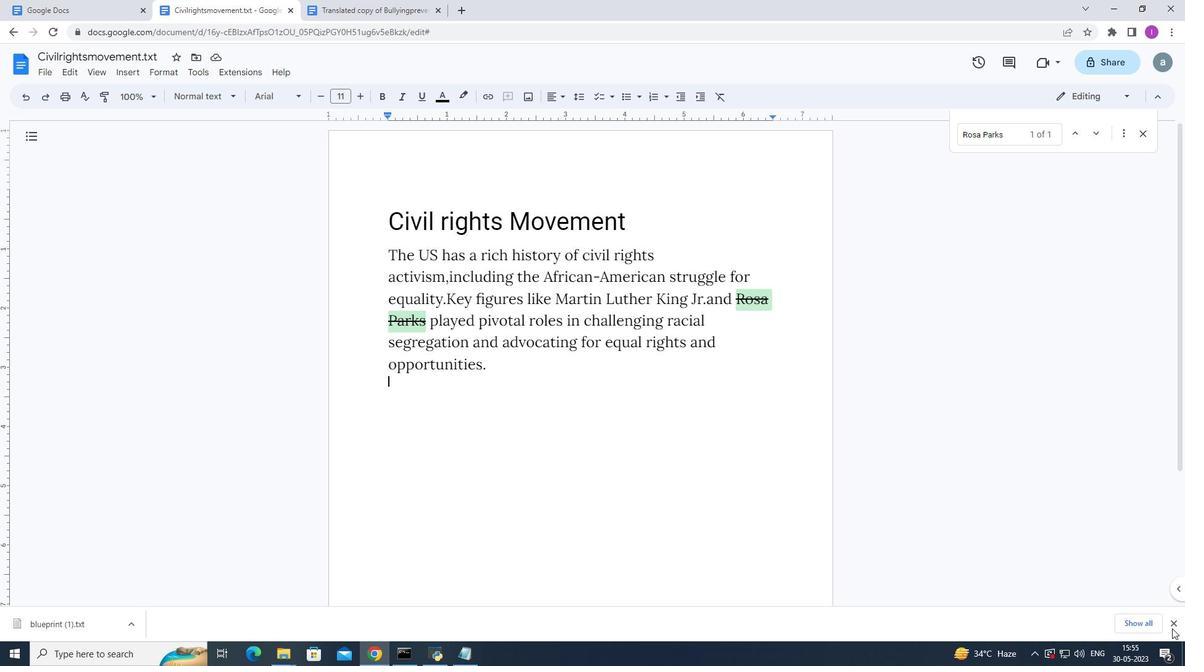 
Action: Mouse pressed left at (1172, 622)
Screenshot: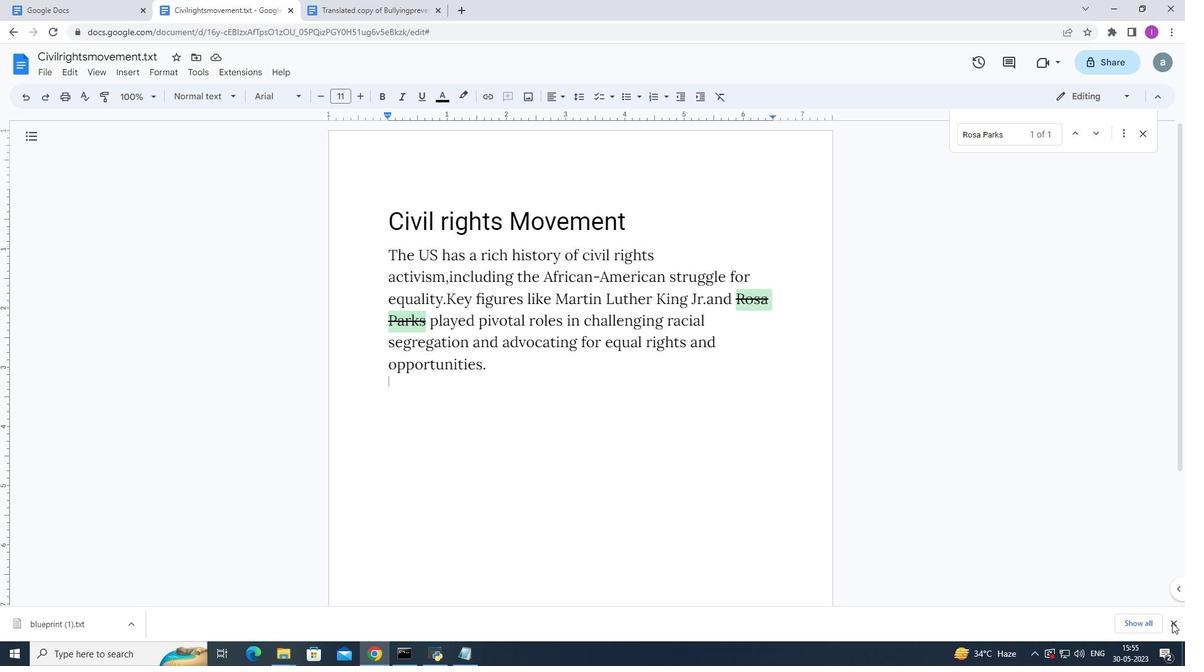 
Action: Mouse moved to (128, 69)
Screenshot: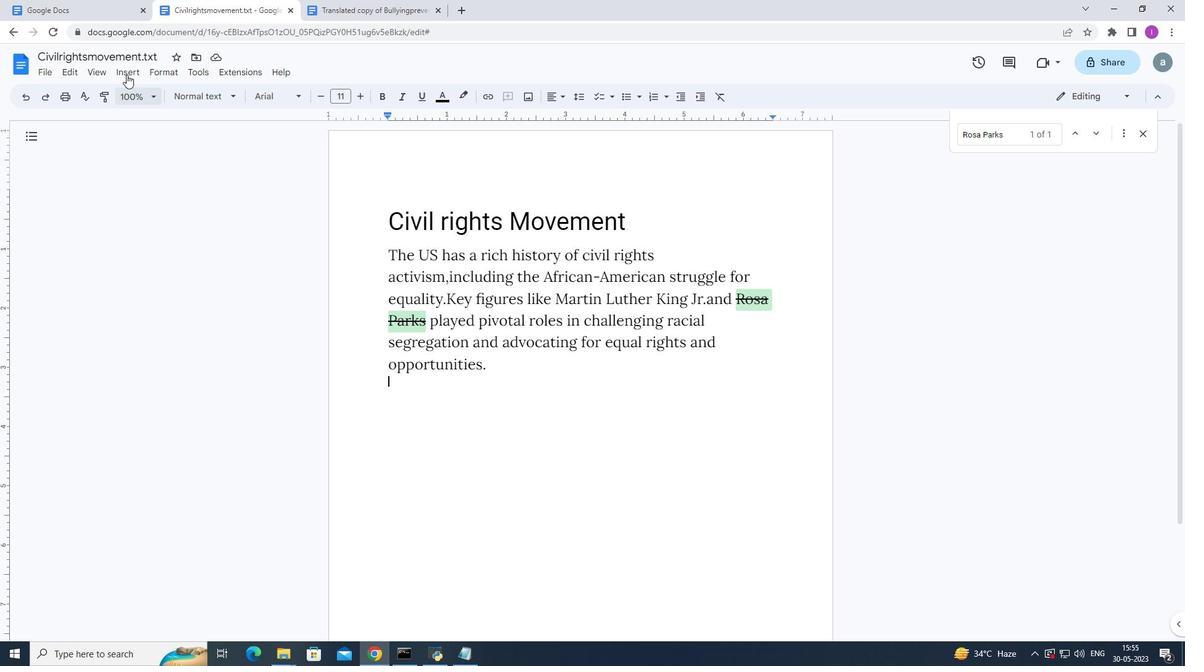 
Action: Mouse pressed left at (128, 69)
Screenshot: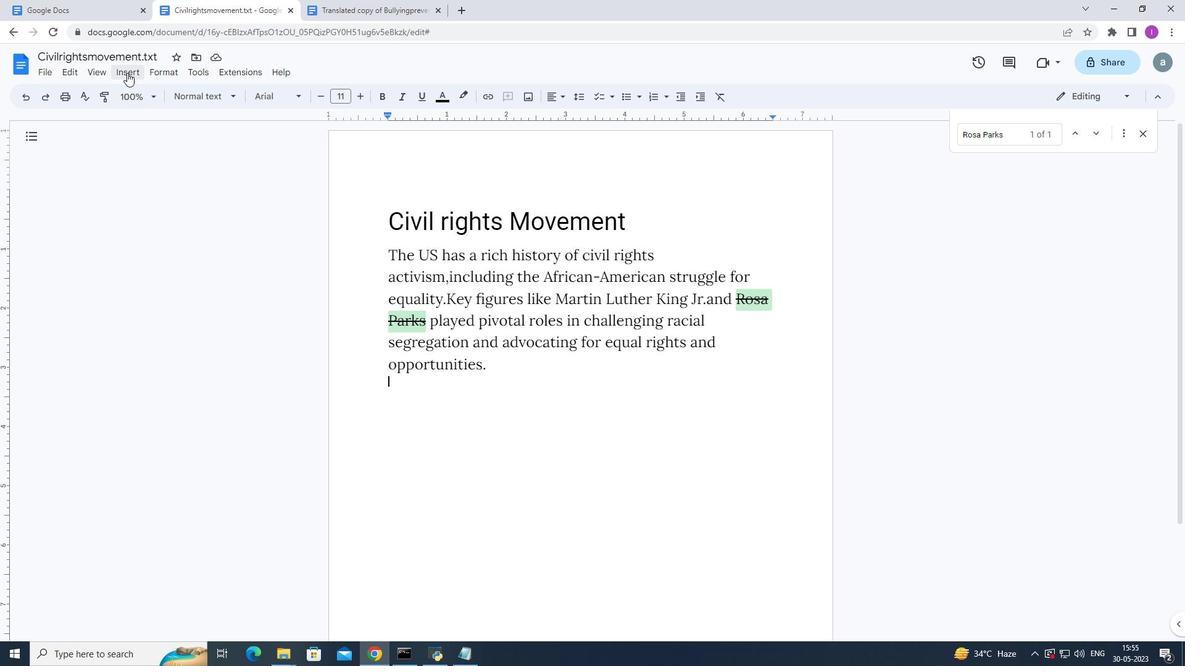 
Action: Mouse moved to (351, 293)
Screenshot: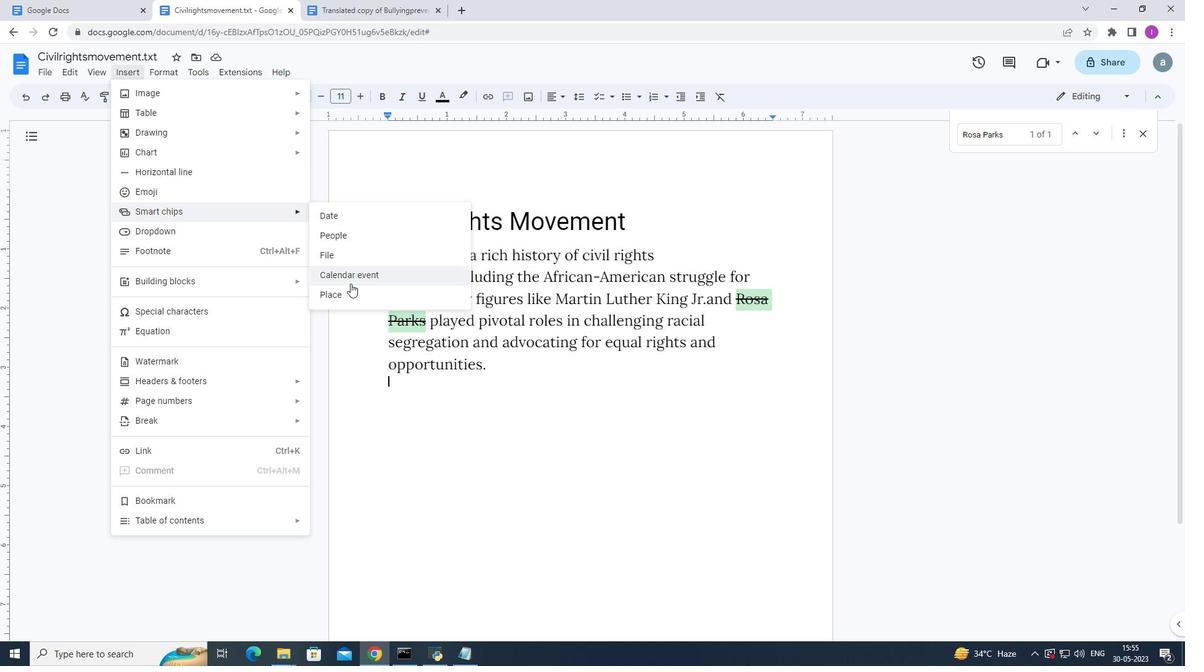 
Action: Mouse pressed left at (351, 293)
Screenshot: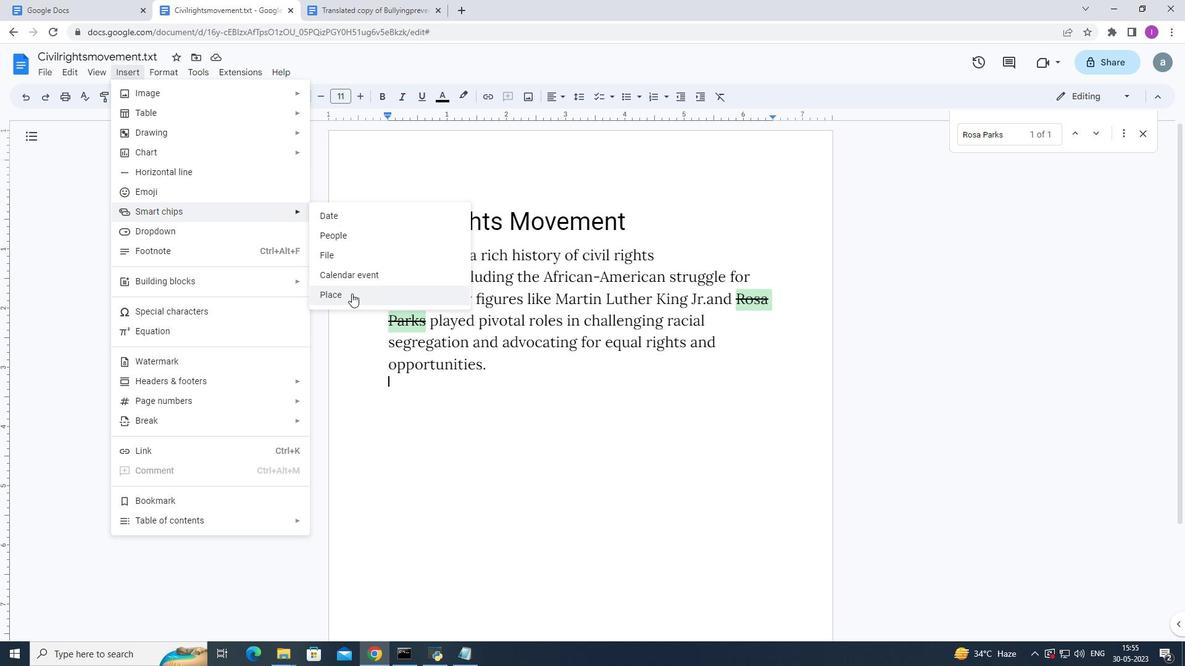 
Action: Mouse moved to (462, 417)
Screenshot: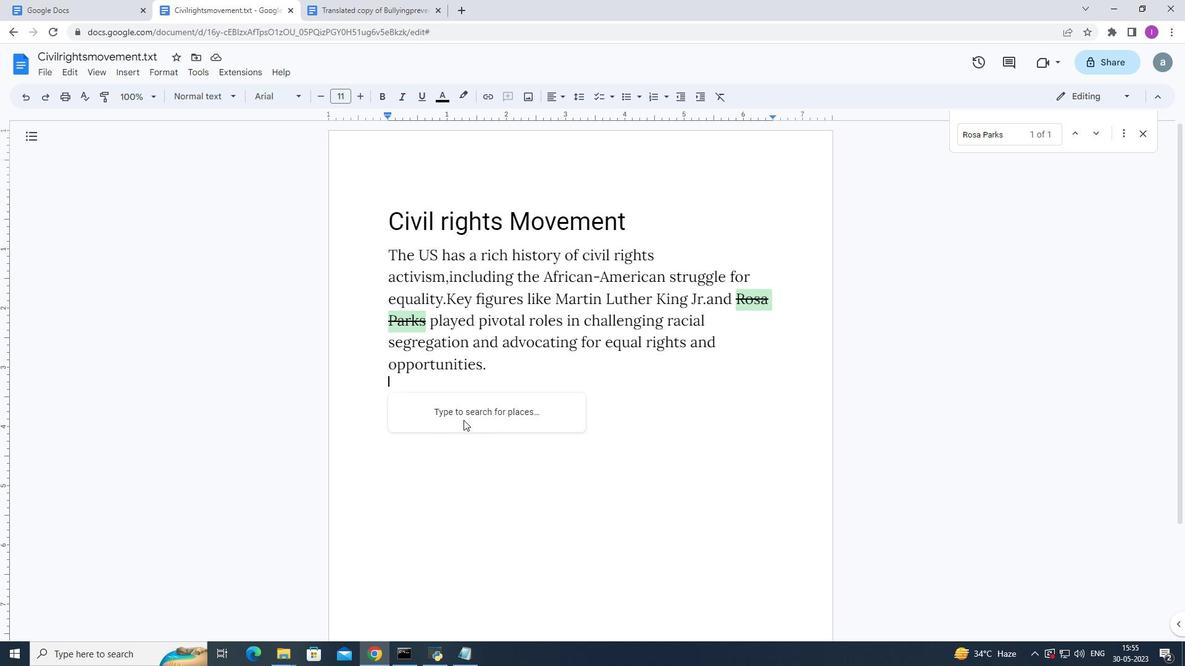 
Action: Mouse scrolled (462, 417) with delta (0, 0)
Screenshot: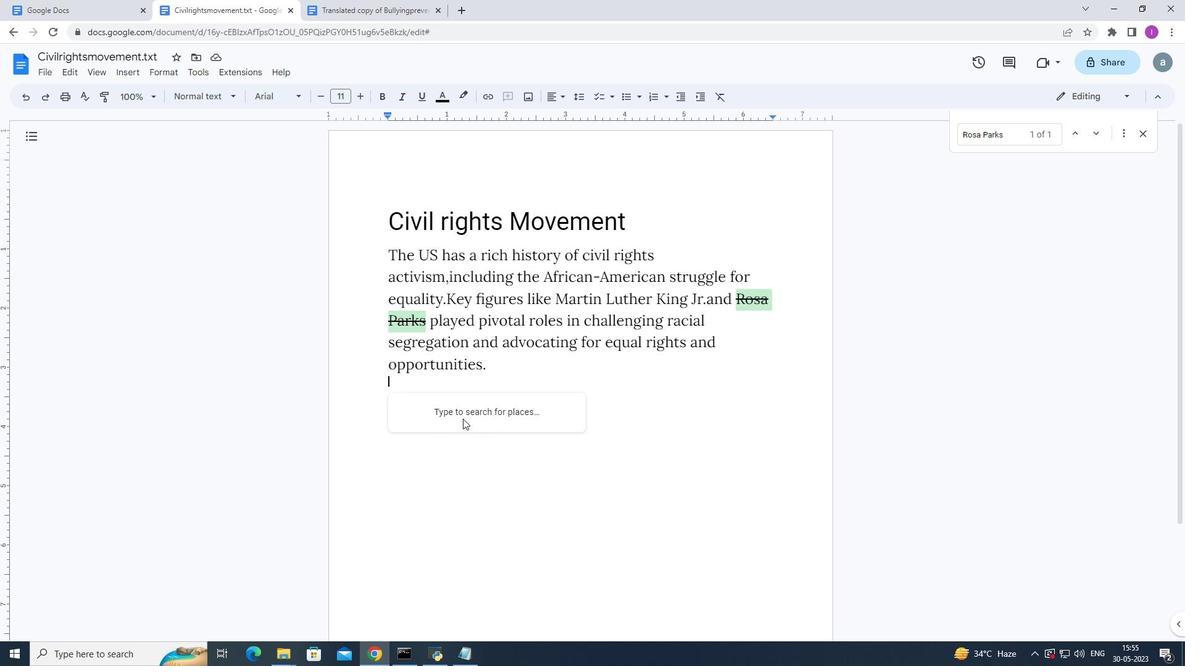 
Action: Mouse scrolled (462, 417) with delta (0, 0)
Screenshot: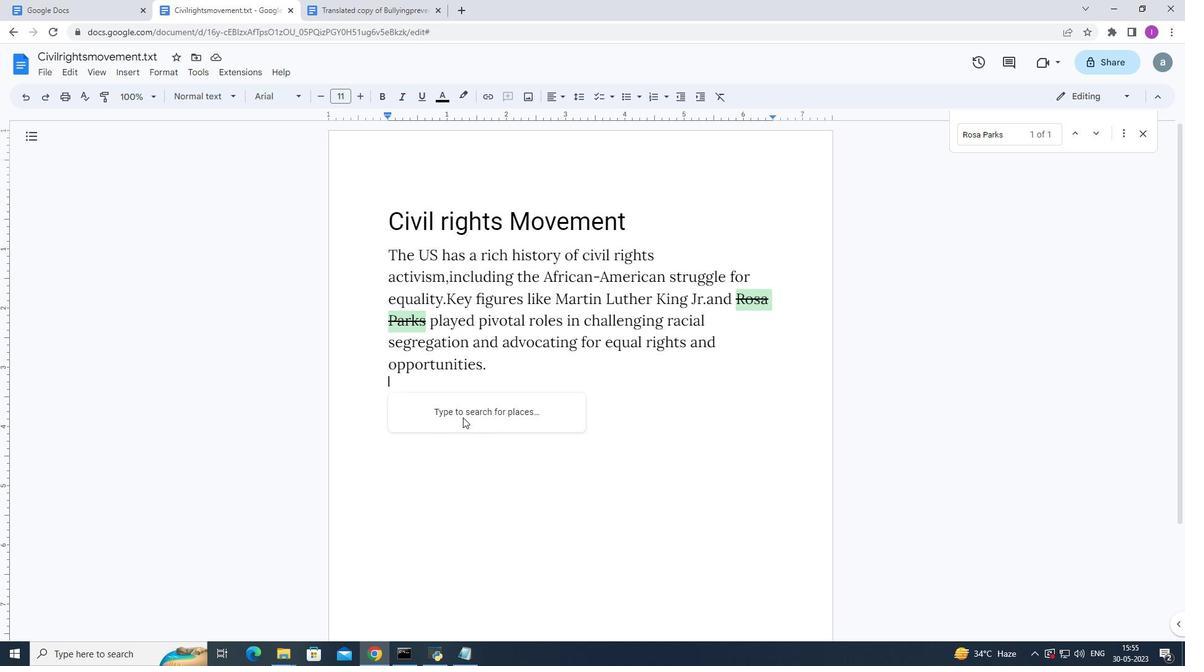 
Action: Mouse scrolled (462, 417) with delta (0, 0)
Screenshot: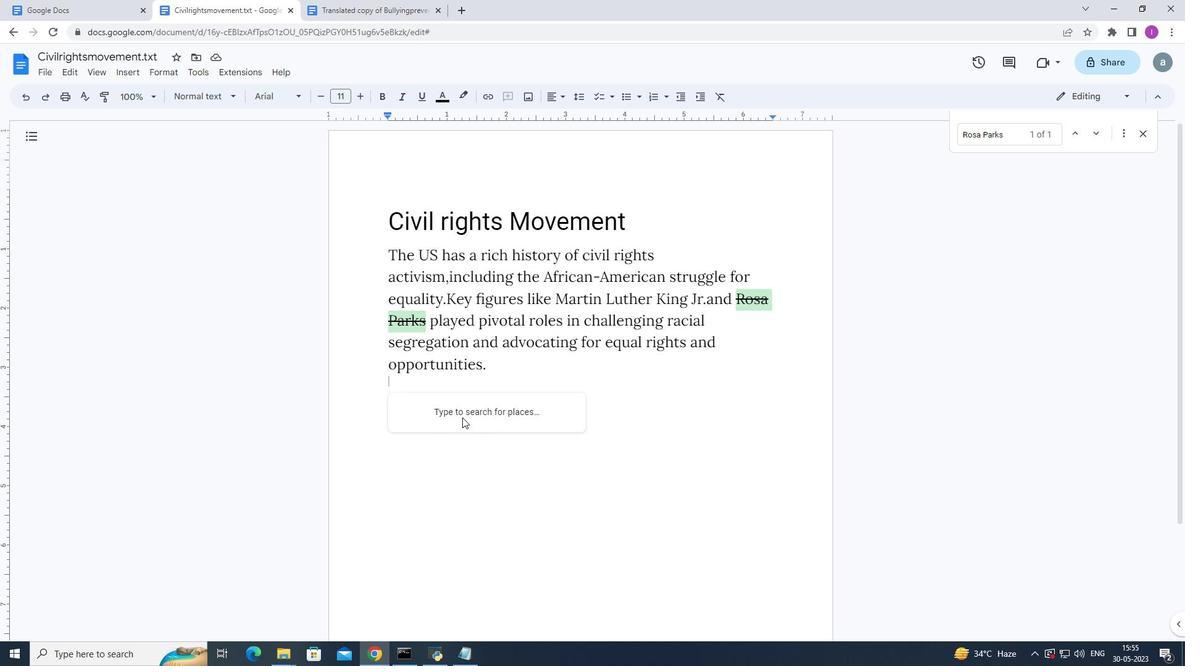 
Action: Mouse scrolled (462, 417) with delta (0, 0)
Screenshot: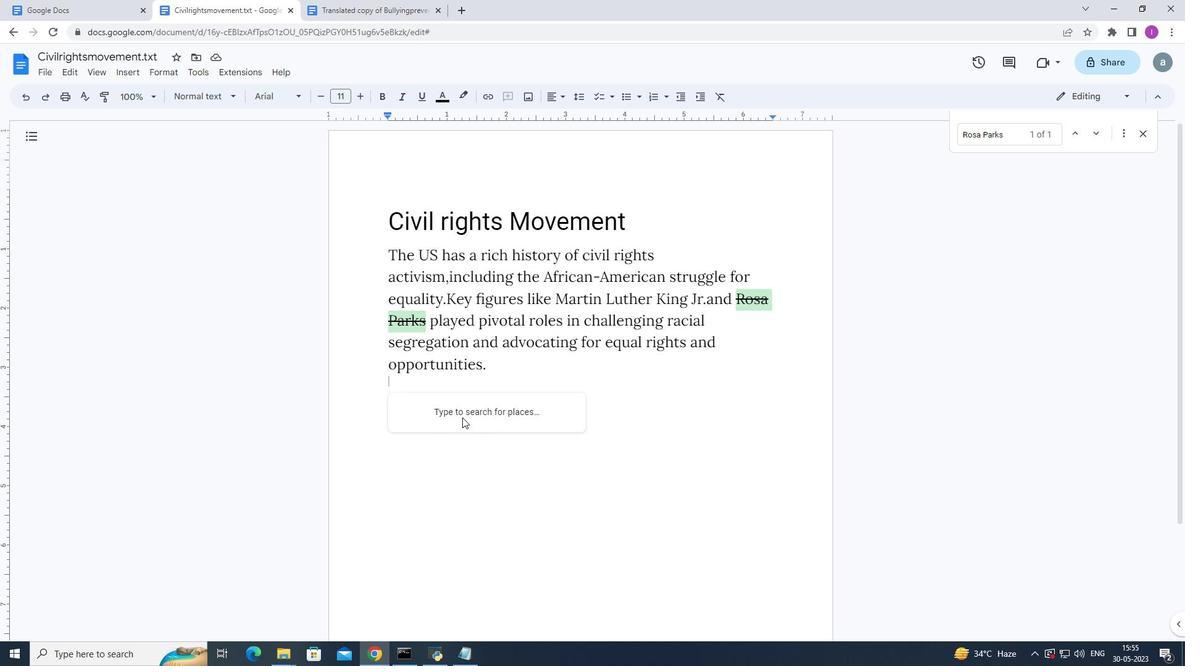 
Action: Mouse scrolled (462, 417) with delta (0, 0)
Screenshot: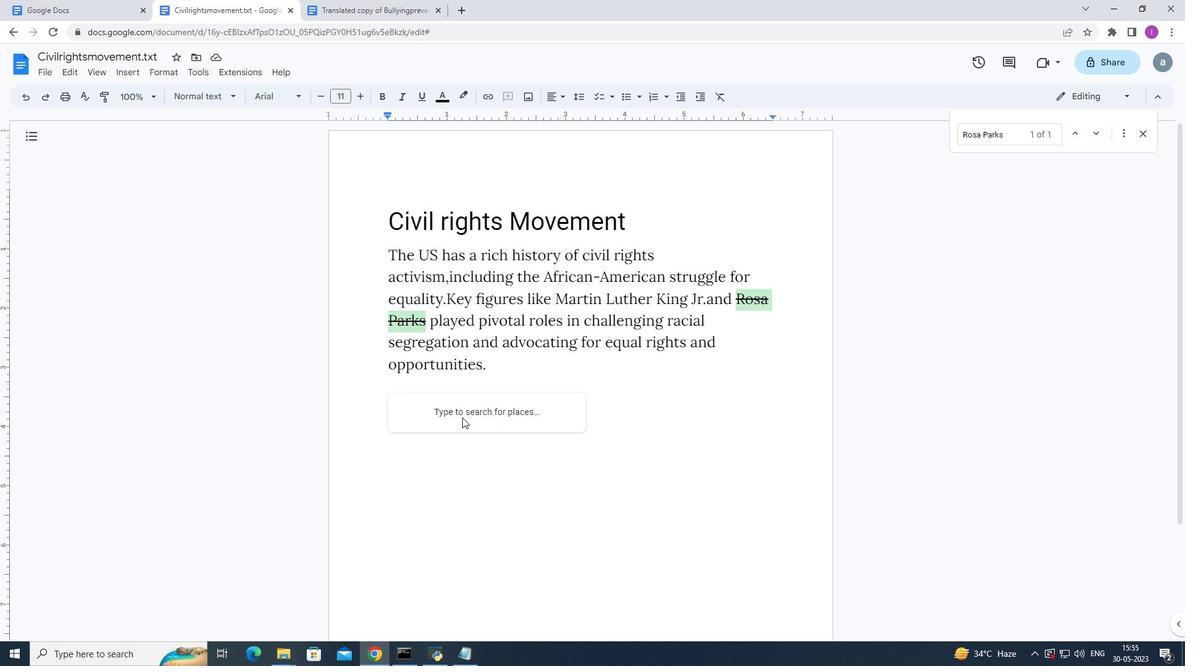 
Action: Mouse moved to (504, 323)
Screenshot: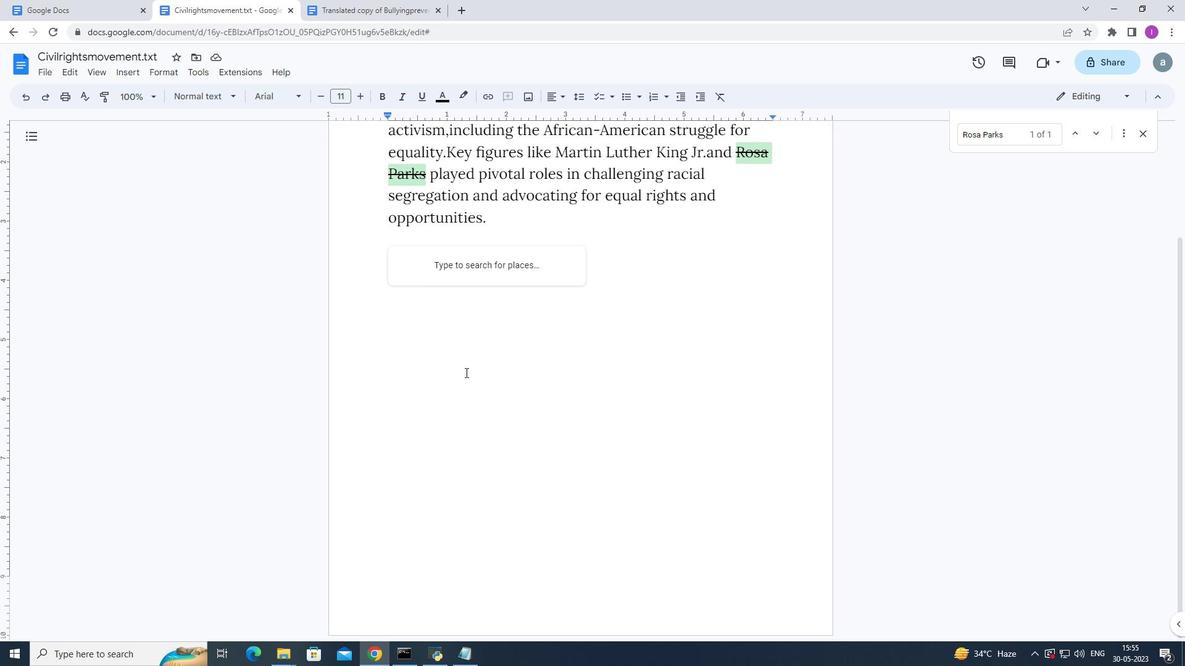 
Action: Mouse pressed left at (504, 323)
Screenshot: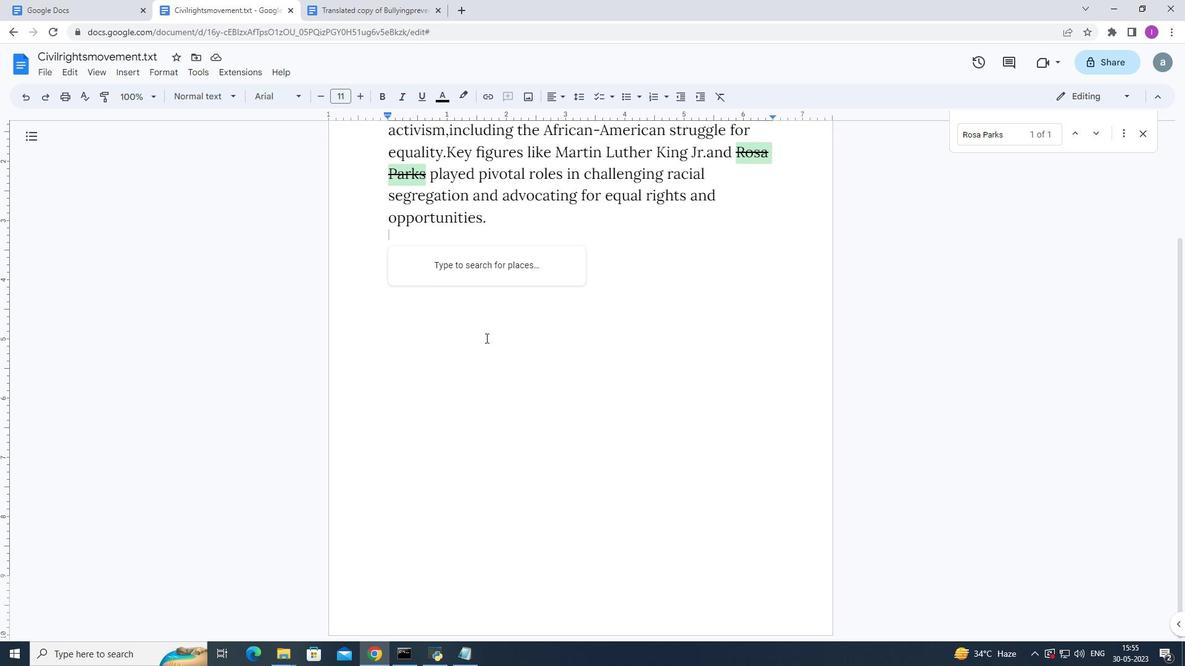 
Action: Mouse moved to (486, 371)
Screenshot: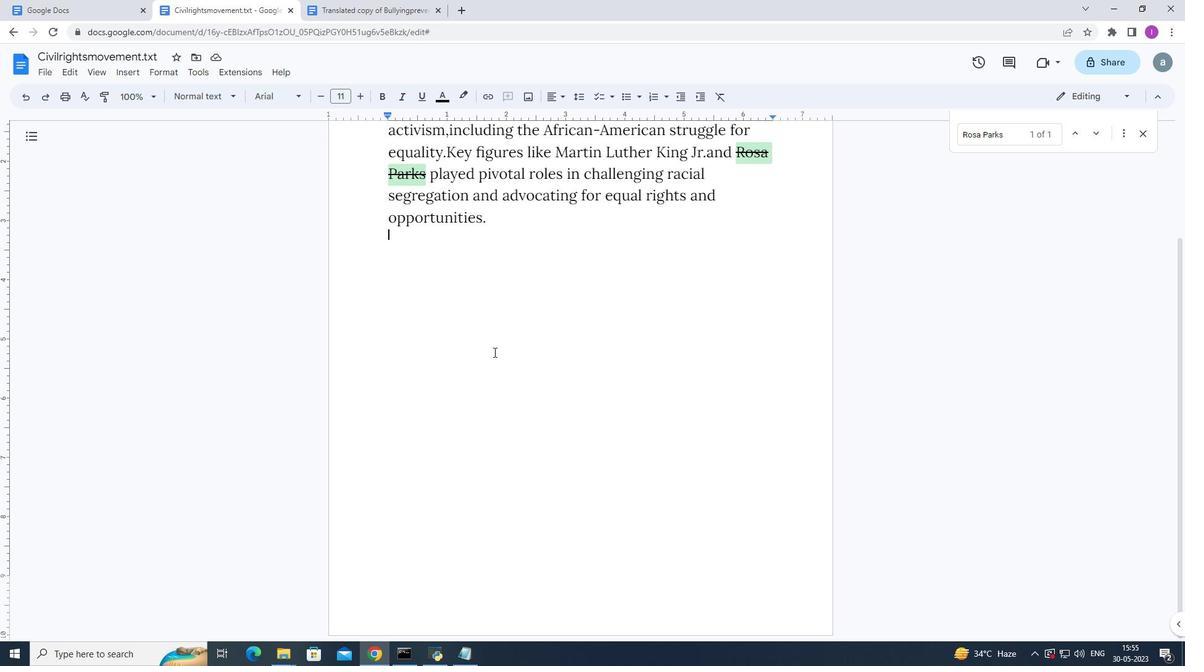 
Action: Mouse scrolled (486, 370) with delta (0, 0)
Screenshot: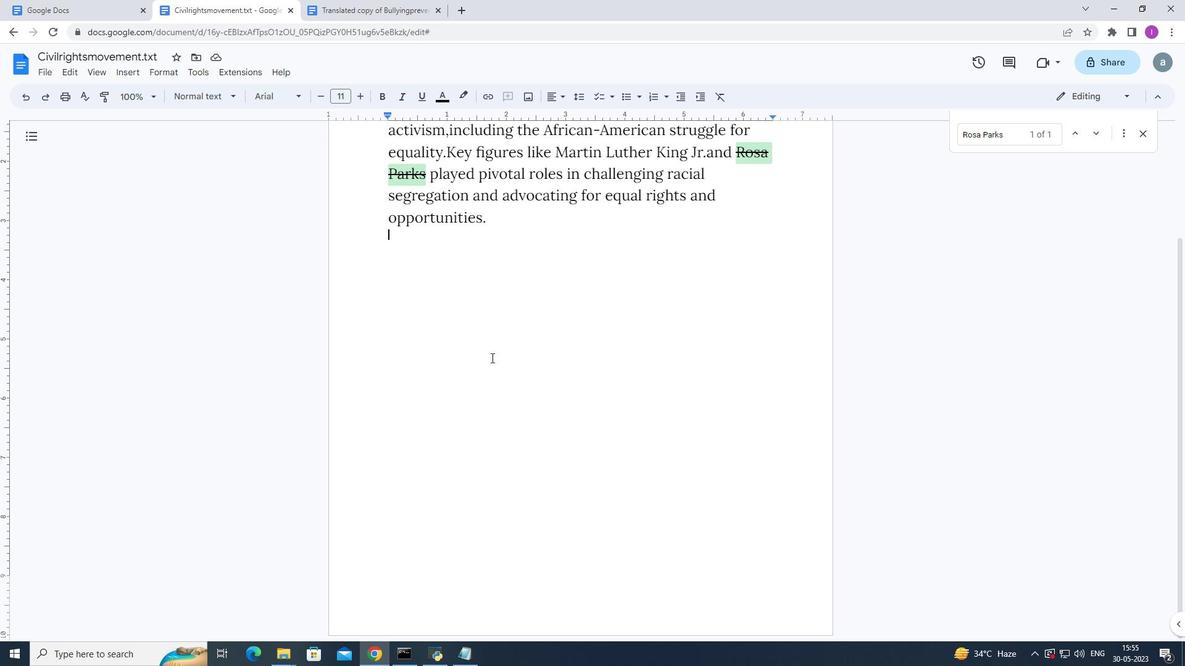 
Action: Mouse scrolled (486, 370) with delta (0, 0)
Screenshot: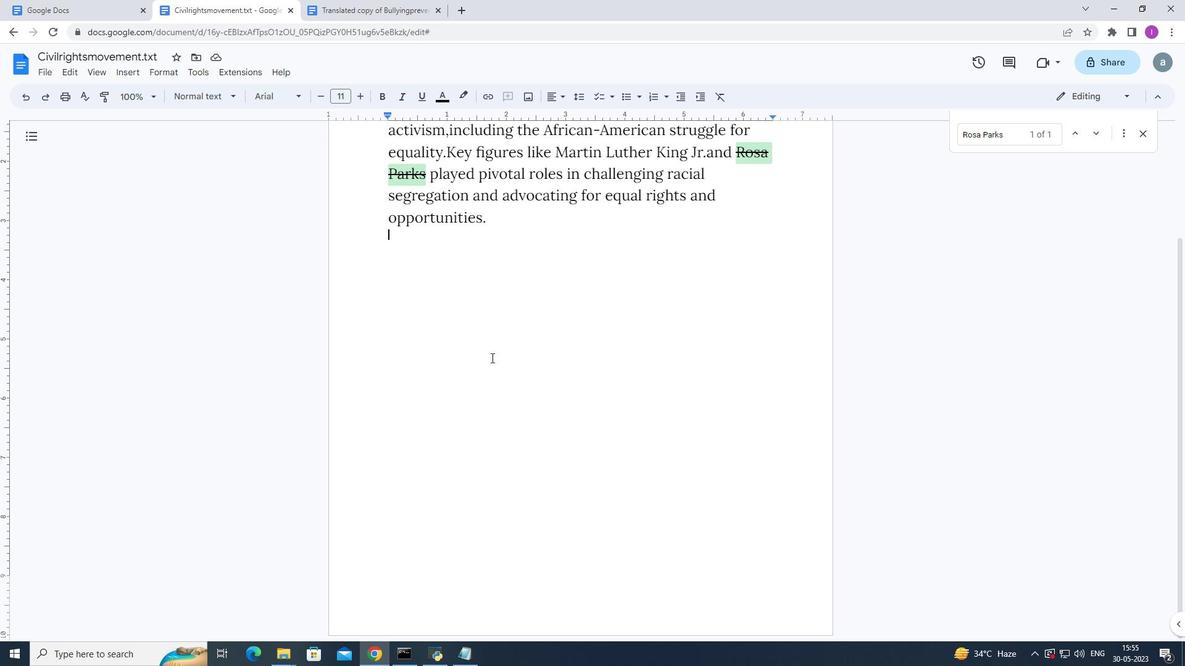 
Action: Mouse scrolled (486, 372) with delta (0, 0)
Screenshot: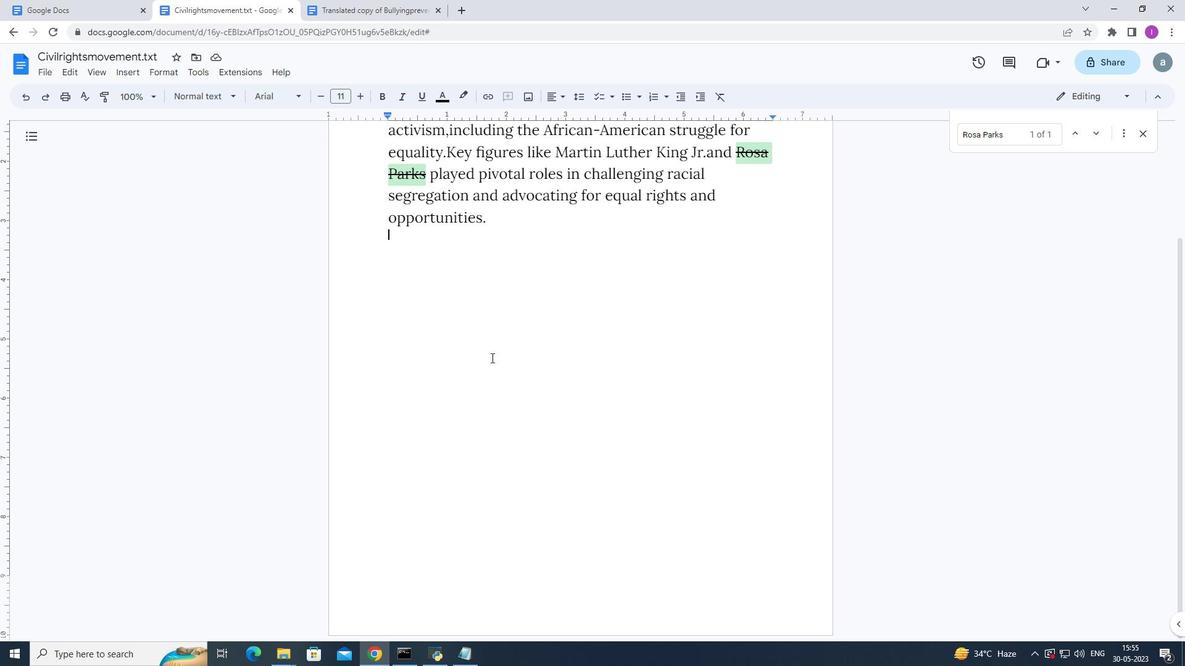 
Action: Mouse scrolled (486, 370) with delta (0, 0)
Screenshot: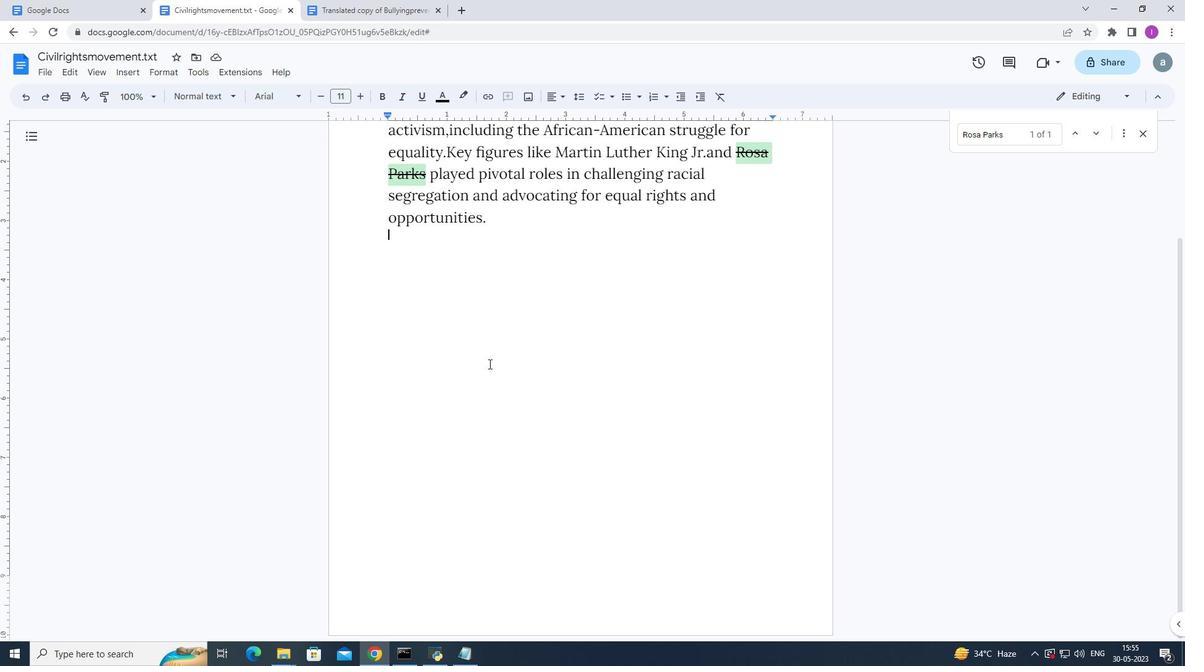 
Action: Mouse moved to (459, 540)
Screenshot: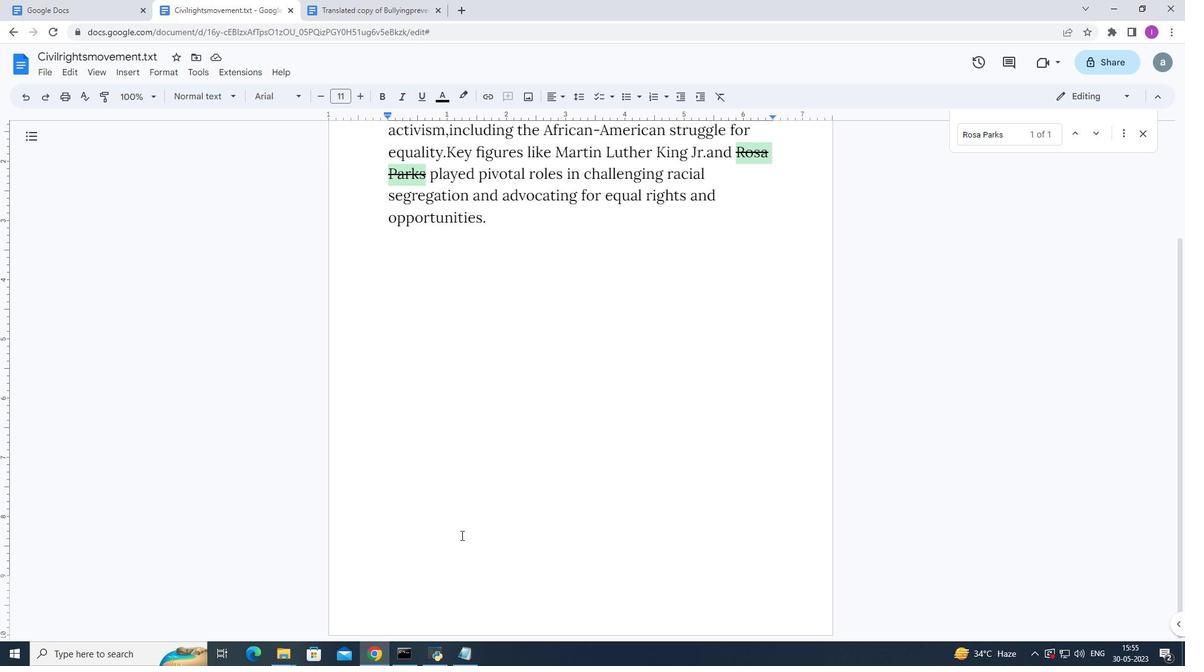 
Action: Mouse scrolled (459, 539) with delta (0, 0)
Screenshot: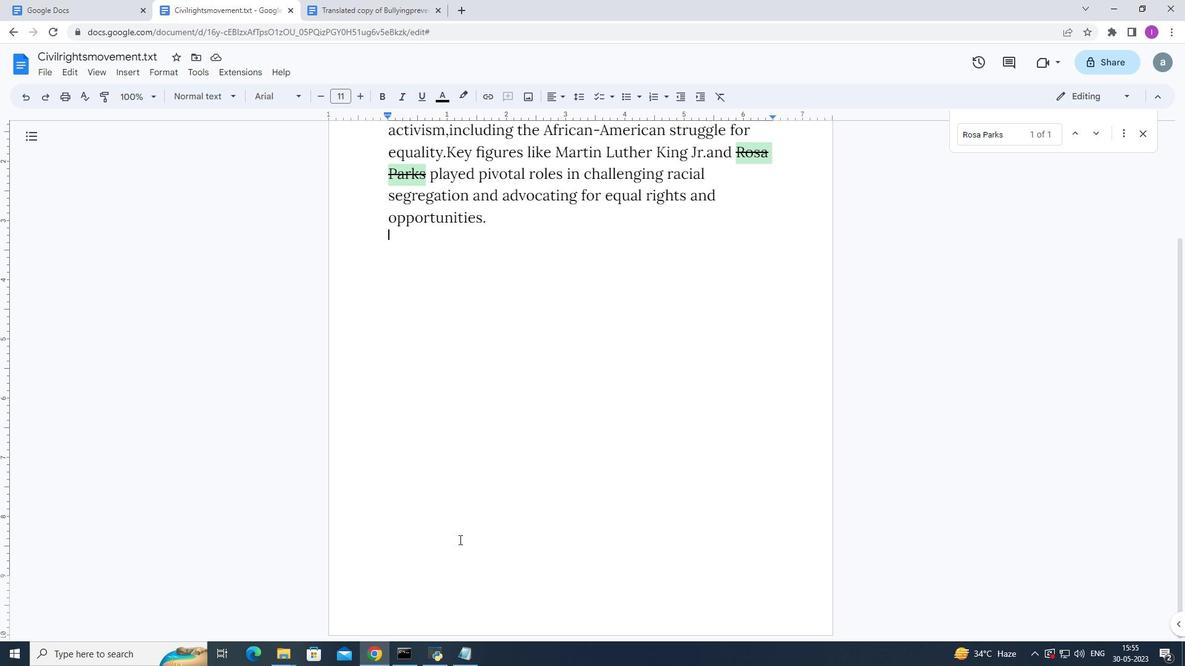 
Action: Mouse scrolled (459, 539) with delta (0, 0)
Screenshot: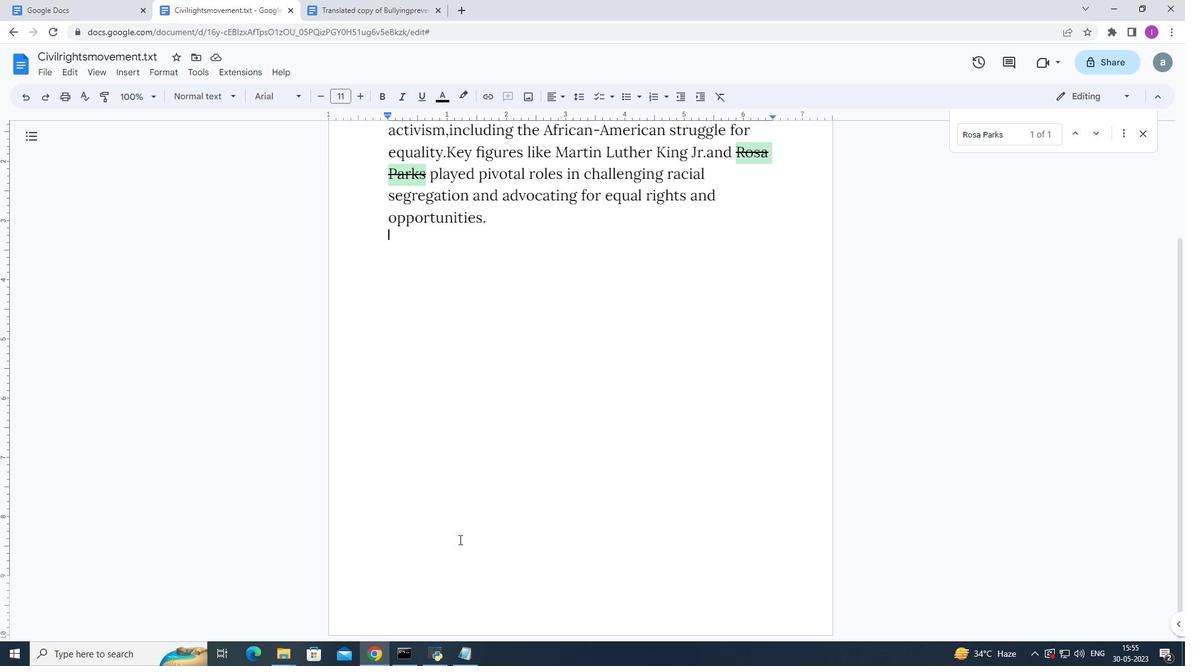 
Action: Mouse scrolled (459, 539) with delta (0, 0)
Screenshot: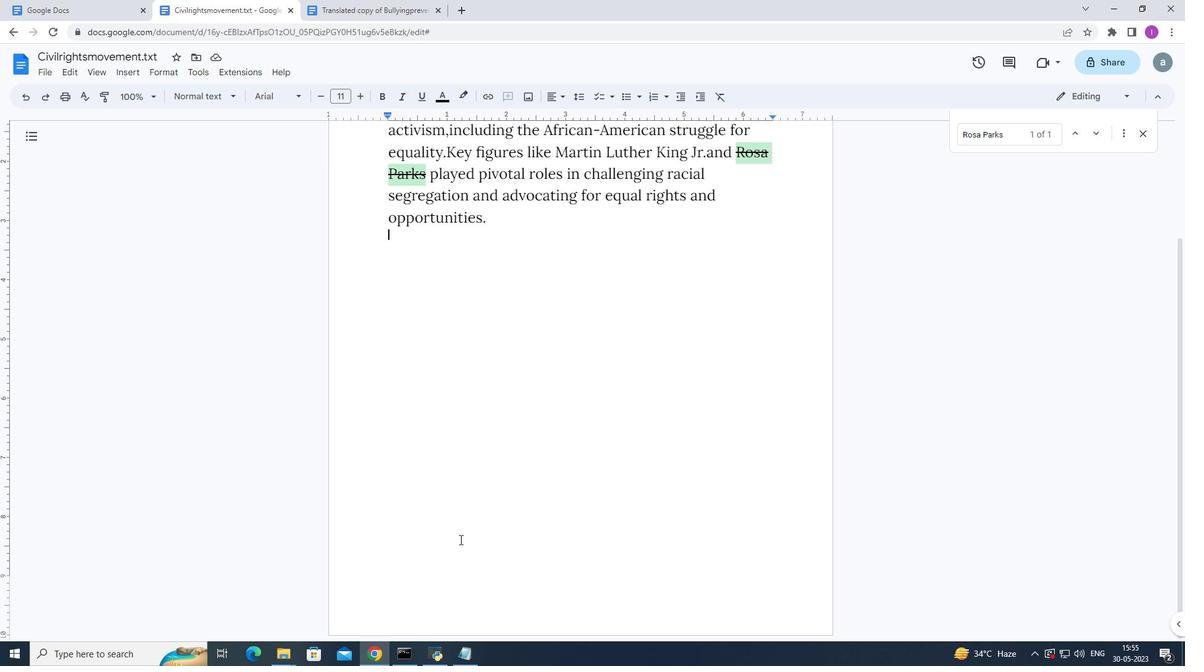 
Action: Mouse scrolled (459, 539) with delta (0, 0)
Screenshot: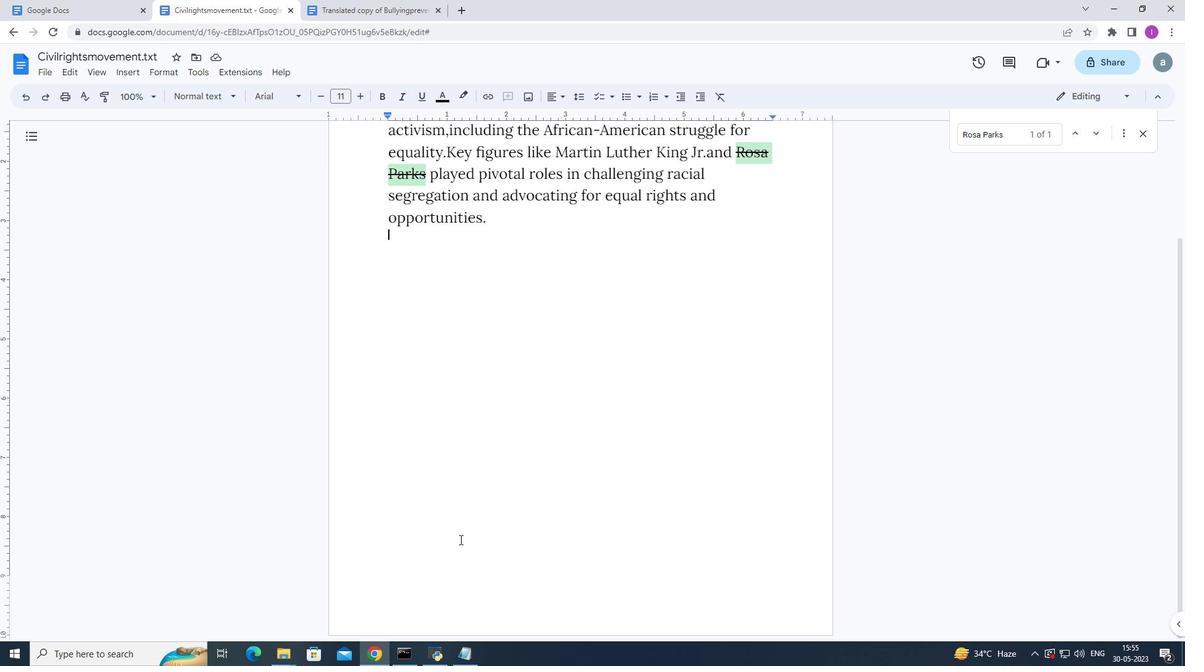 
Action: Mouse moved to (423, 601)
Screenshot: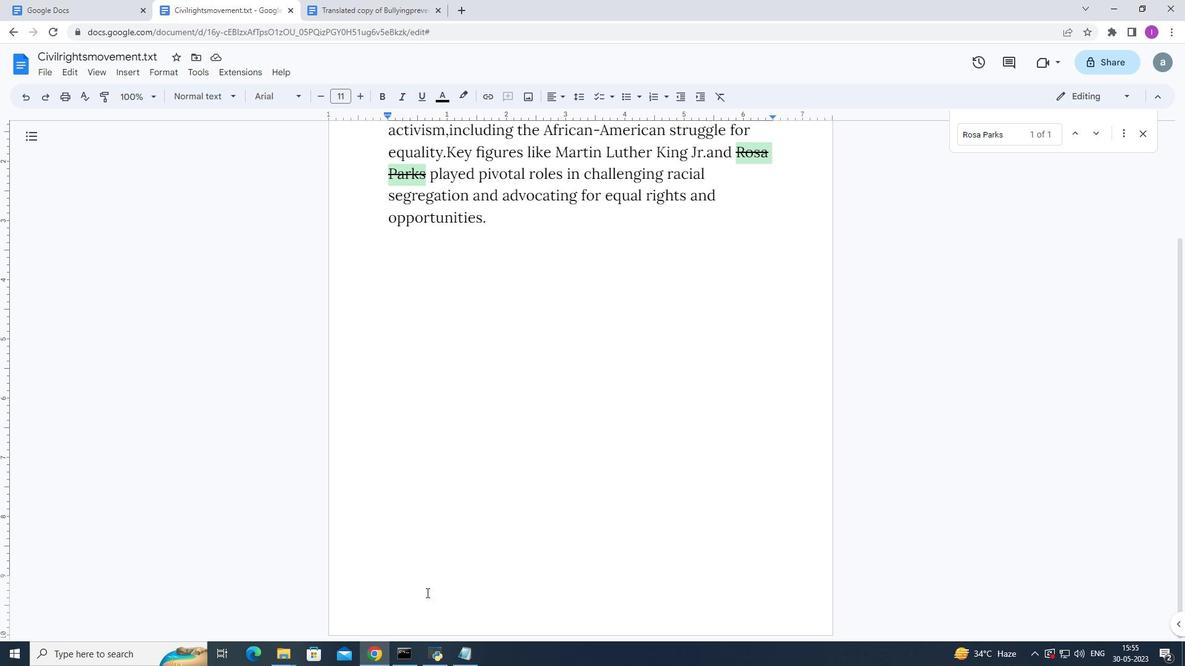 
Action: Mouse pressed left at (423, 601)
Screenshot: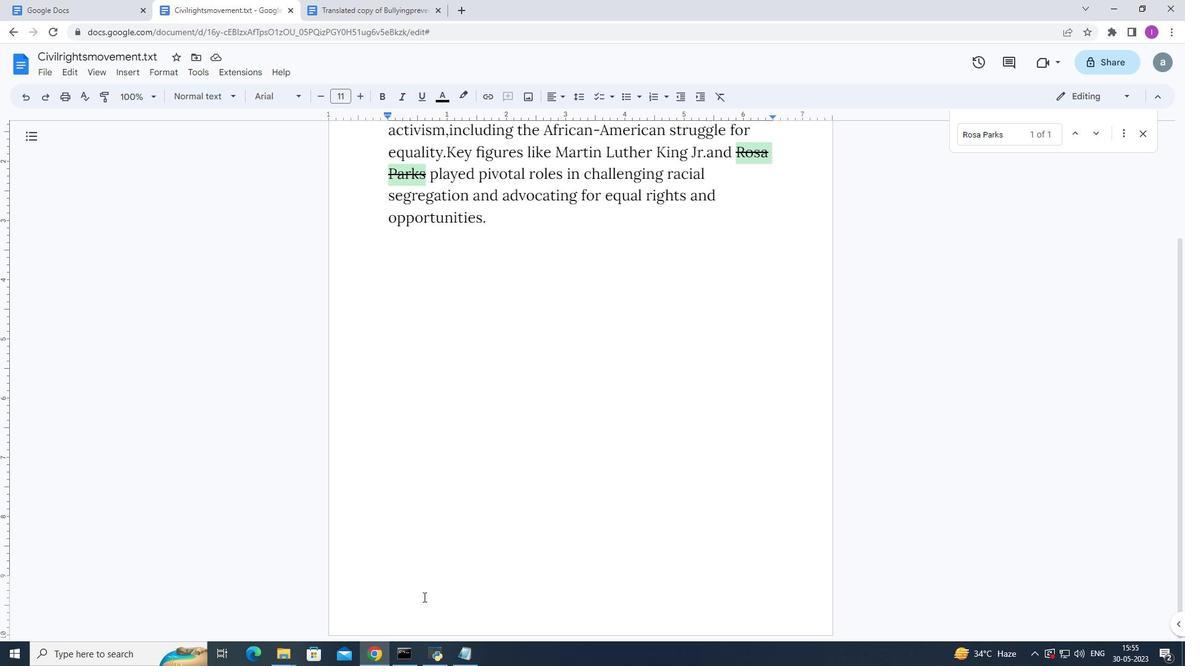 
Action: Mouse pressed left at (423, 601)
Screenshot: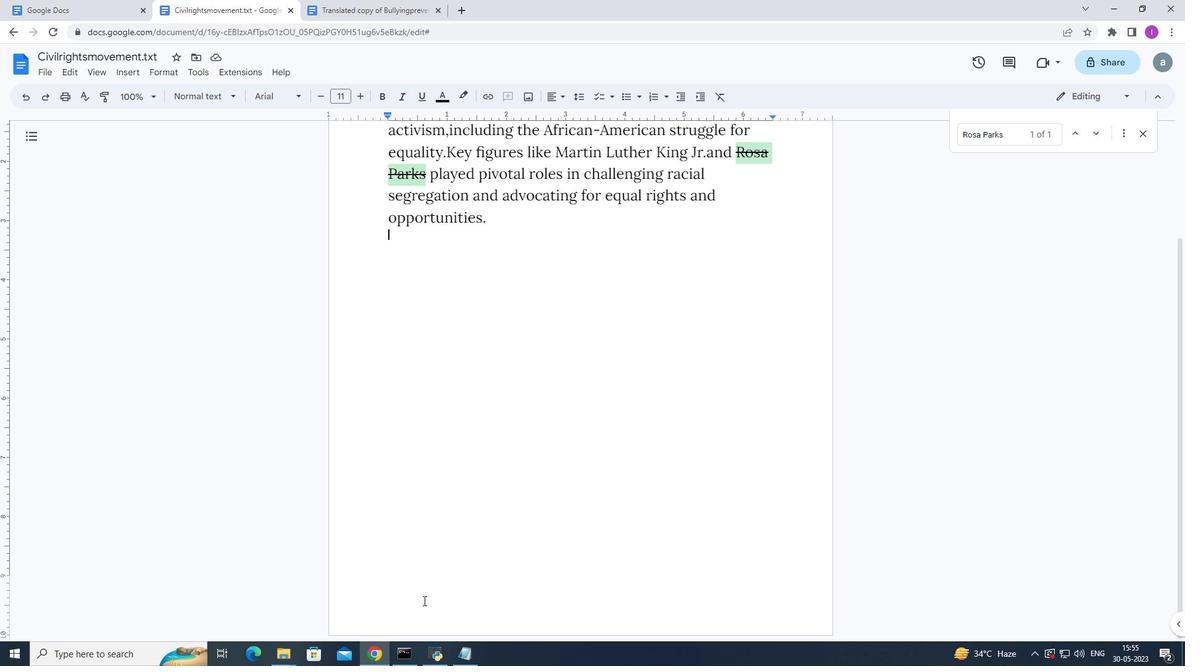 
Action: Mouse moved to (125, 74)
Screenshot: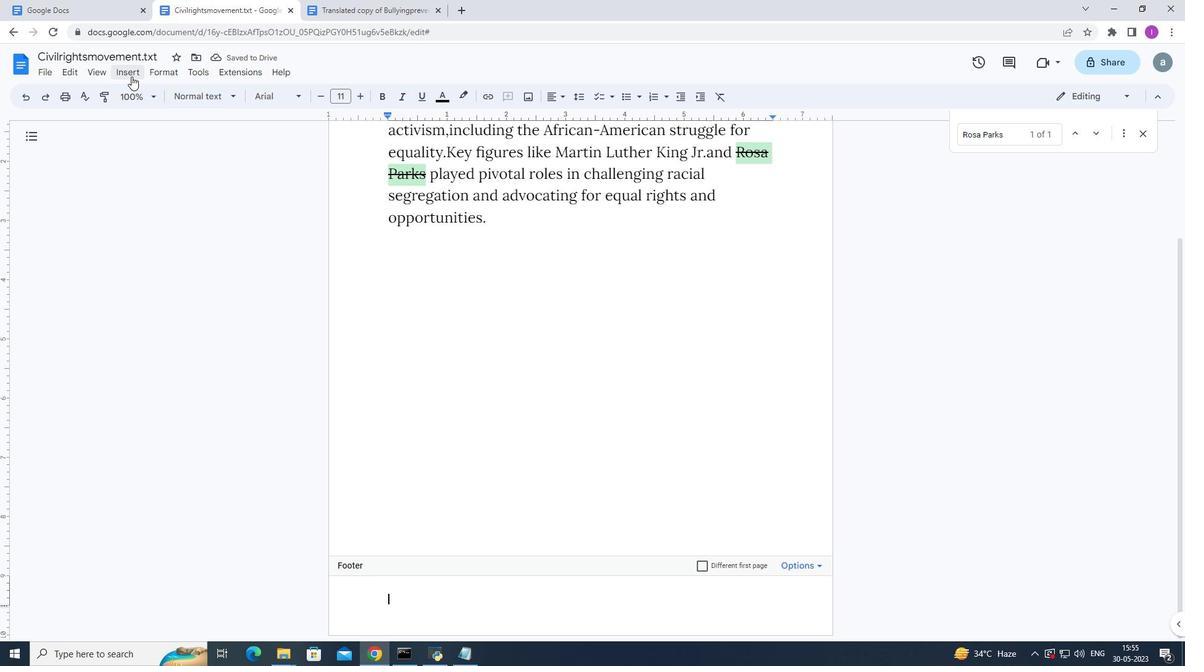 
Action: Mouse pressed left at (125, 74)
Screenshot: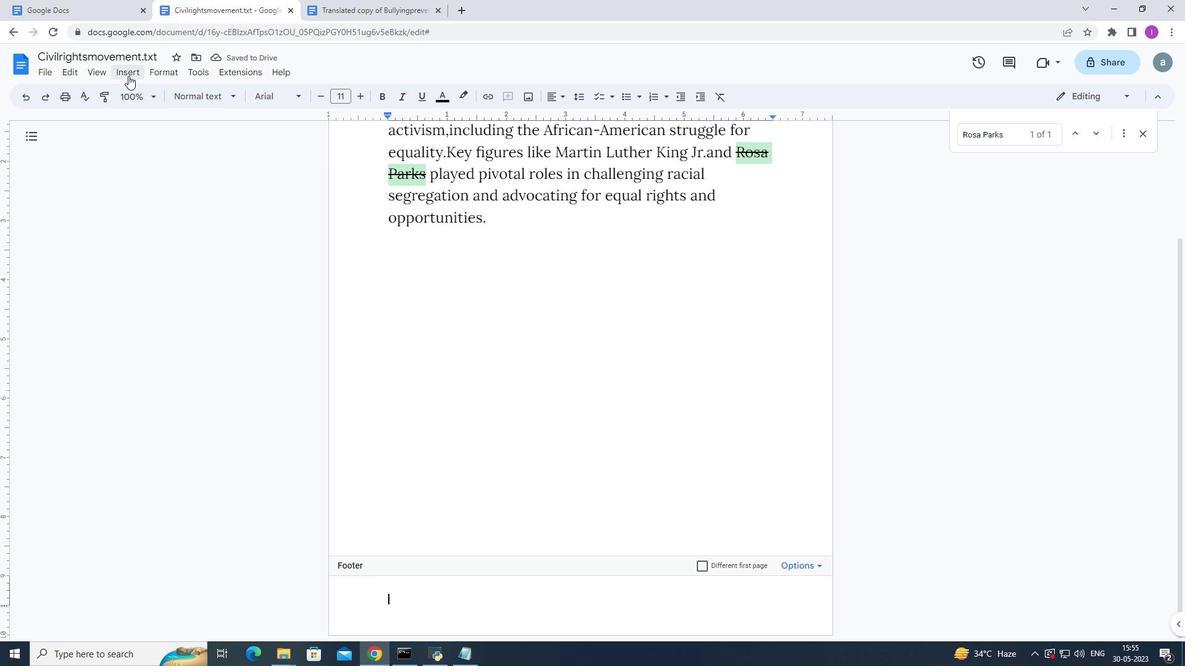 
Action: Mouse moved to (206, 206)
Screenshot: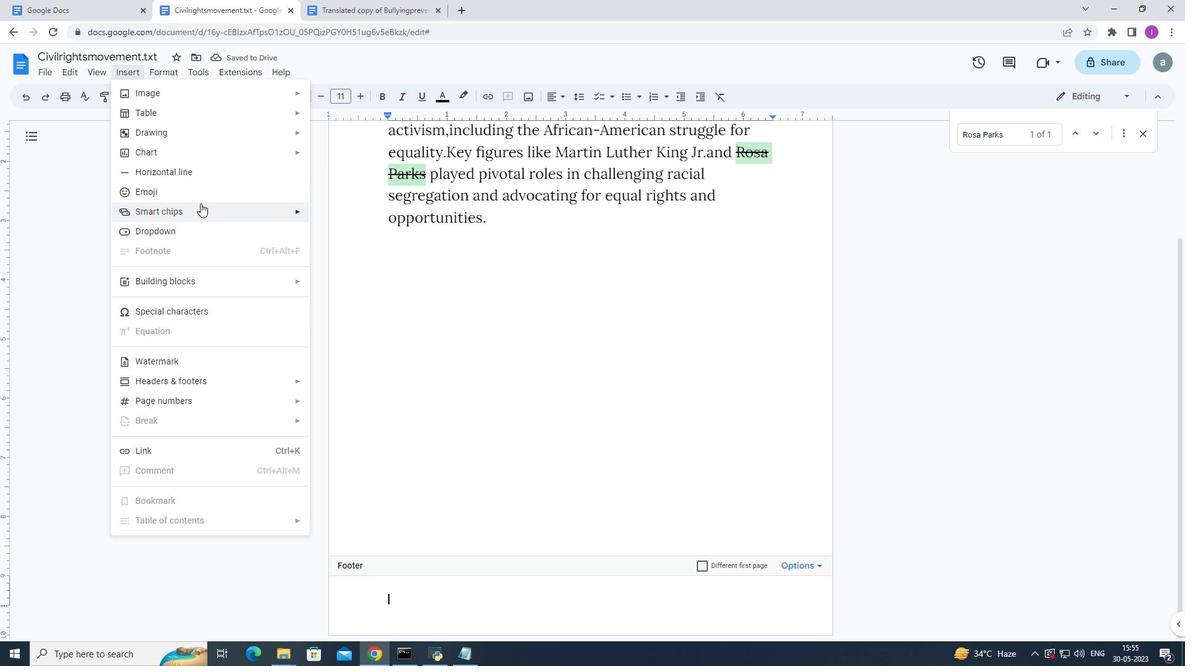 
Action: Mouse pressed left at (206, 206)
Screenshot: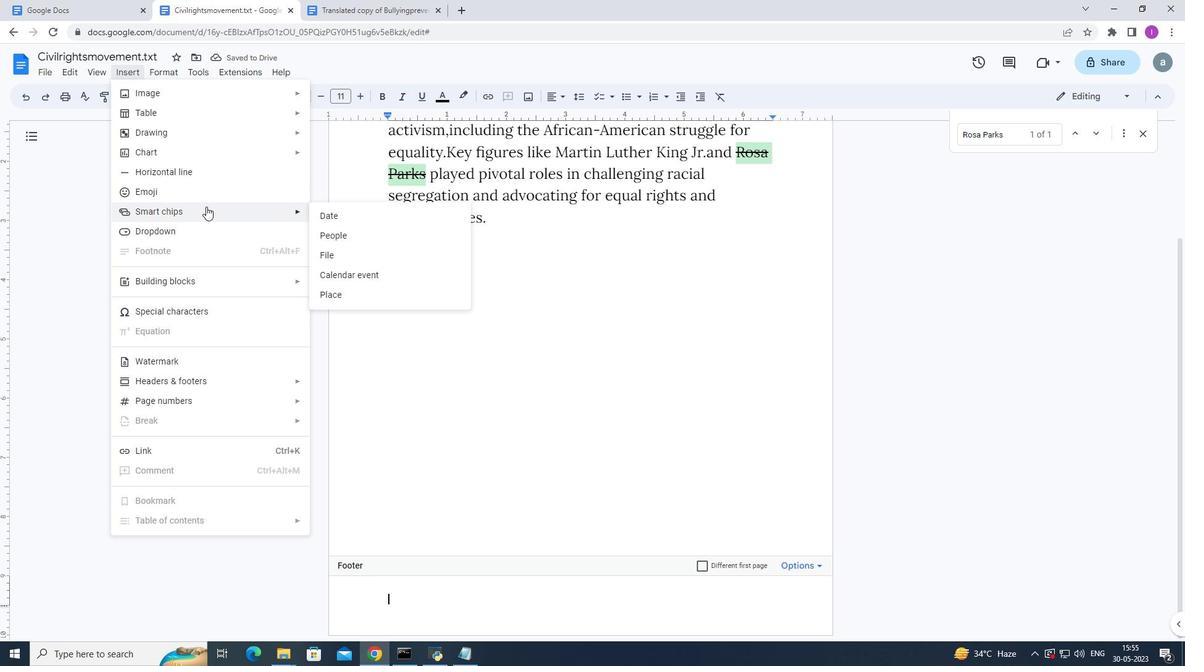 
Action: Mouse moved to (351, 295)
Screenshot: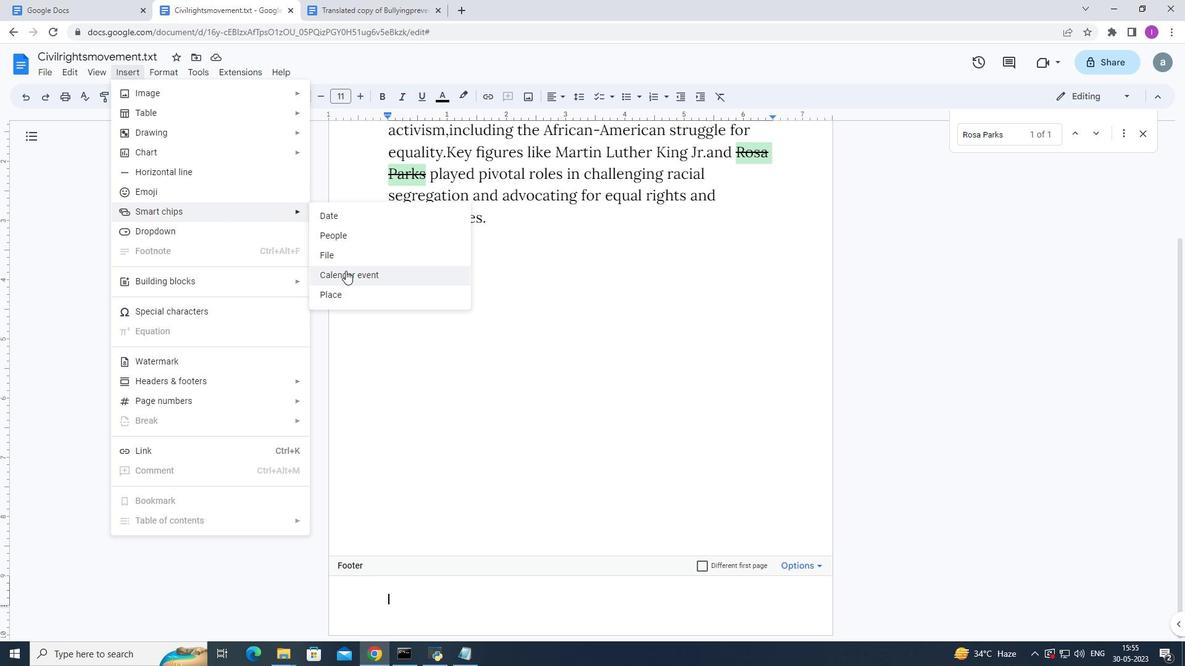 
Action: Mouse pressed left at (351, 295)
Screenshot: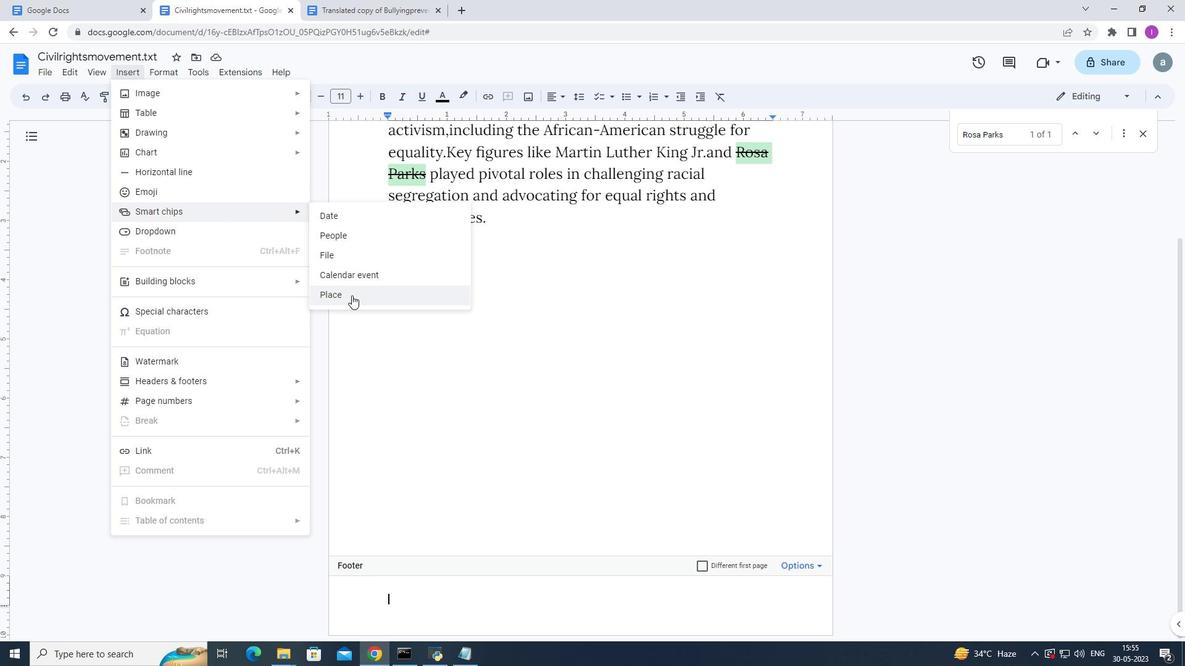 
Action: Key pressed <Key.shift>New
Screenshot: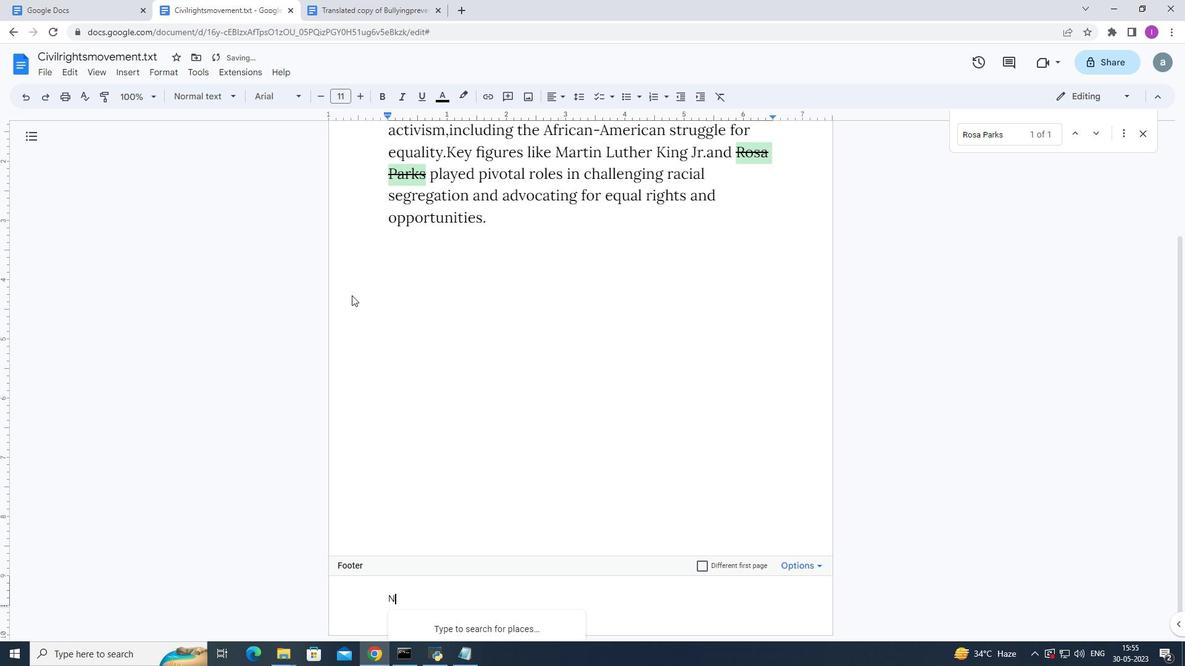 
Action: Mouse moved to (440, 380)
Screenshot: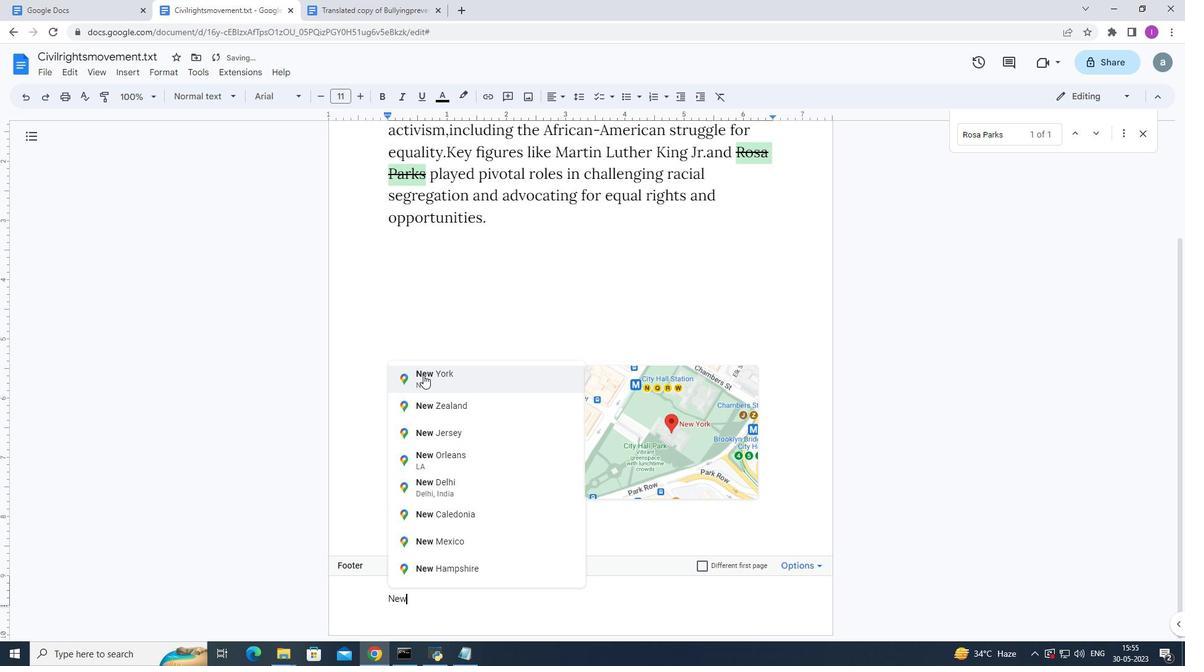 
Action: Mouse pressed left at (440, 380)
Screenshot: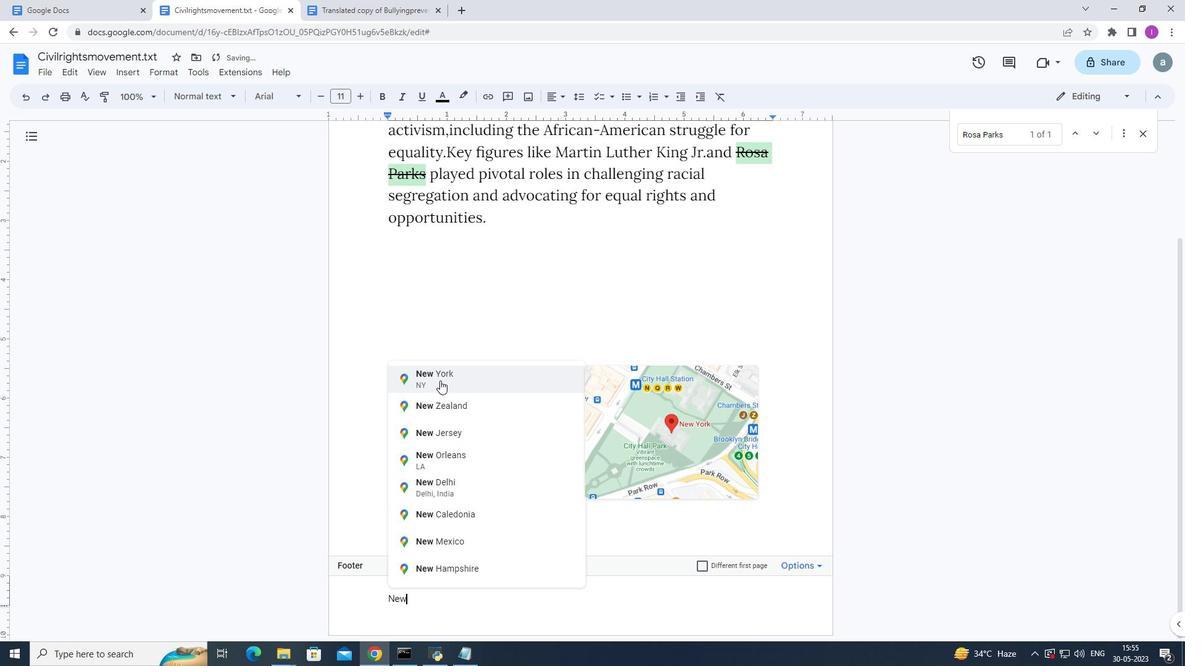 
Action: Mouse moved to (568, 393)
Screenshot: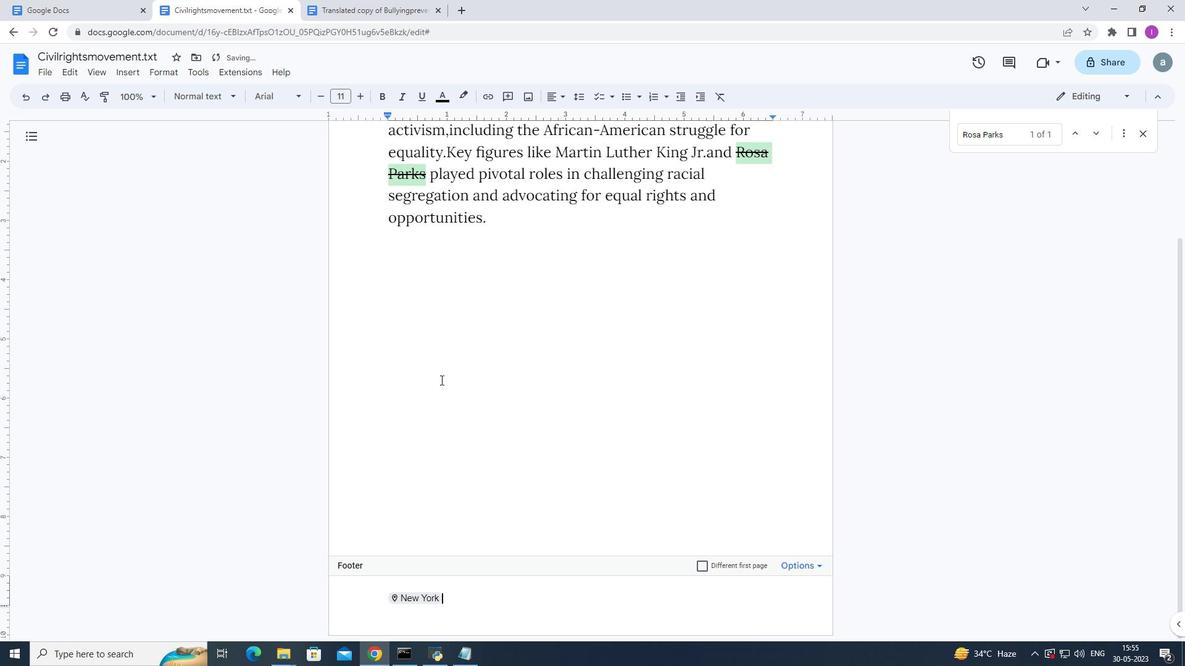 
Action: Mouse pressed left at (568, 393)
Screenshot: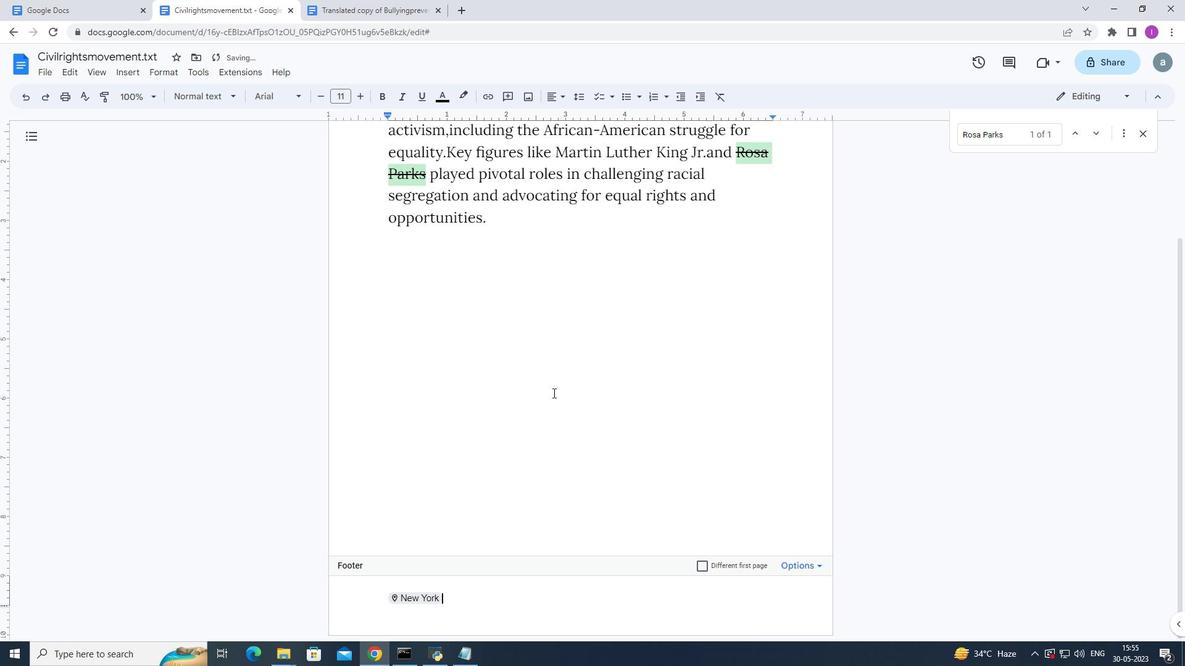 
Action: Mouse moved to (127, 74)
Screenshot: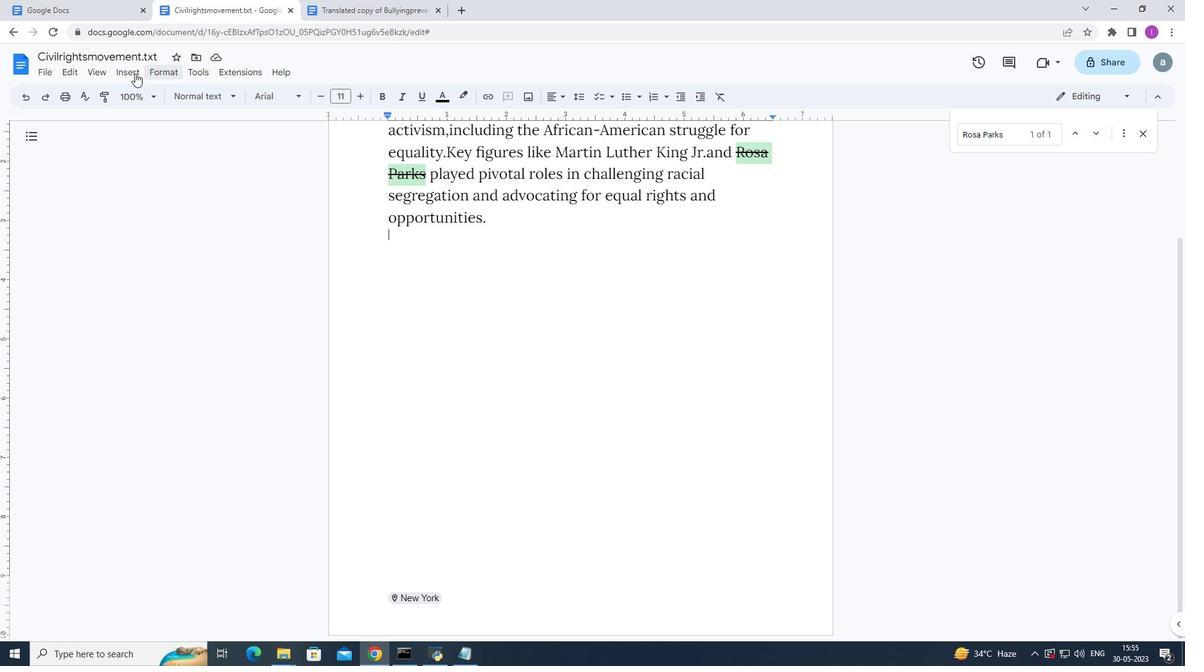 
Action: Mouse pressed left at (127, 74)
Screenshot: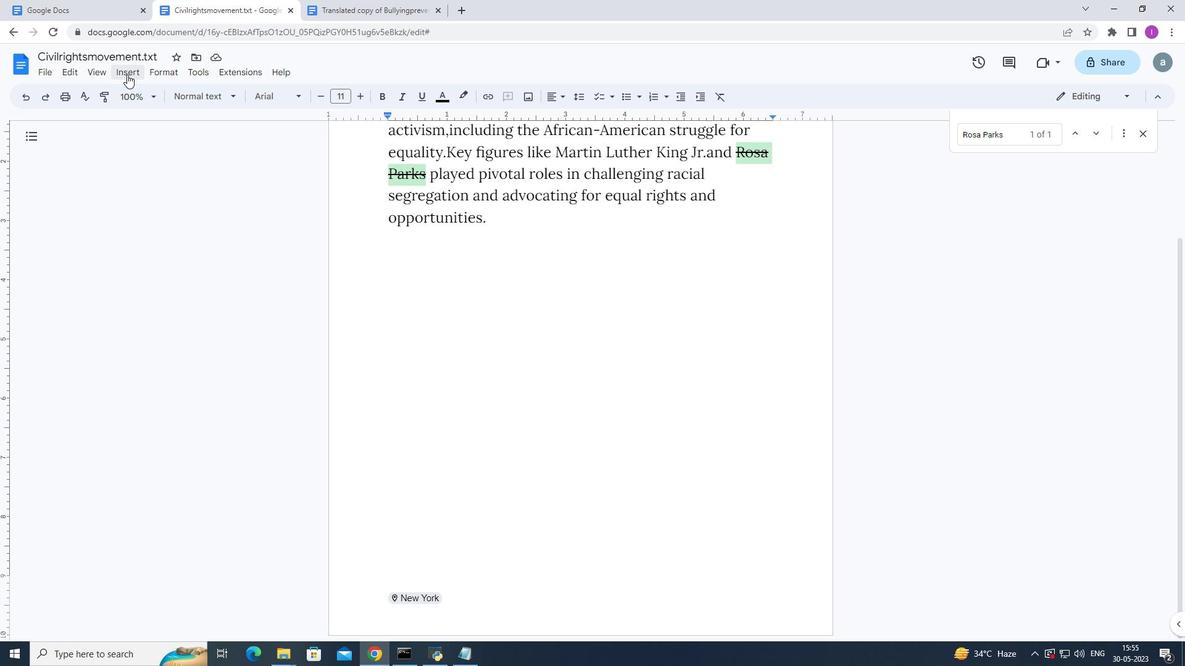 
Action: Mouse moved to (187, 248)
Screenshot: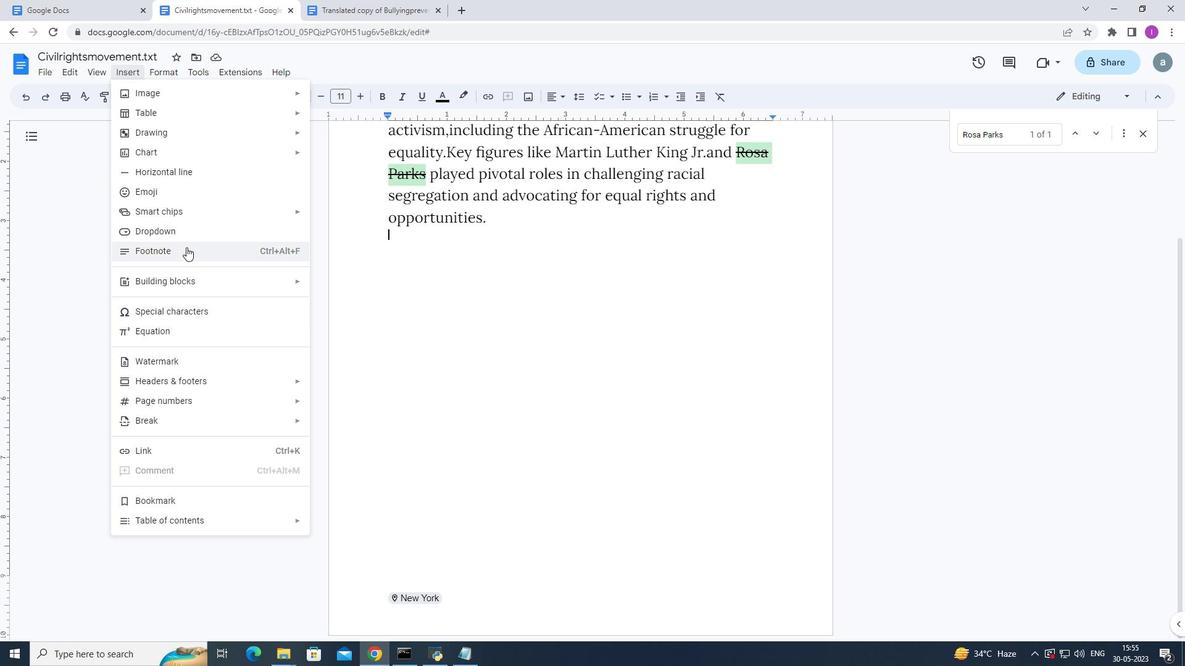 
Action: Mouse pressed left at (187, 248)
Screenshot: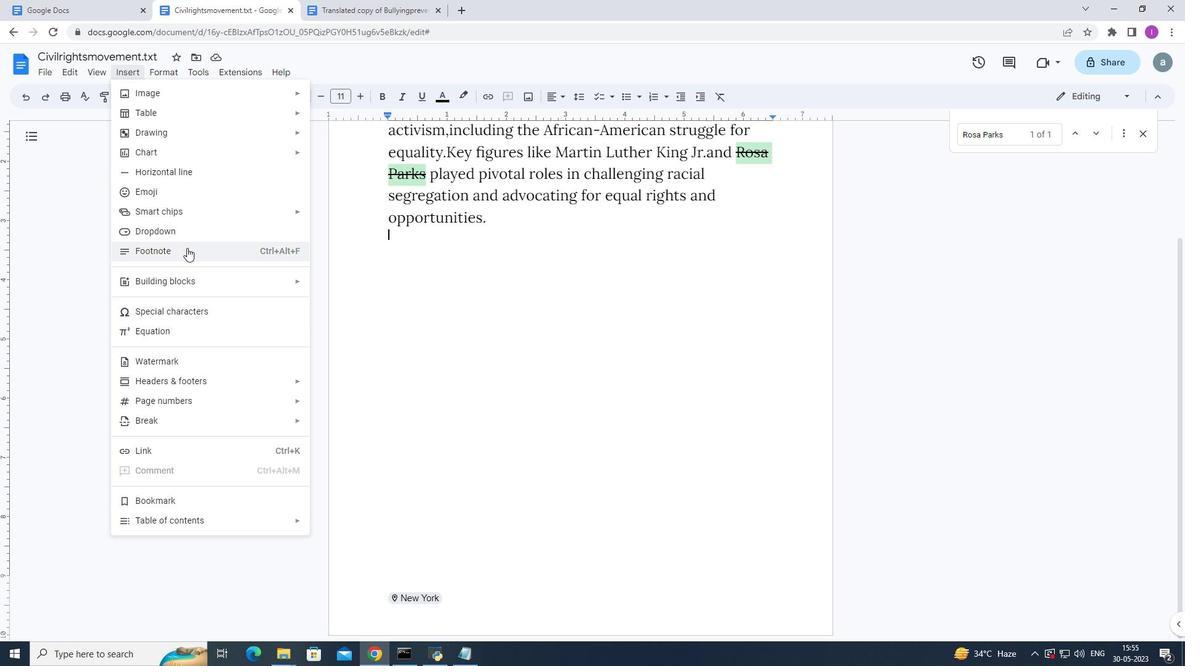 
Action: Mouse moved to (419, 335)
Screenshot: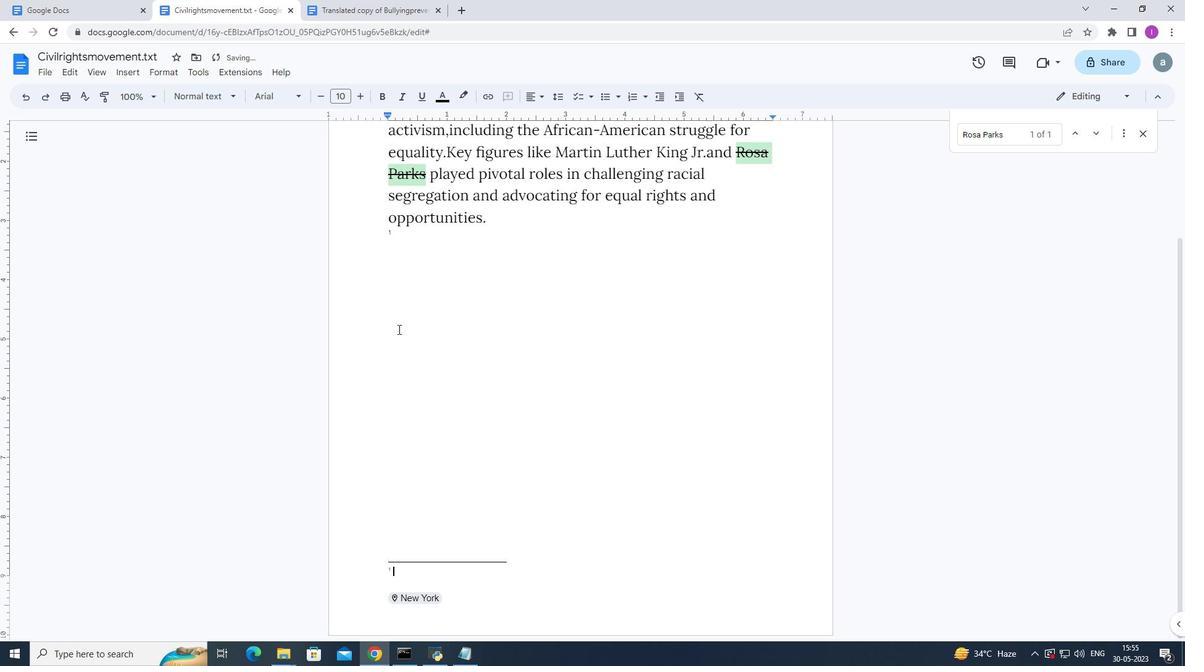 
Action: Key pressed 11th<Key.enter><Key.backspace>
Screenshot: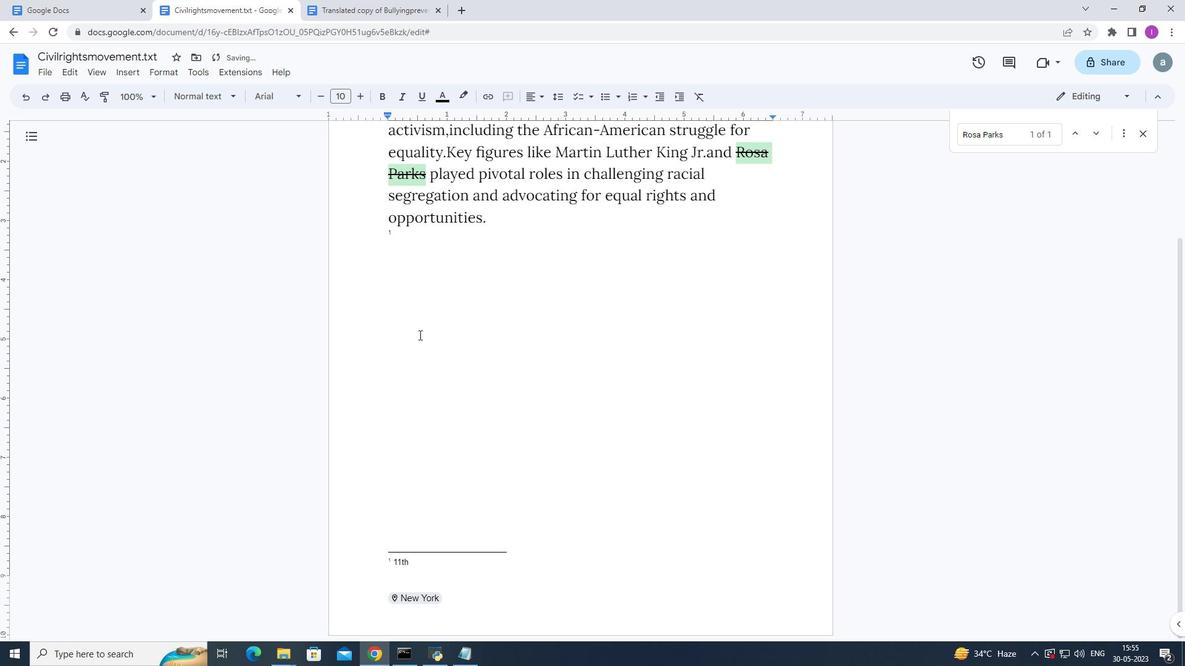 
Action: Mouse pressed left at (419, 335)
Screenshot: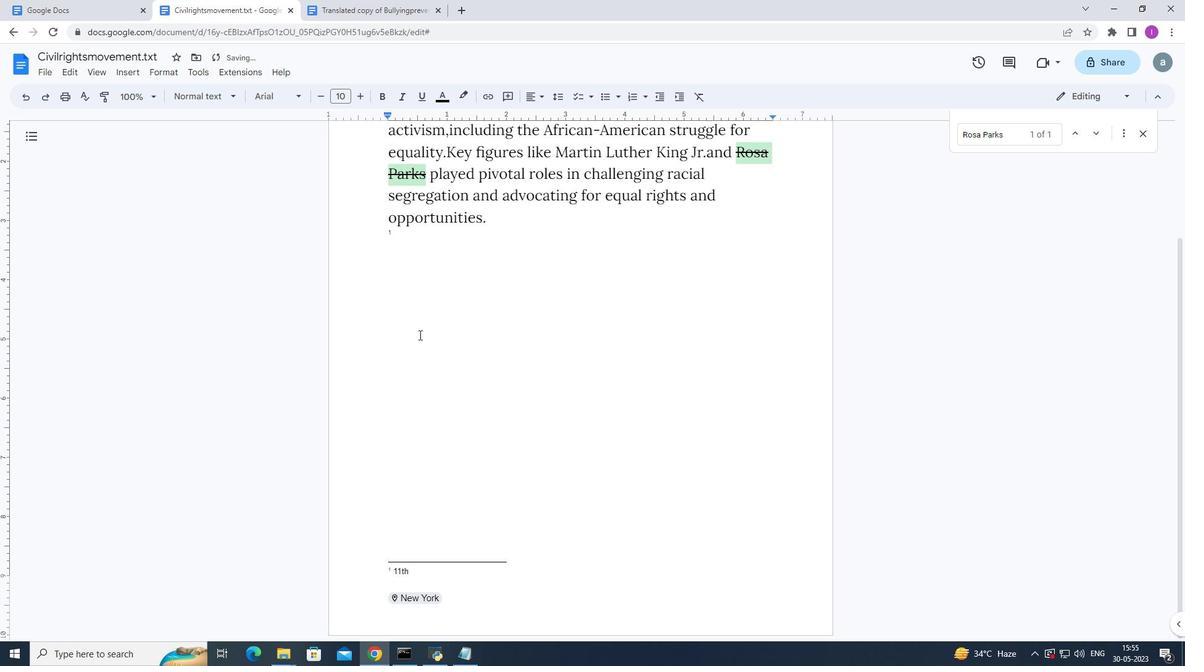
Action: Mouse moved to (574, 426)
Screenshot: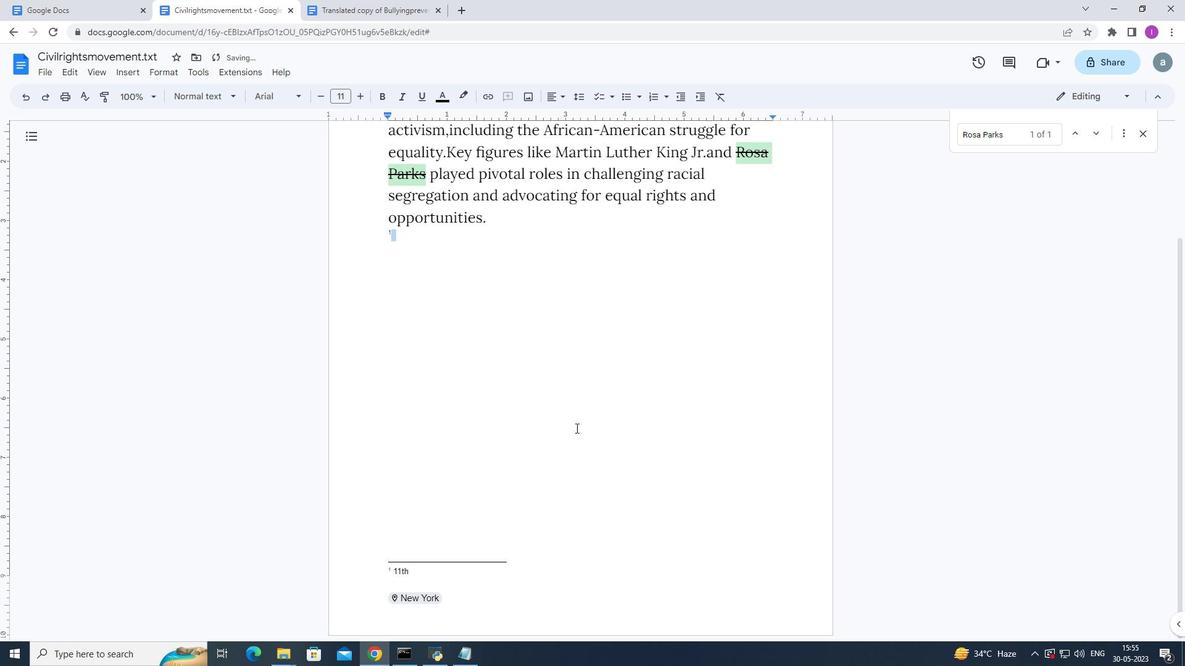
Action: Mouse pressed left at (574, 426)
Screenshot: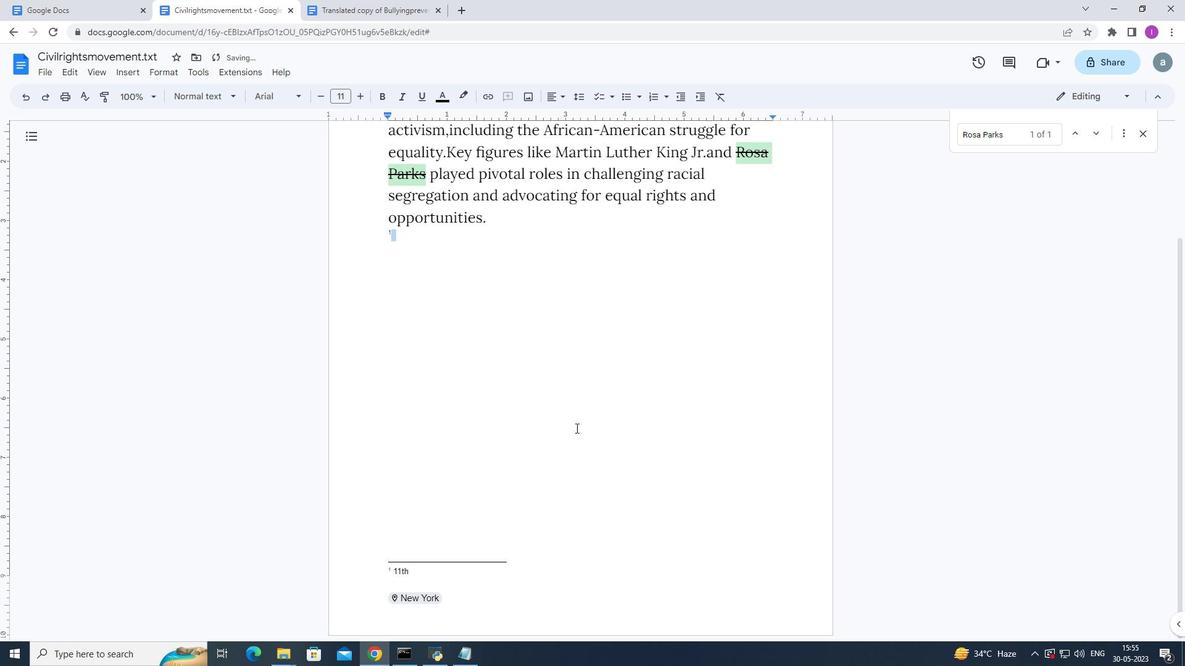 
Action: Mouse moved to (388, 233)
Screenshot: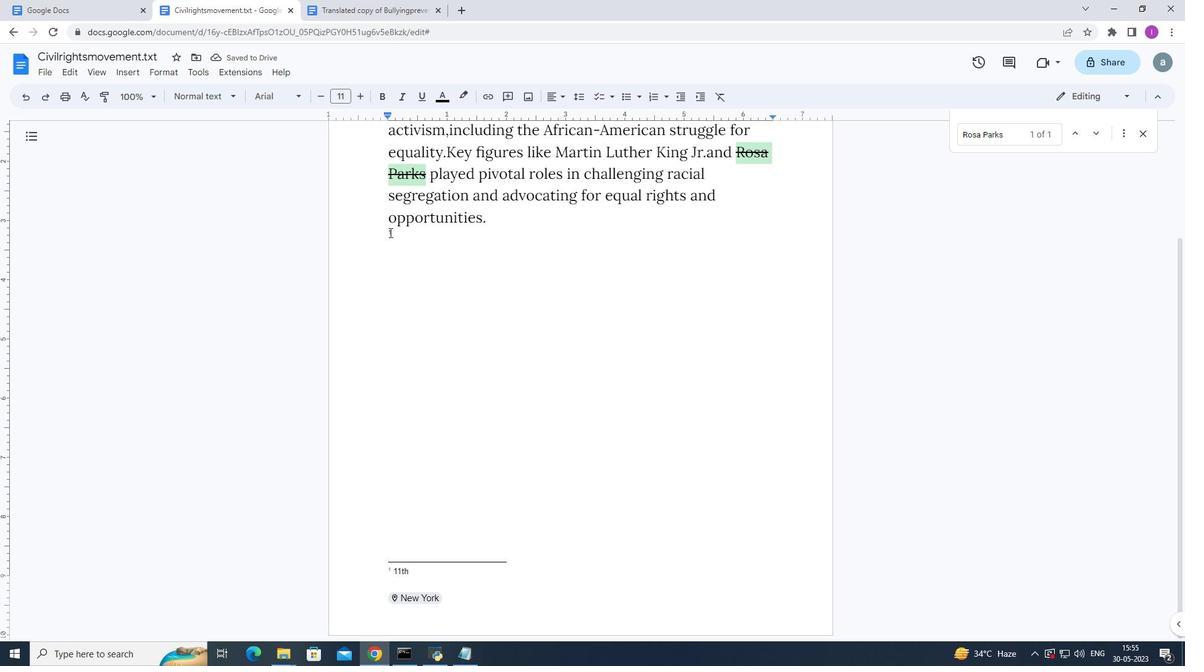 
Action: Mouse pressed left at (388, 233)
Screenshot: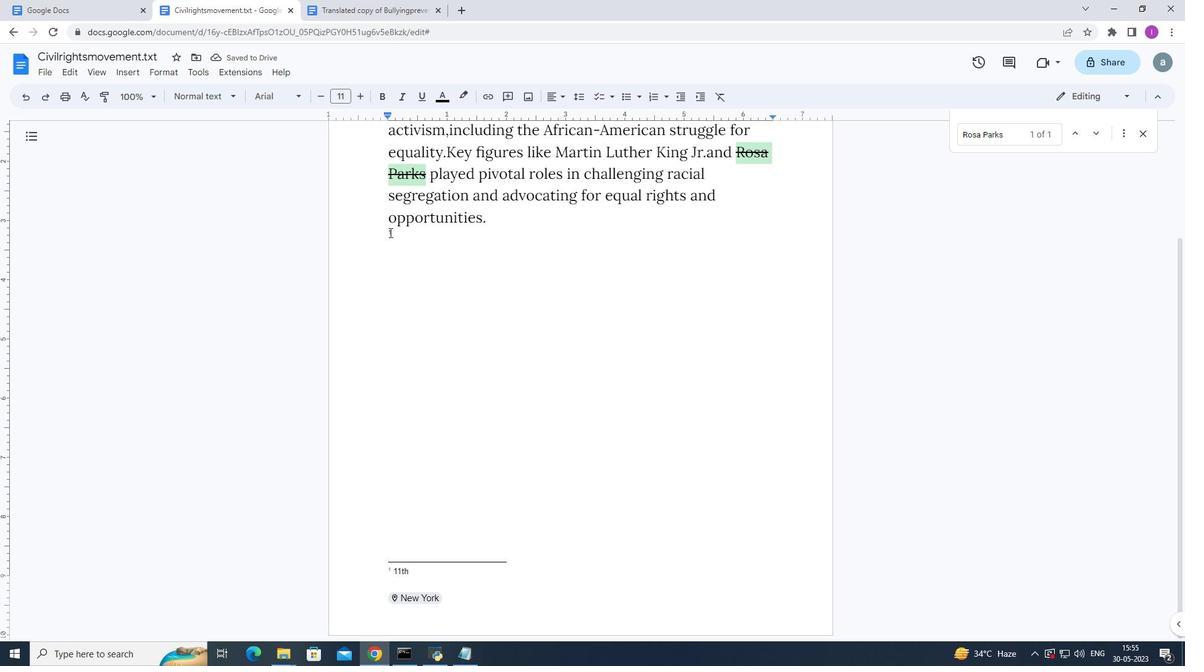 
Action: Mouse moved to (427, 248)
Screenshot: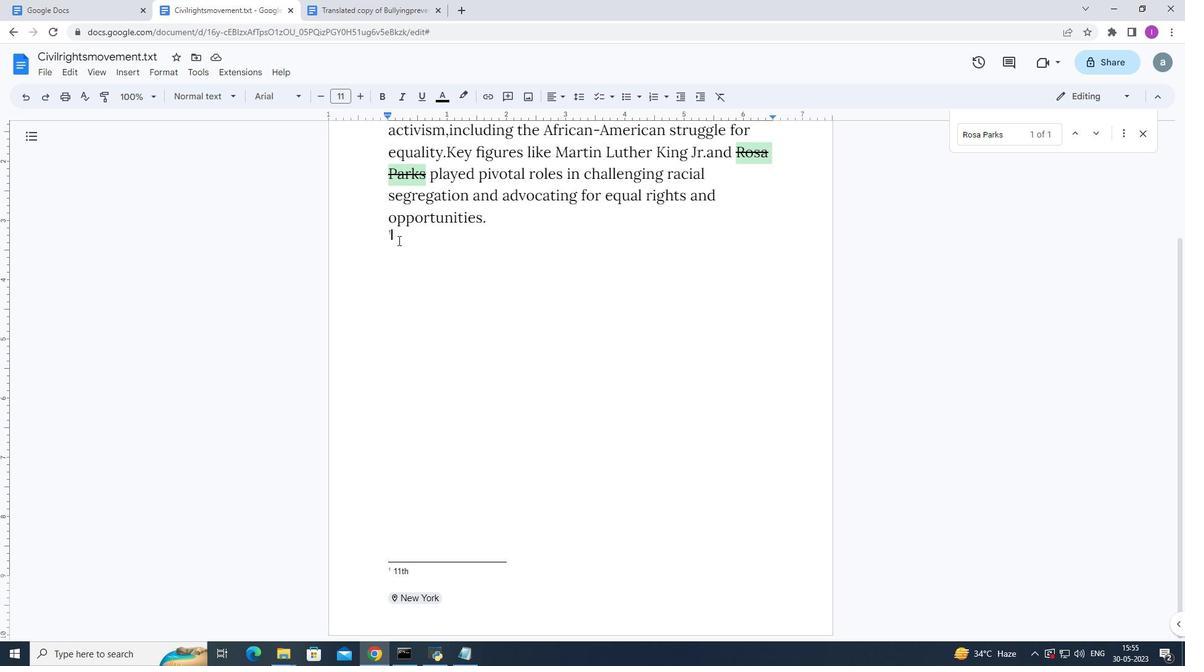 
Action: Mouse pressed left at (427, 248)
Screenshot: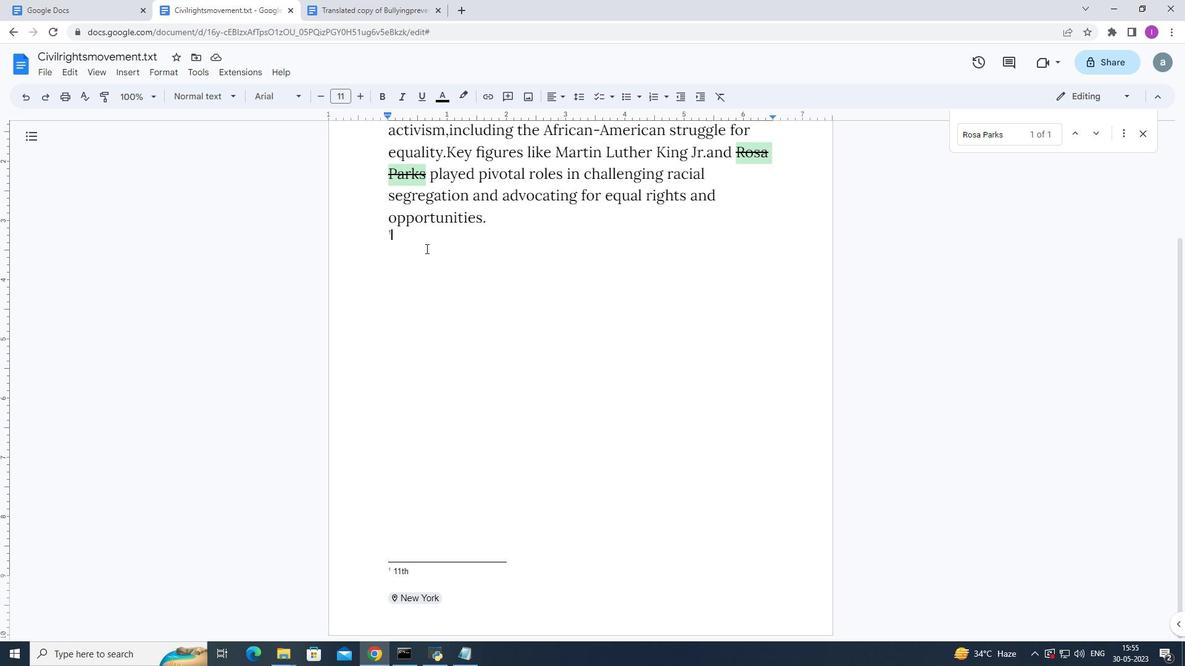 
Action: Mouse moved to (404, 565)
Screenshot: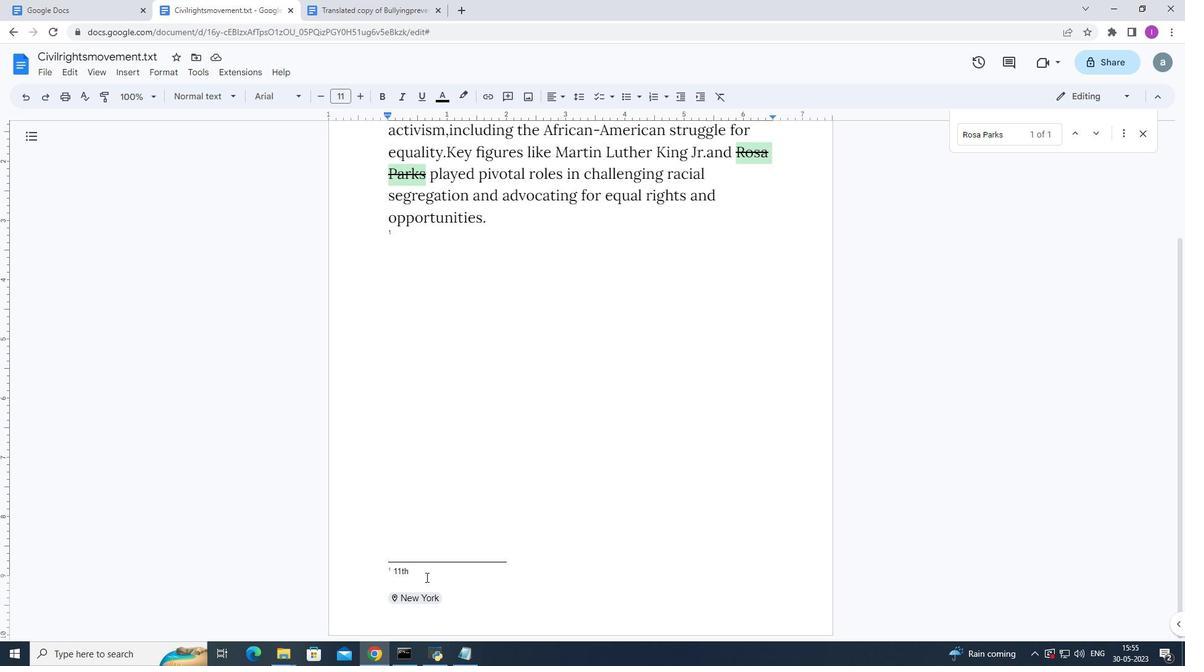 
Action: Mouse pressed left at (404, 565)
Screenshot: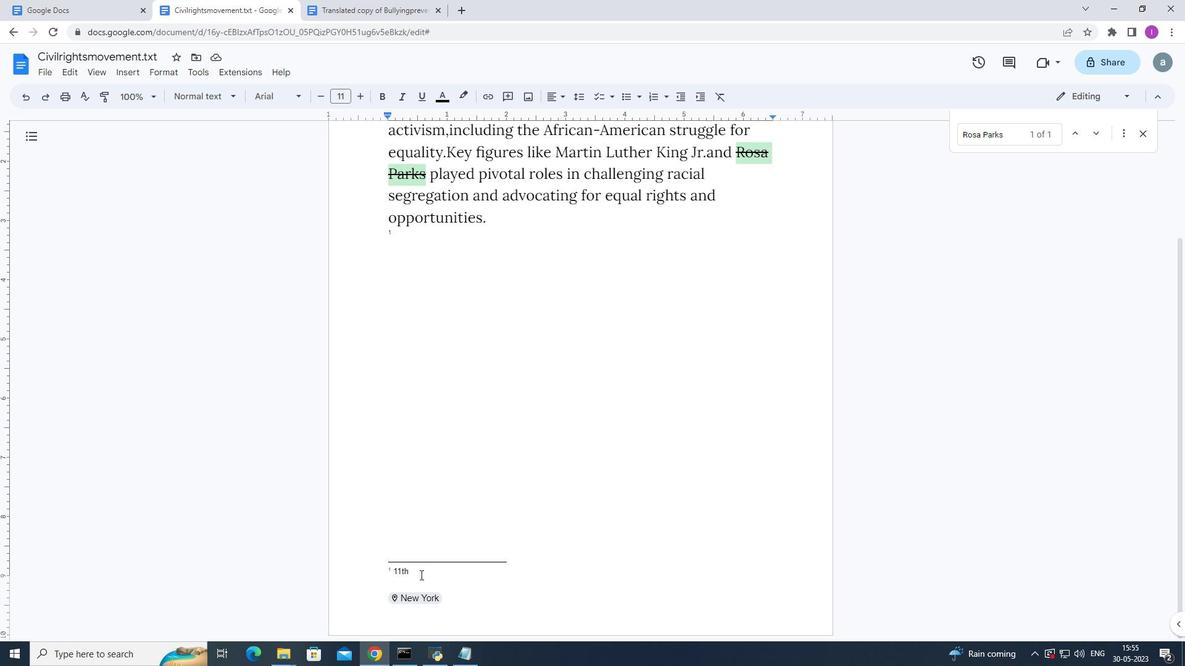 
Action: Mouse moved to (406, 568)
Screenshot: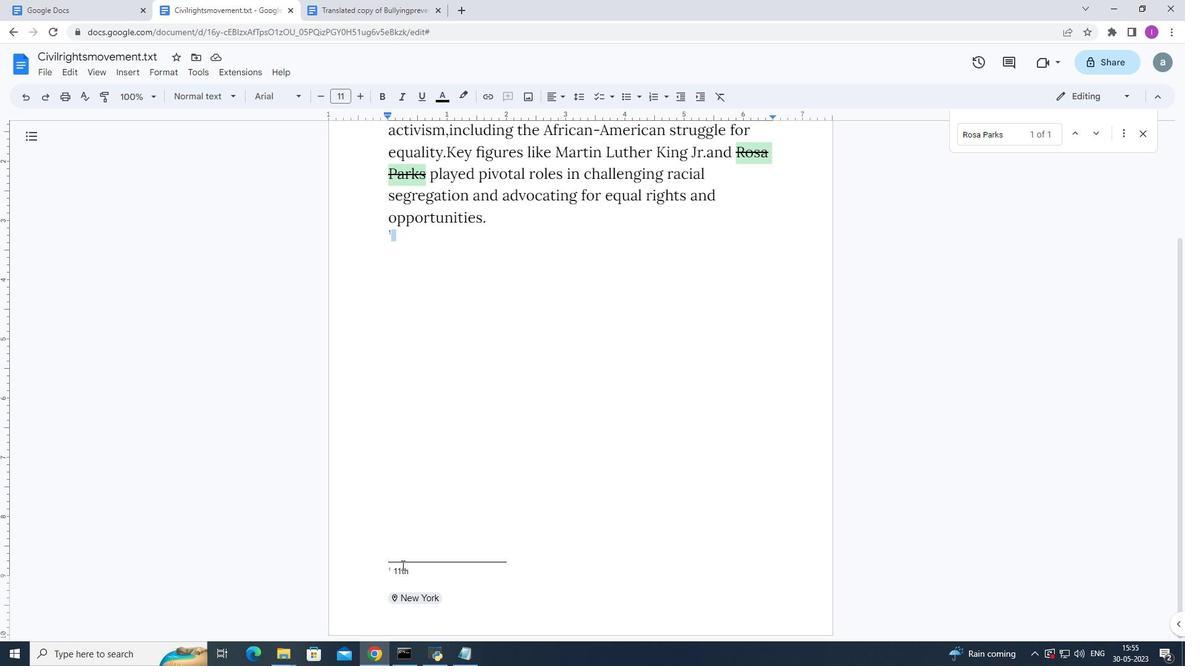 
Action: Mouse pressed left at (406, 568)
Screenshot: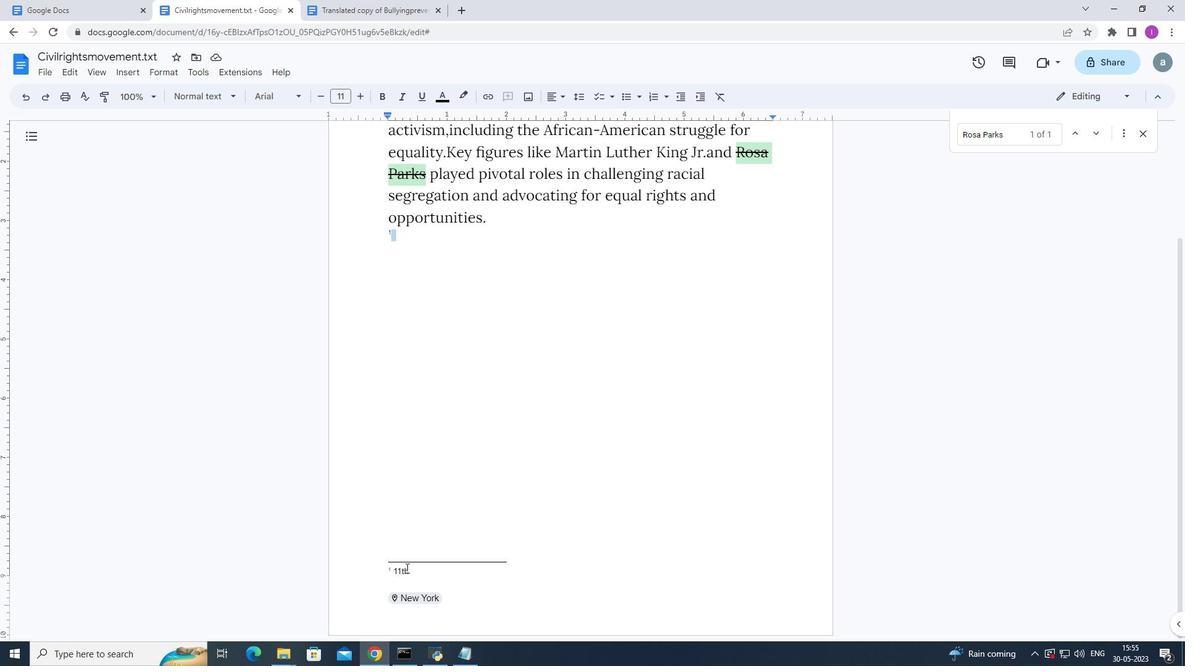 
Action: Mouse moved to (417, 571)
Screenshot: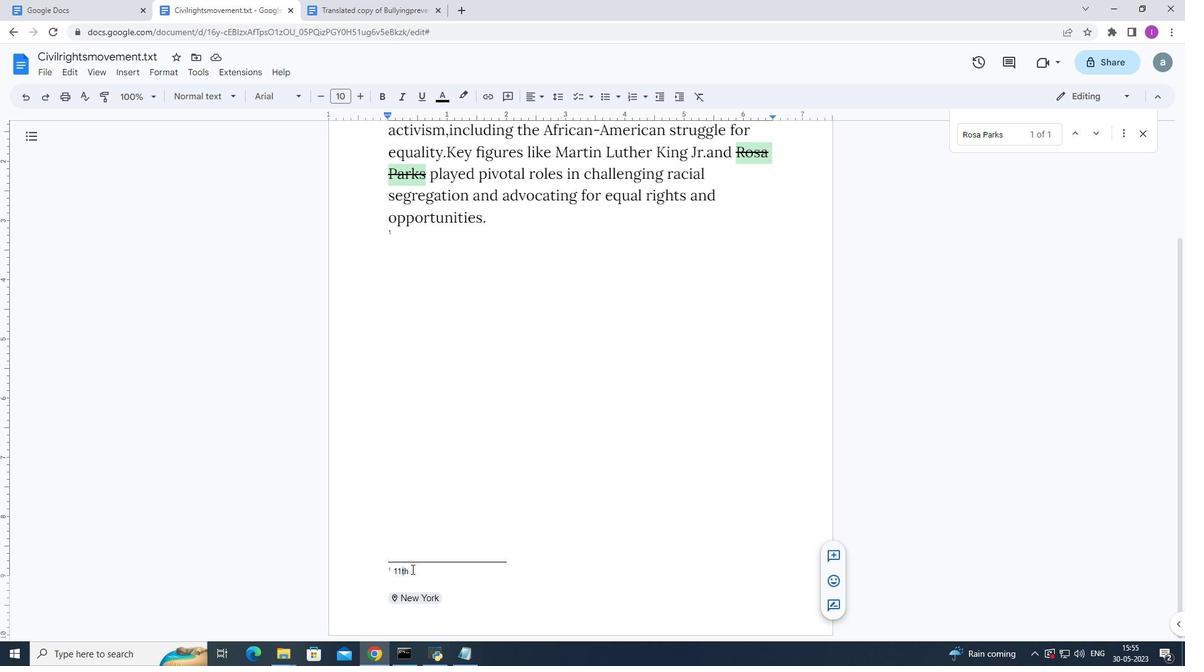 
Action: Mouse pressed left at (417, 571)
Screenshot: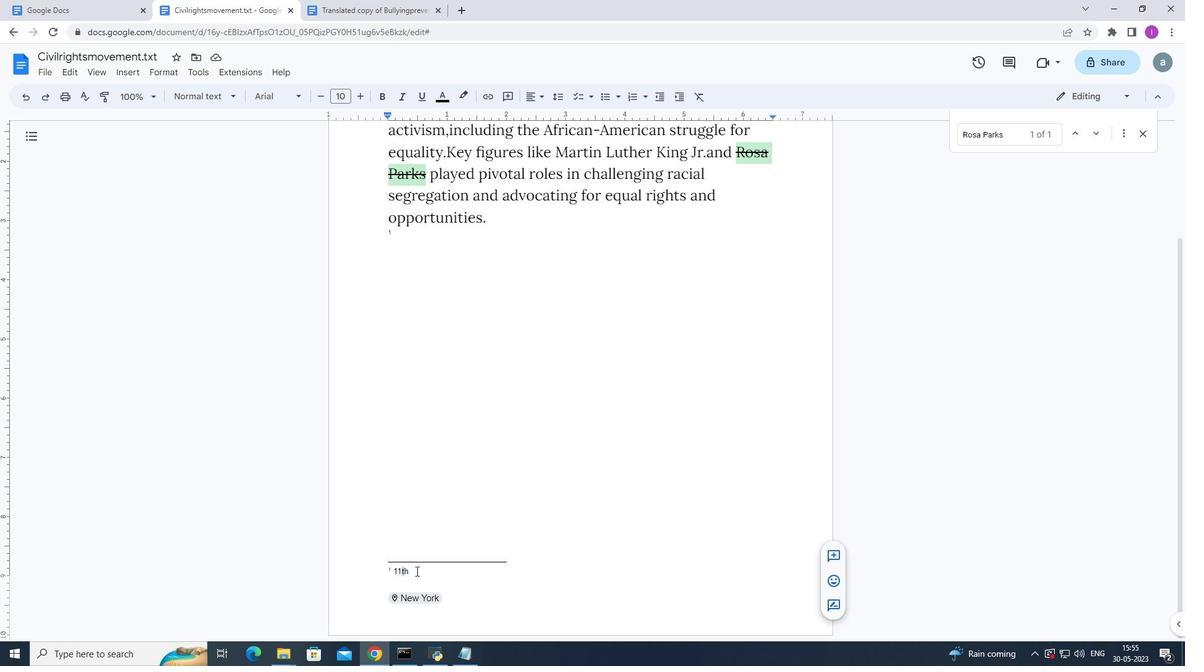 
Action: Mouse moved to (333, 95)
Screenshot: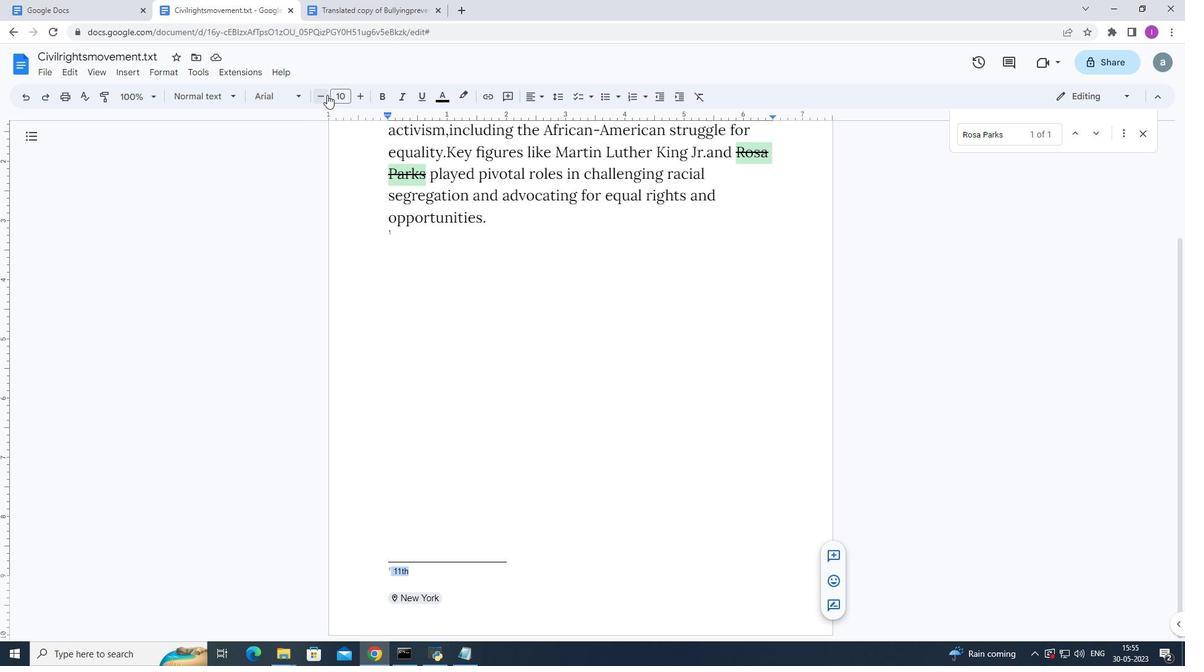 
Action: Mouse pressed left at (333, 95)
Screenshot: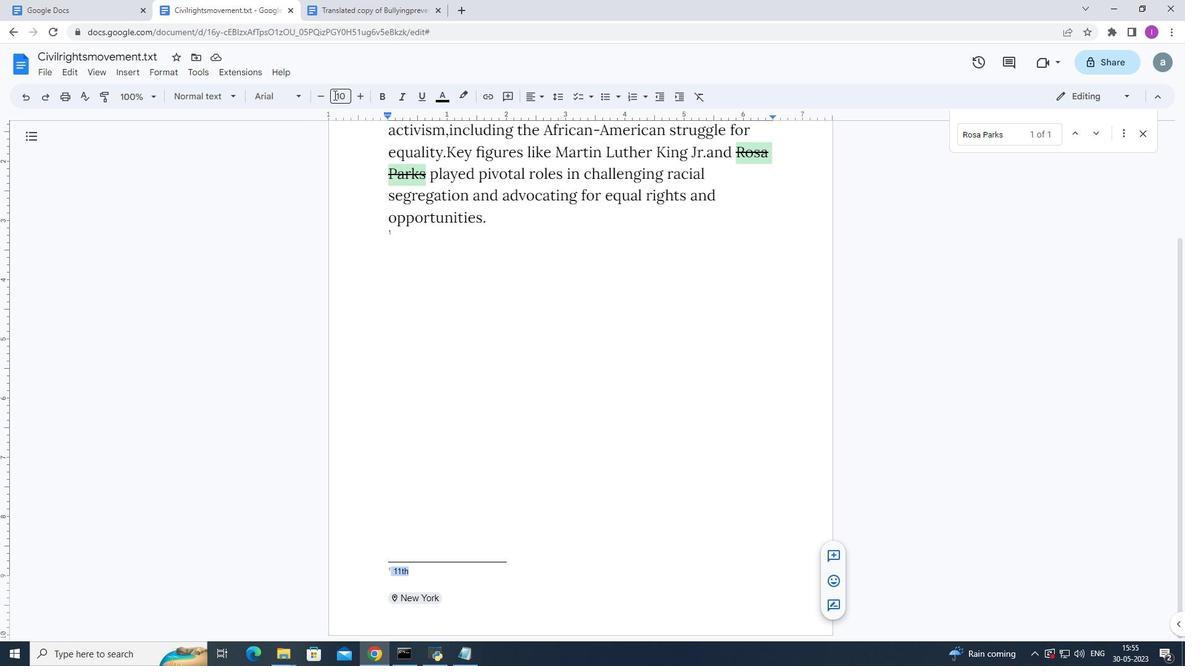 
Action: Mouse moved to (334, 94)
Screenshot: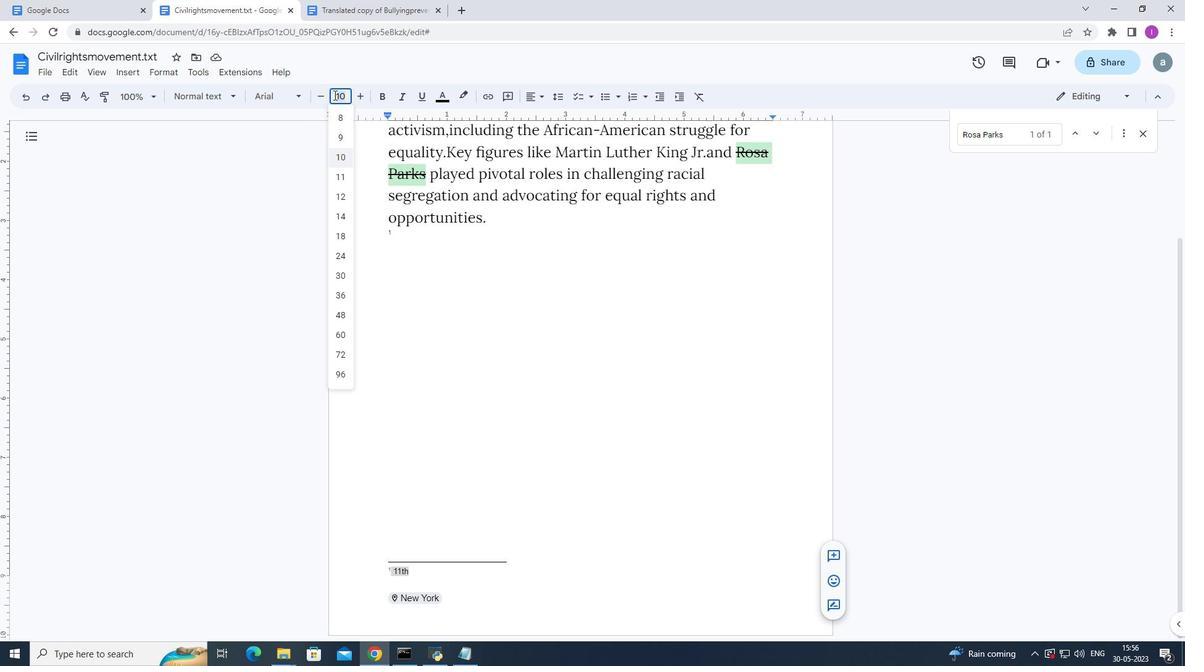 
Action: Key pressed 8<Key.enter>
Screenshot: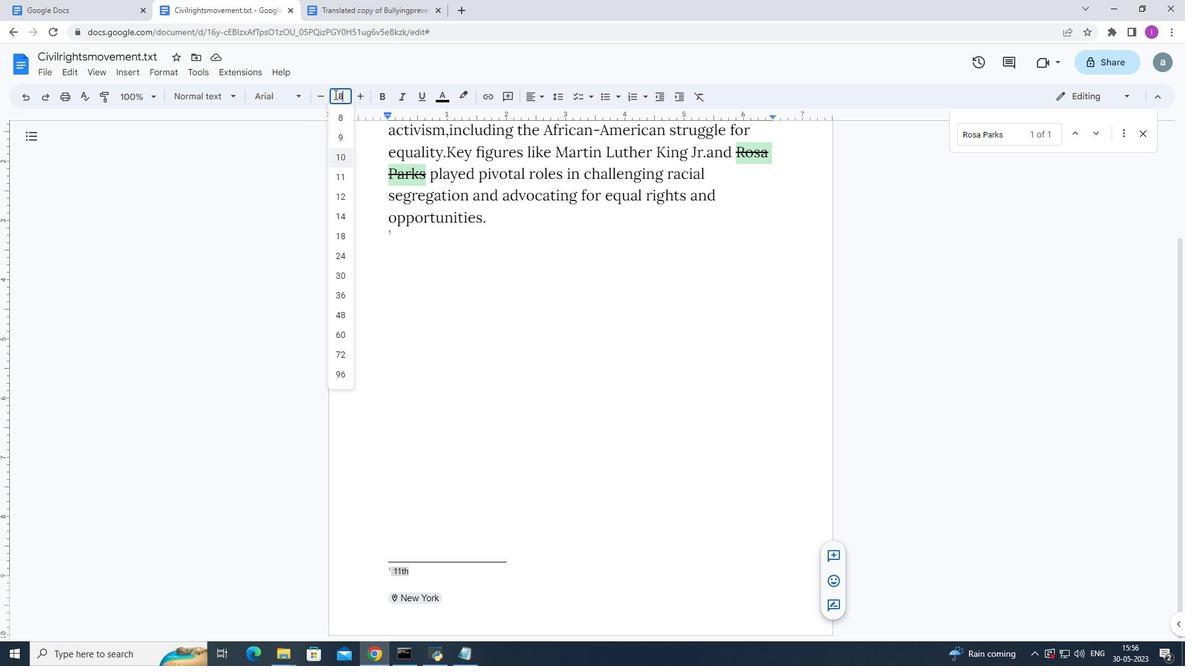 
Action: Mouse moved to (526, 402)
Screenshot: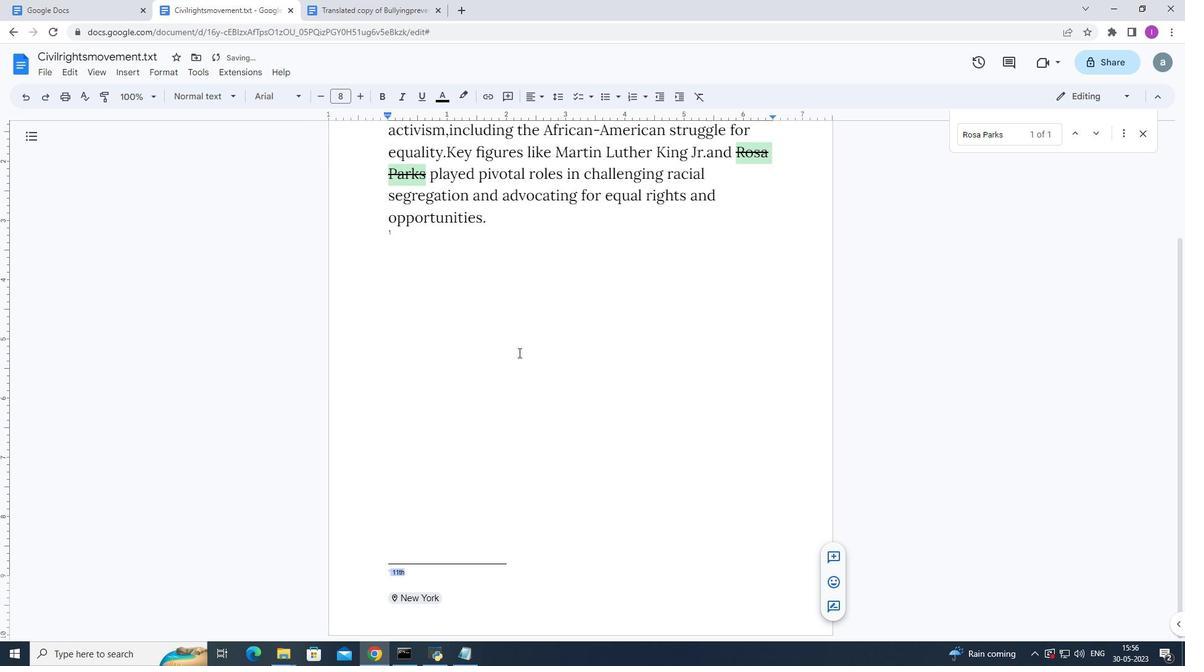 
Action: Mouse pressed left at (526, 402)
Screenshot: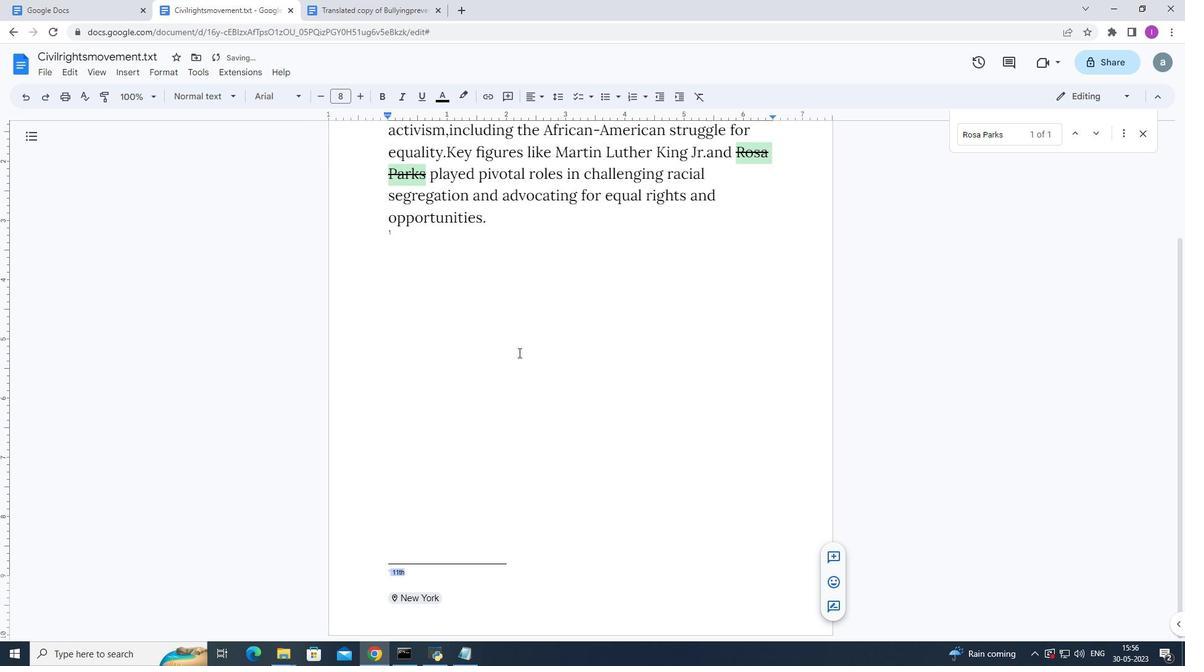 
Action: Mouse moved to (438, 574)
Screenshot: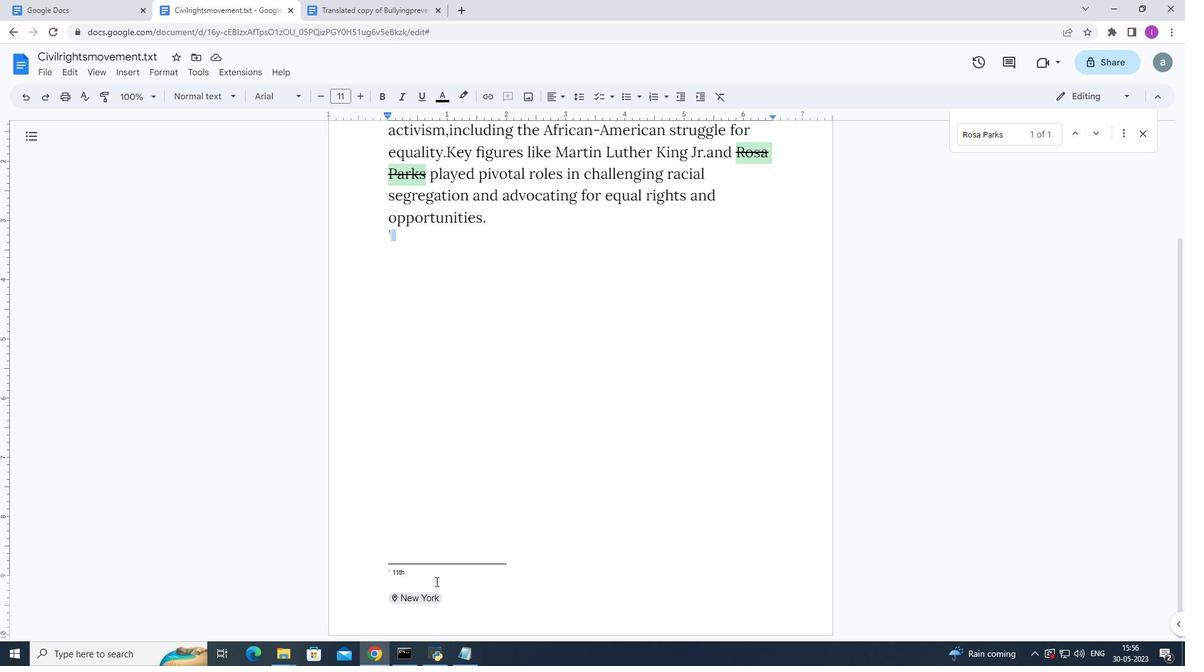 
Action: Mouse pressed left at (438, 574)
Screenshot: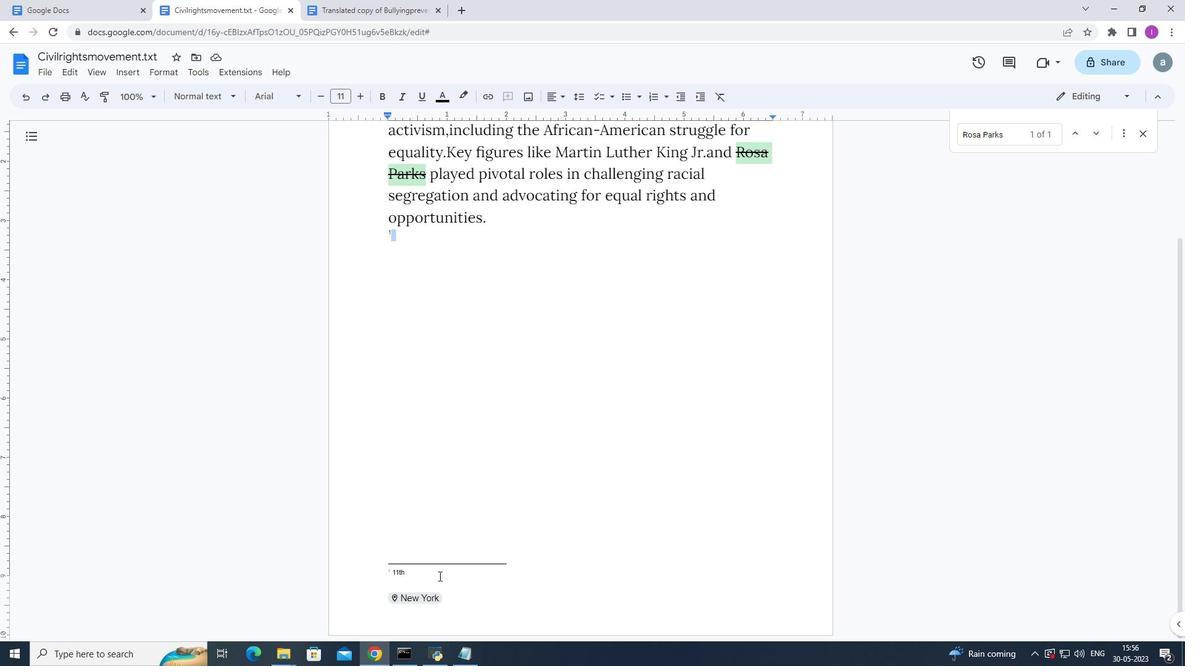 
Action: Mouse moved to (432, 560)
Screenshot: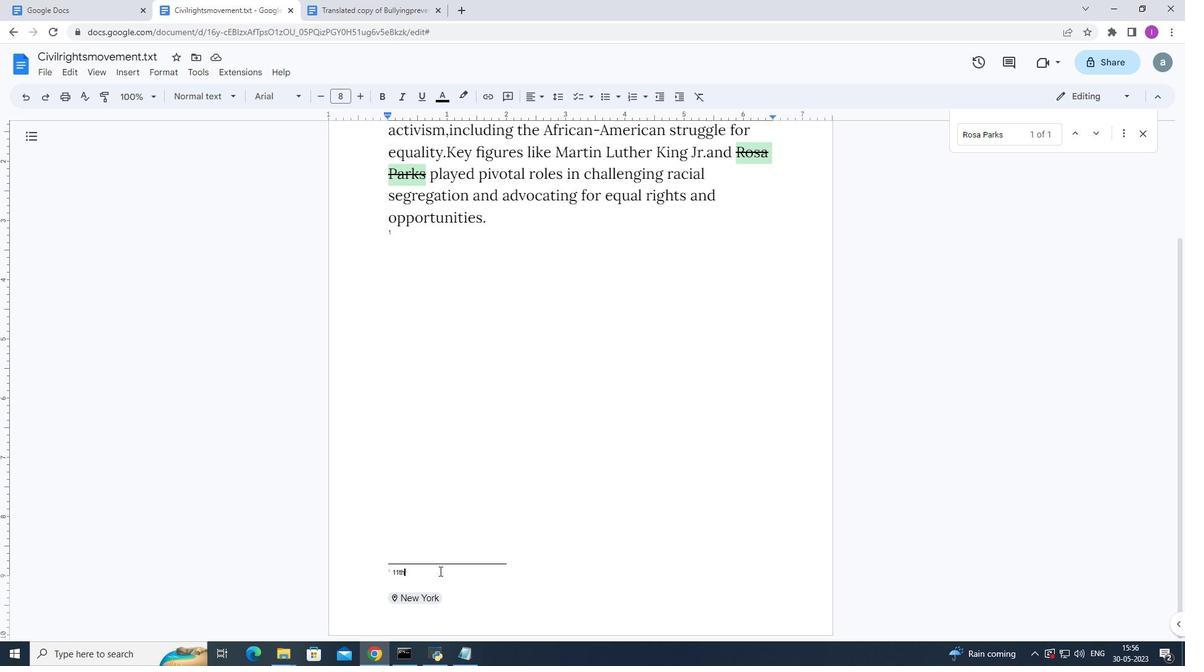 
Action: Key pressed <Key.space><Key.shift>The<Key.space>source<Key.space>material<Key.space>provide<Key.space>additionalcontext<Key.enter><Key.backspace>ctrl+S<'\x13'><'\x13'><'\x13'><'\x13'><'\x13'>
Screenshot: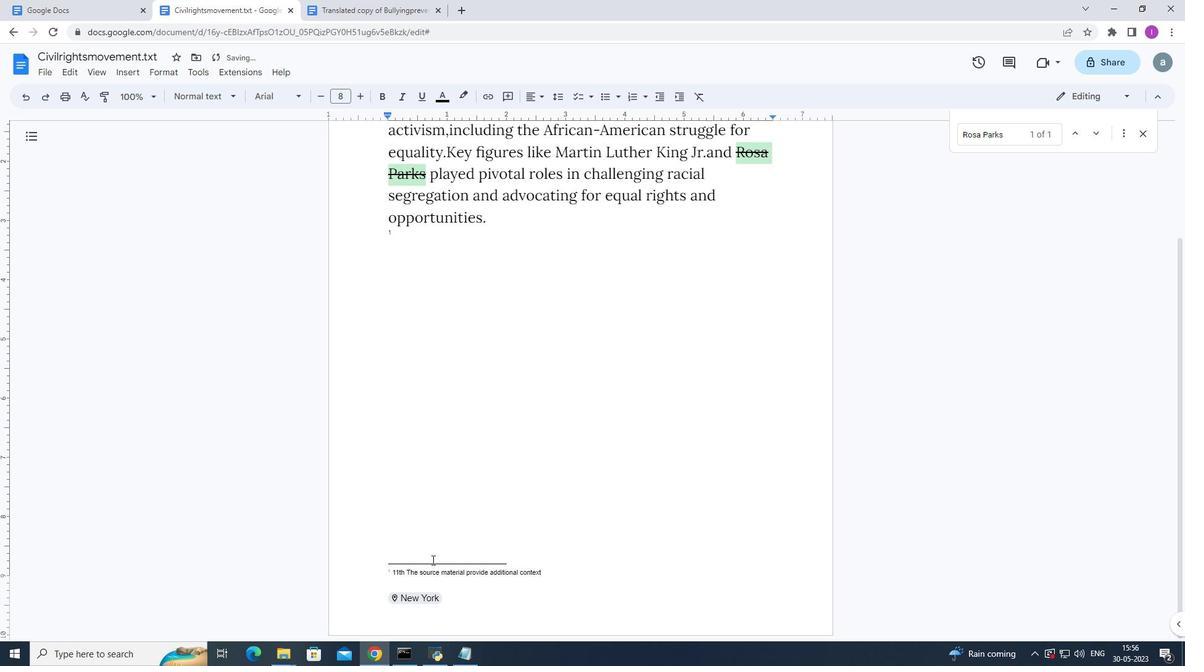 
